 Task: Look for space in Paiporta, Spain from 6th September, 2023 to 18th September, 2023 for 3 adults in price range Rs.6000 to Rs.12000. Place can be entire place with 2 bedrooms having 2 beds and 2 bathrooms. Property type can be house, flat, guest house, hotel. Booking option can be shelf check-in. Required host language is English.
Action: Mouse moved to (304, 169)
Screenshot: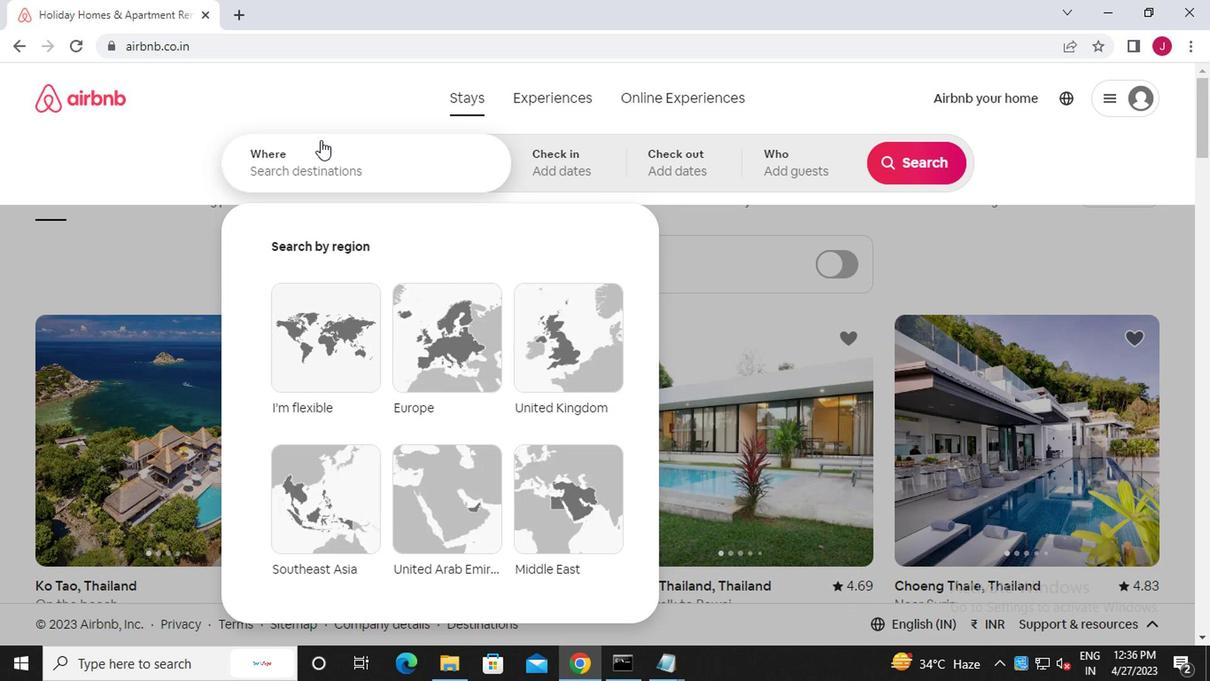 
Action: Mouse pressed left at (304, 169)
Screenshot: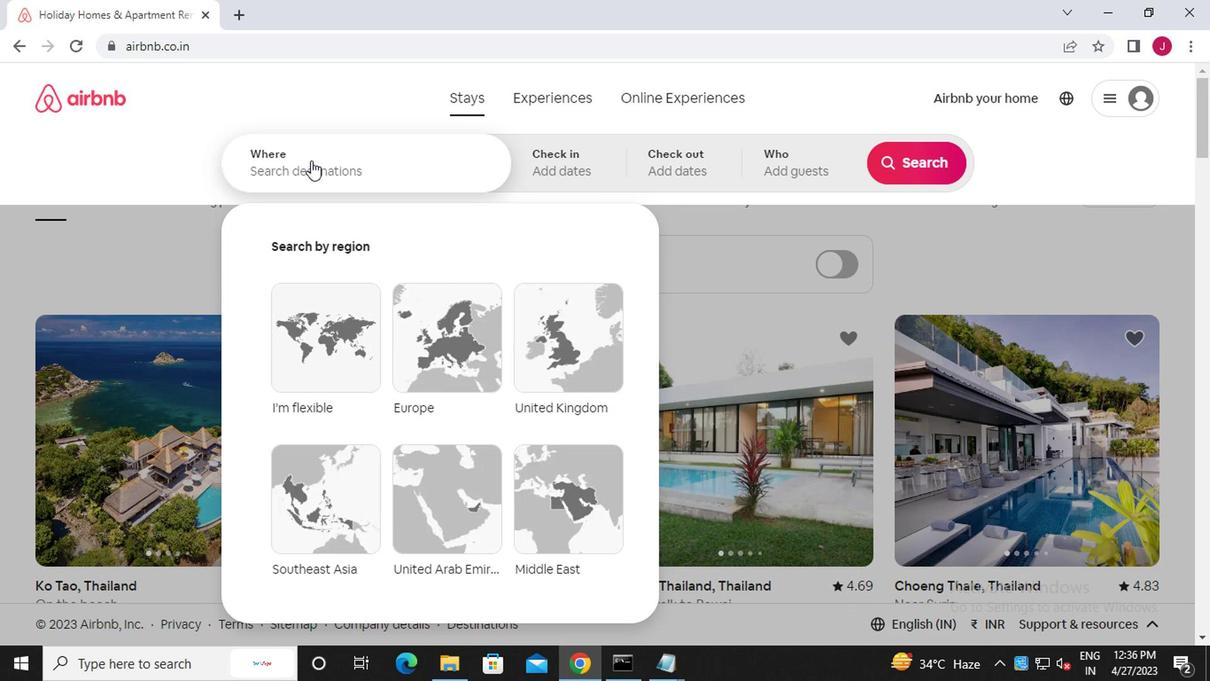 
Action: Mouse moved to (299, 168)
Screenshot: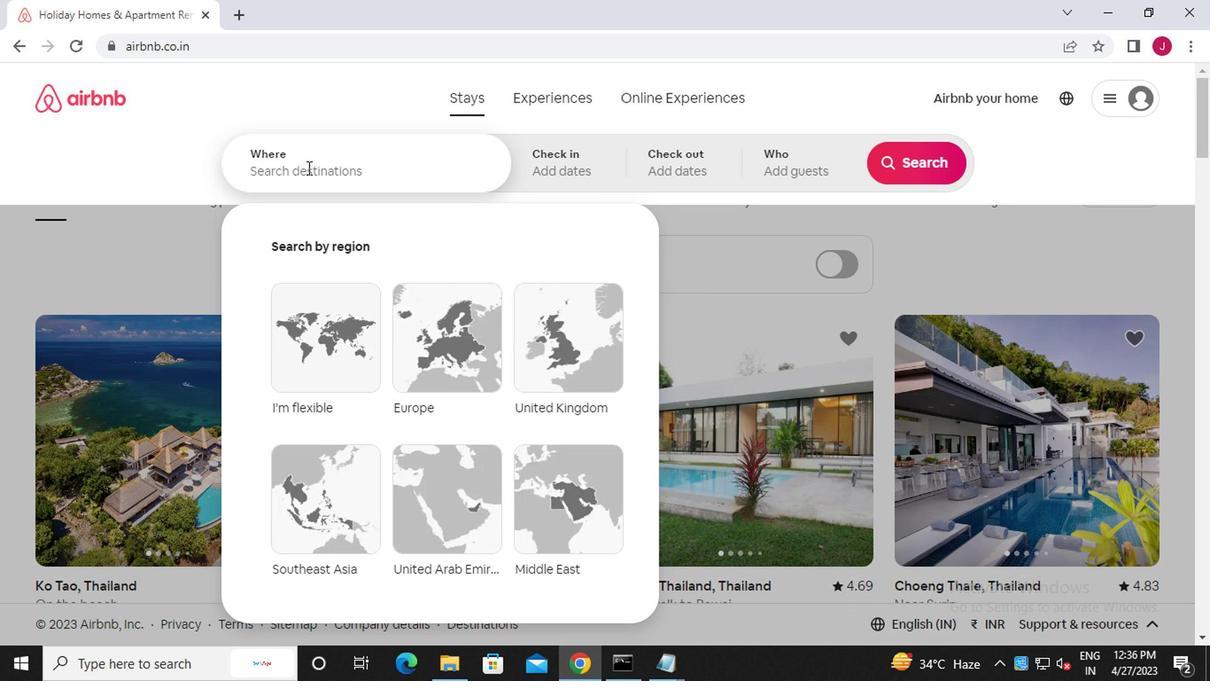
Action: Key pressed p<Key.caps_lock>aiporta
Screenshot: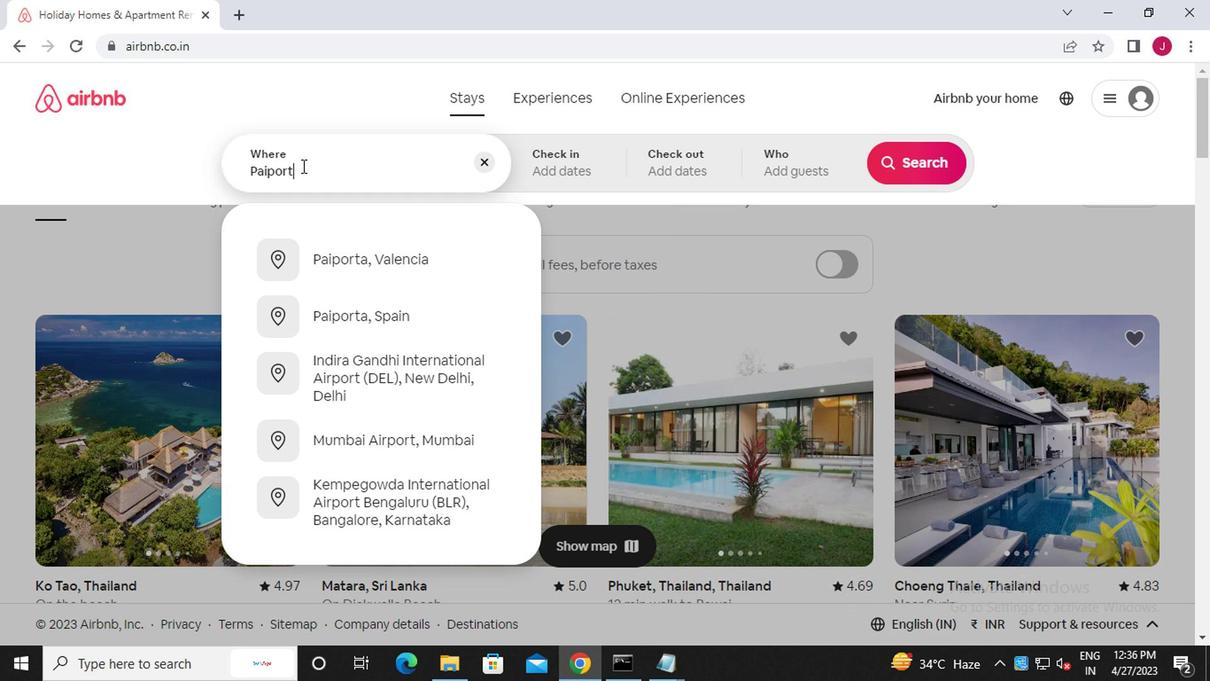 
Action: Mouse moved to (376, 317)
Screenshot: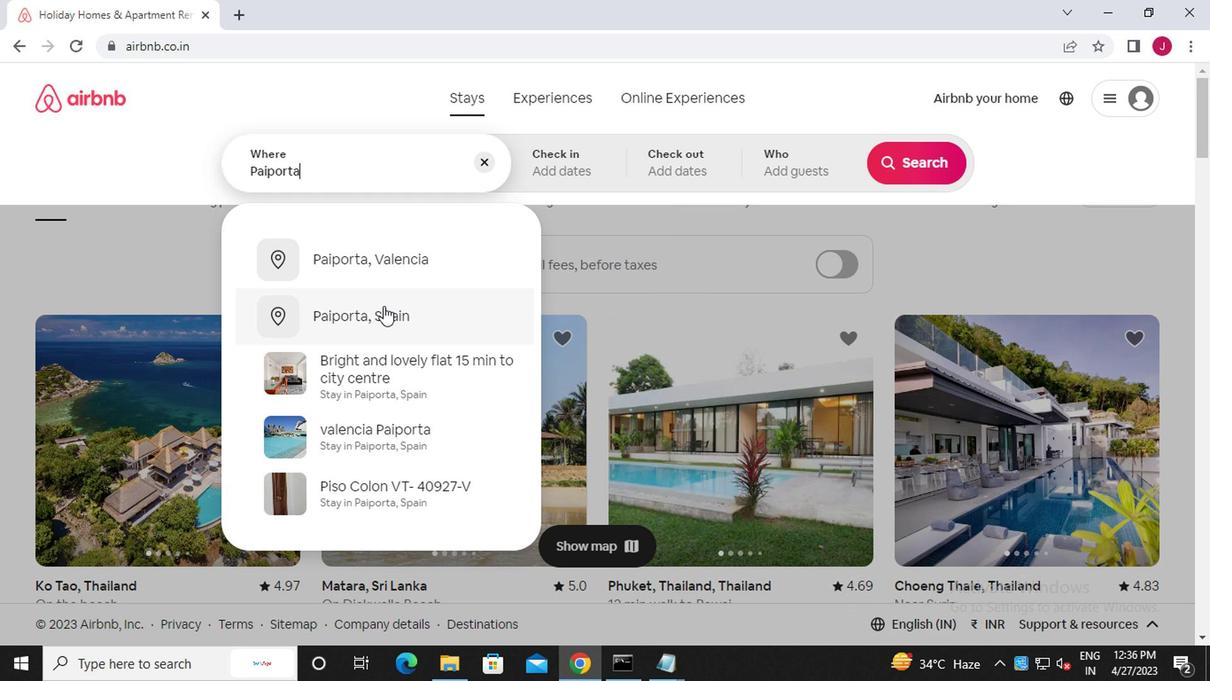 
Action: Mouse pressed left at (376, 317)
Screenshot: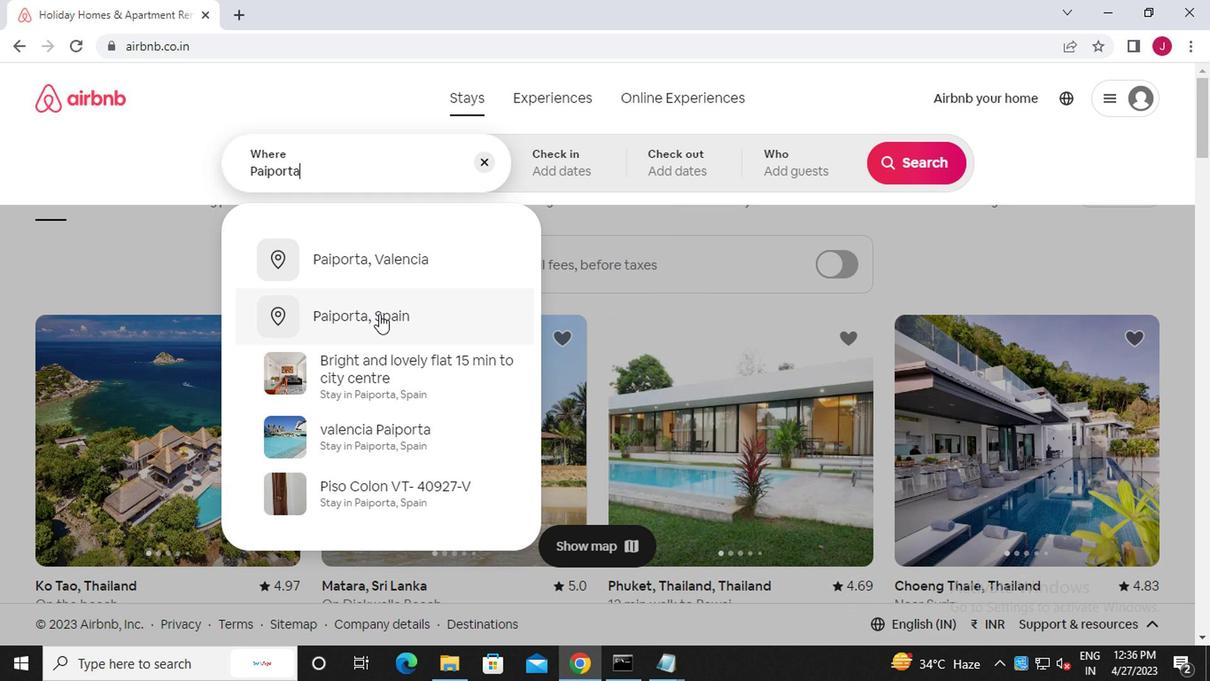 
Action: Mouse moved to (899, 302)
Screenshot: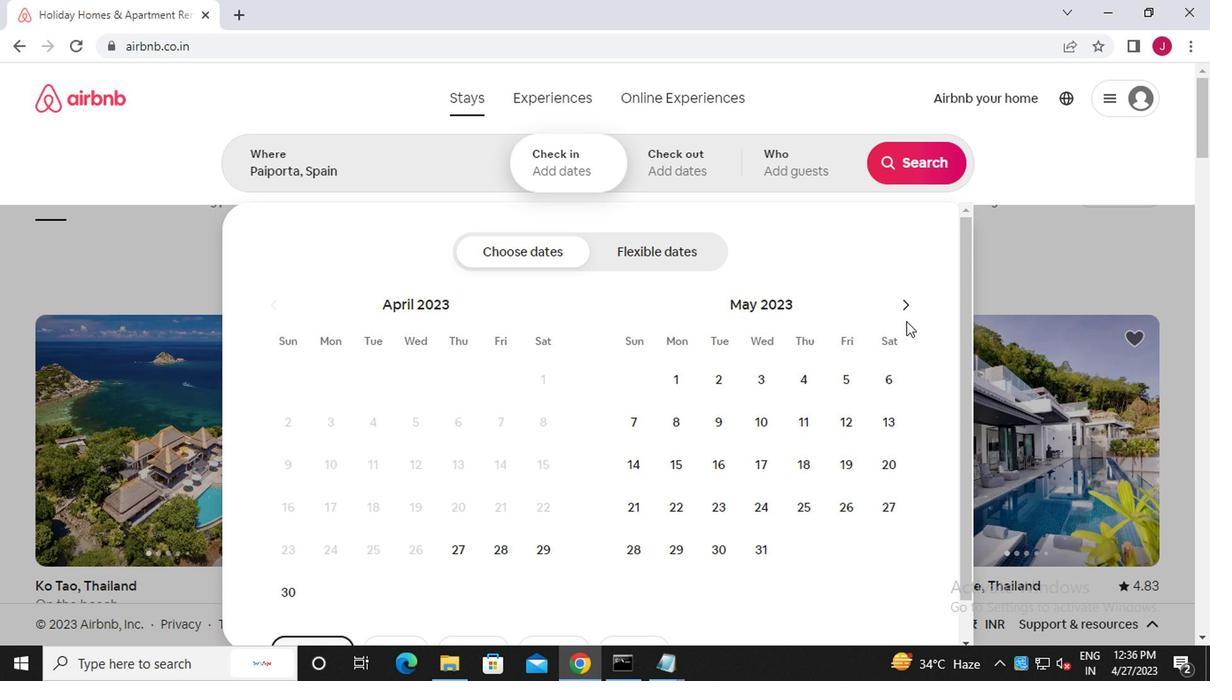 
Action: Mouse pressed left at (899, 302)
Screenshot: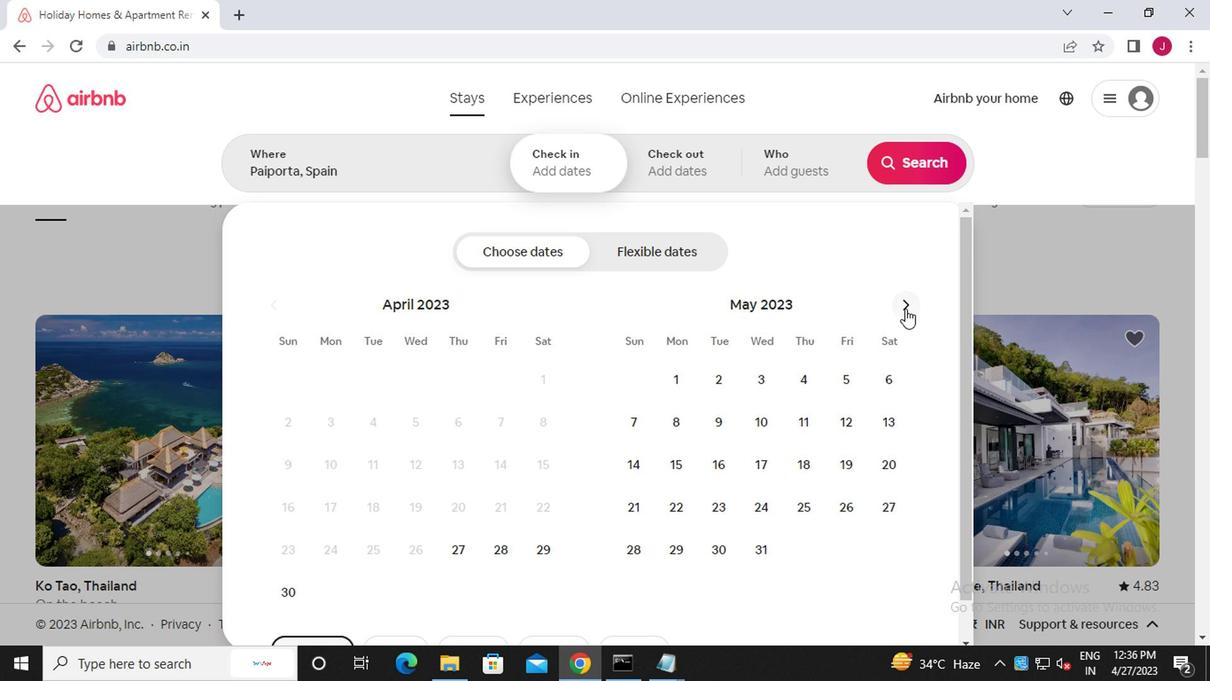 
Action: Mouse pressed left at (899, 302)
Screenshot: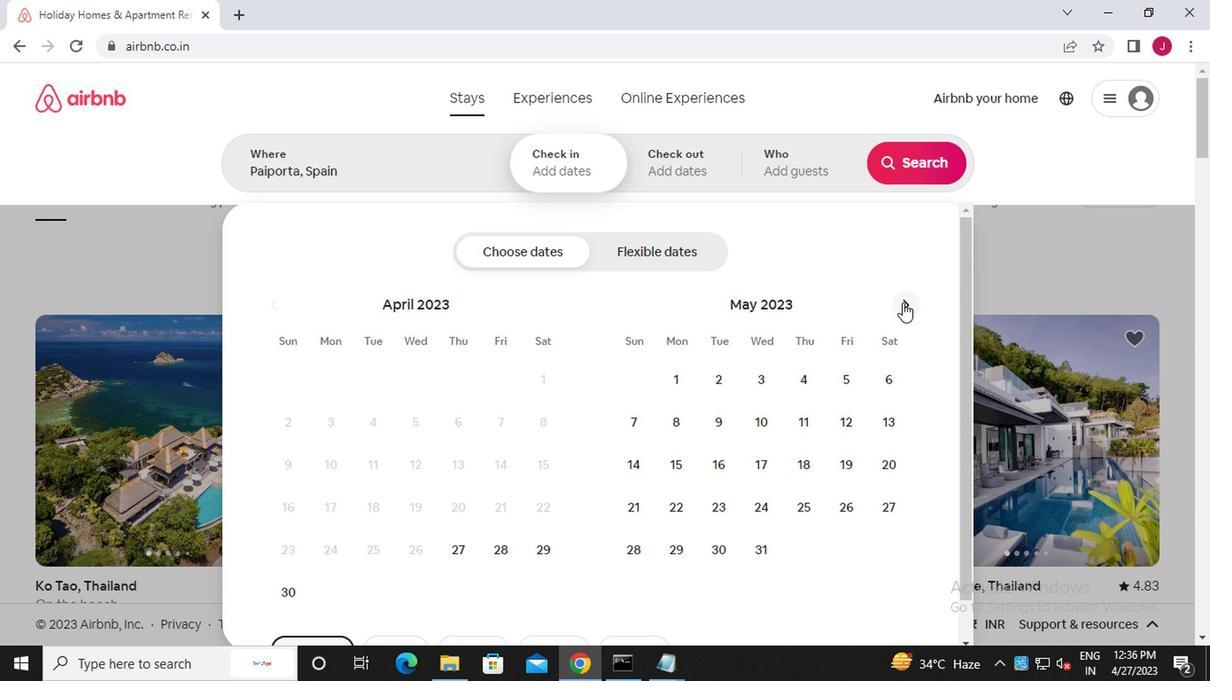 
Action: Mouse pressed left at (899, 302)
Screenshot: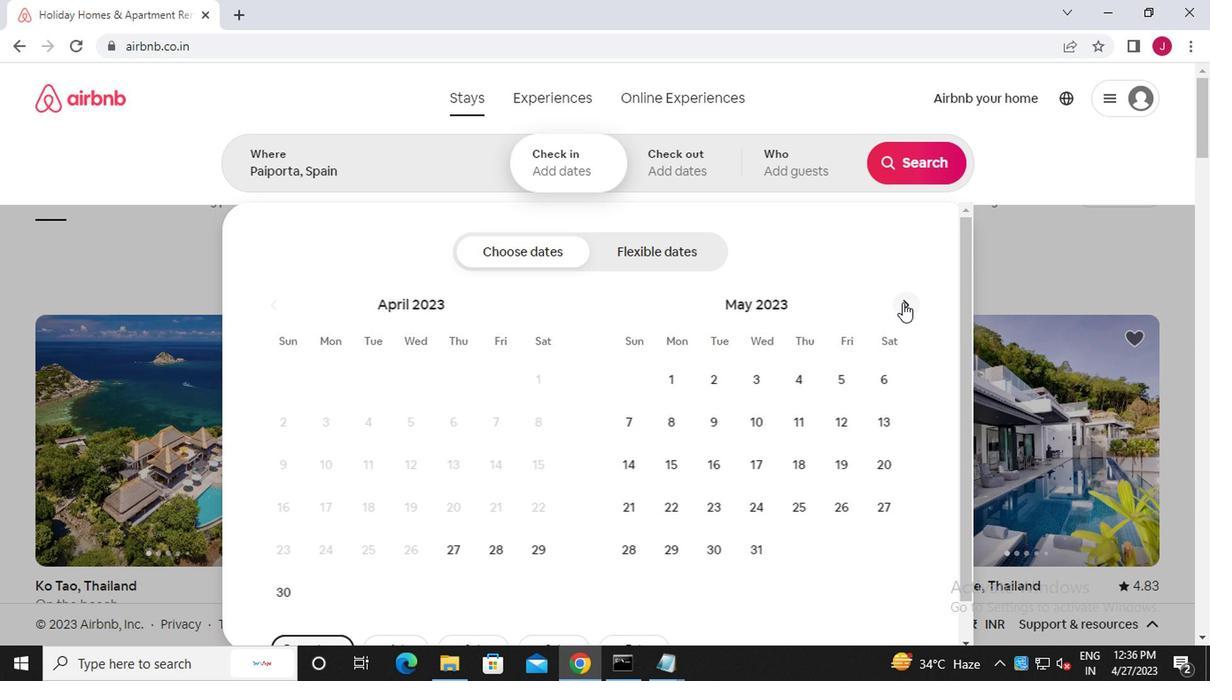 
Action: Mouse pressed left at (899, 302)
Screenshot: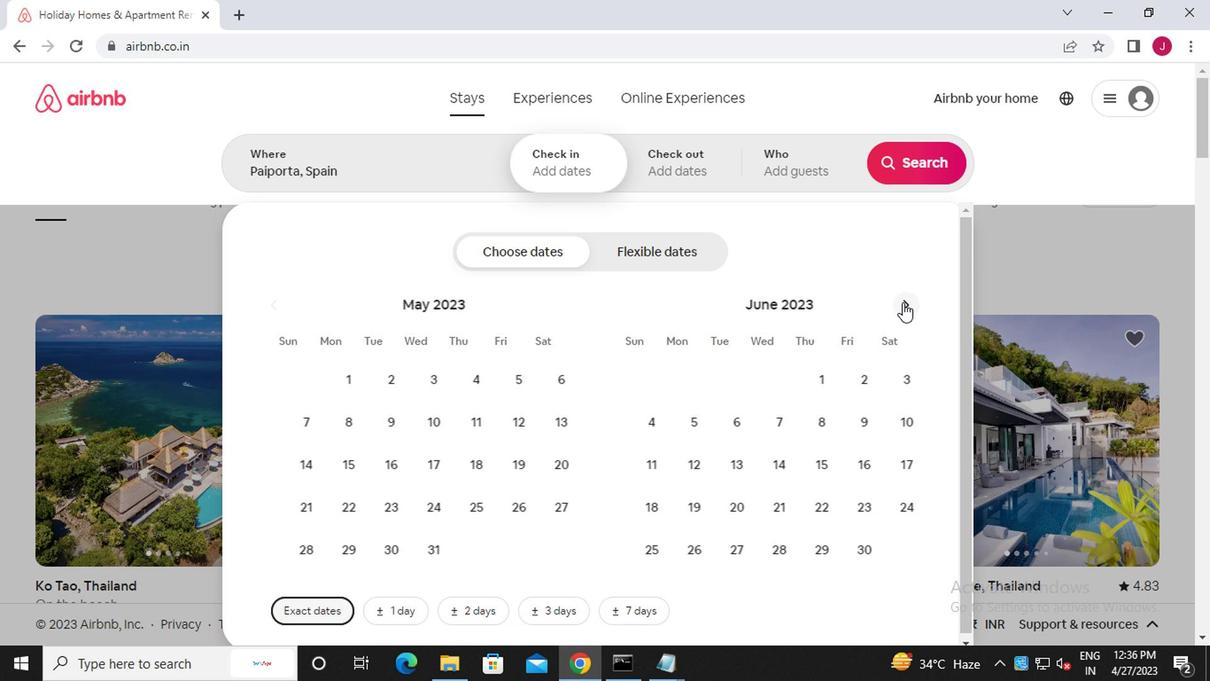 
Action: Mouse pressed left at (899, 302)
Screenshot: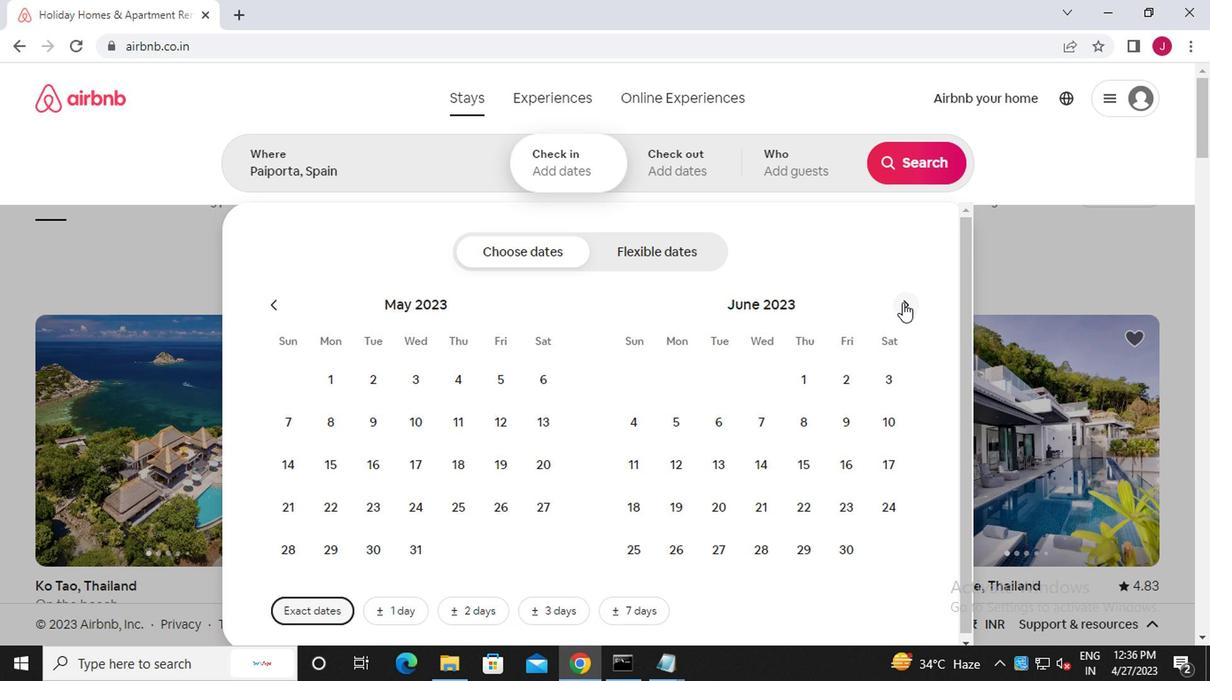
Action: Mouse pressed left at (899, 302)
Screenshot: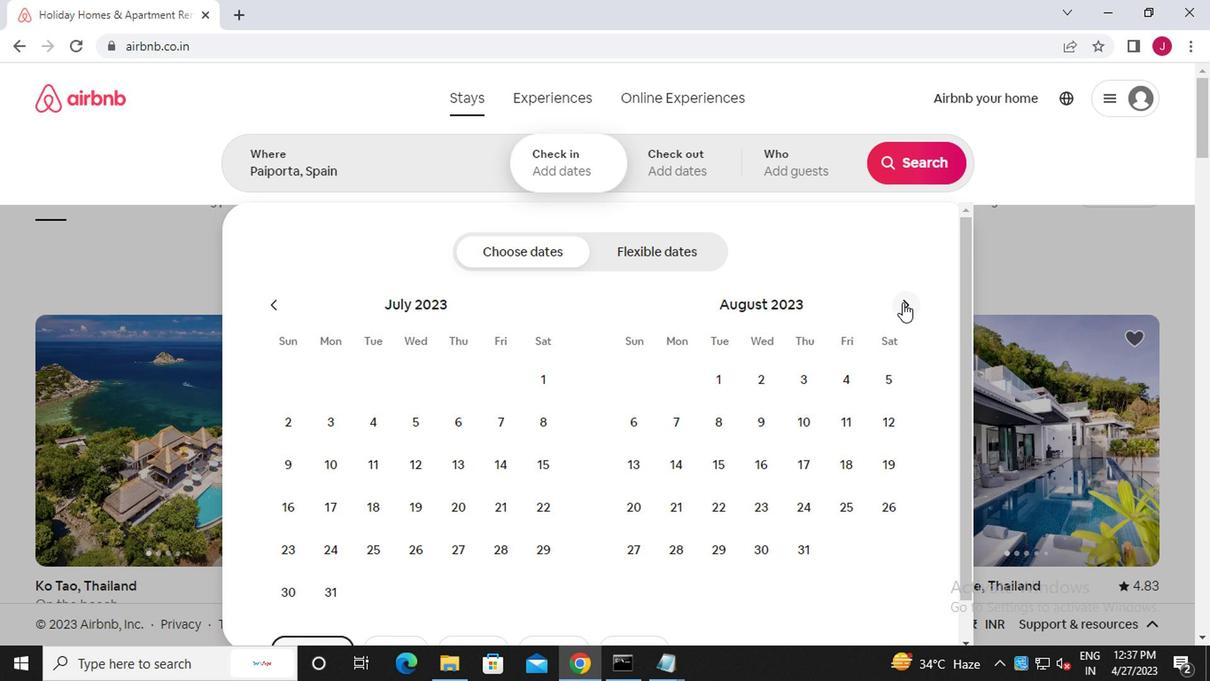 
Action: Mouse moved to (758, 416)
Screenshot: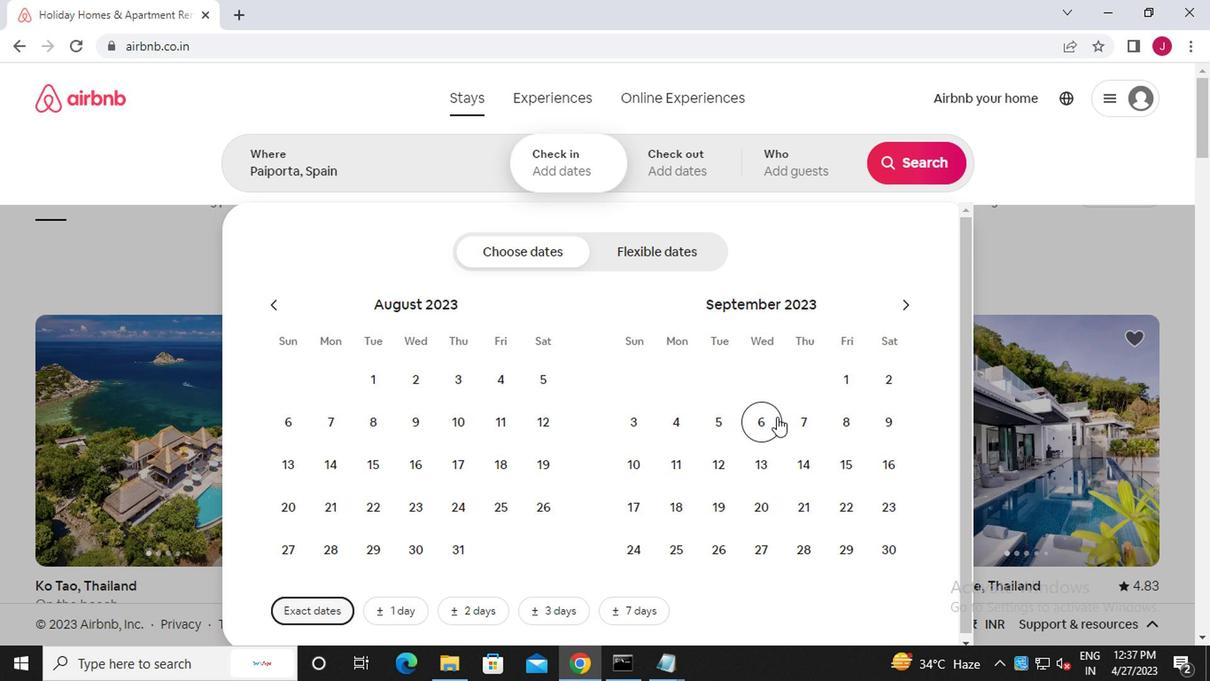 
Action: Mouse pressed left at (758, 416)
Screenshot: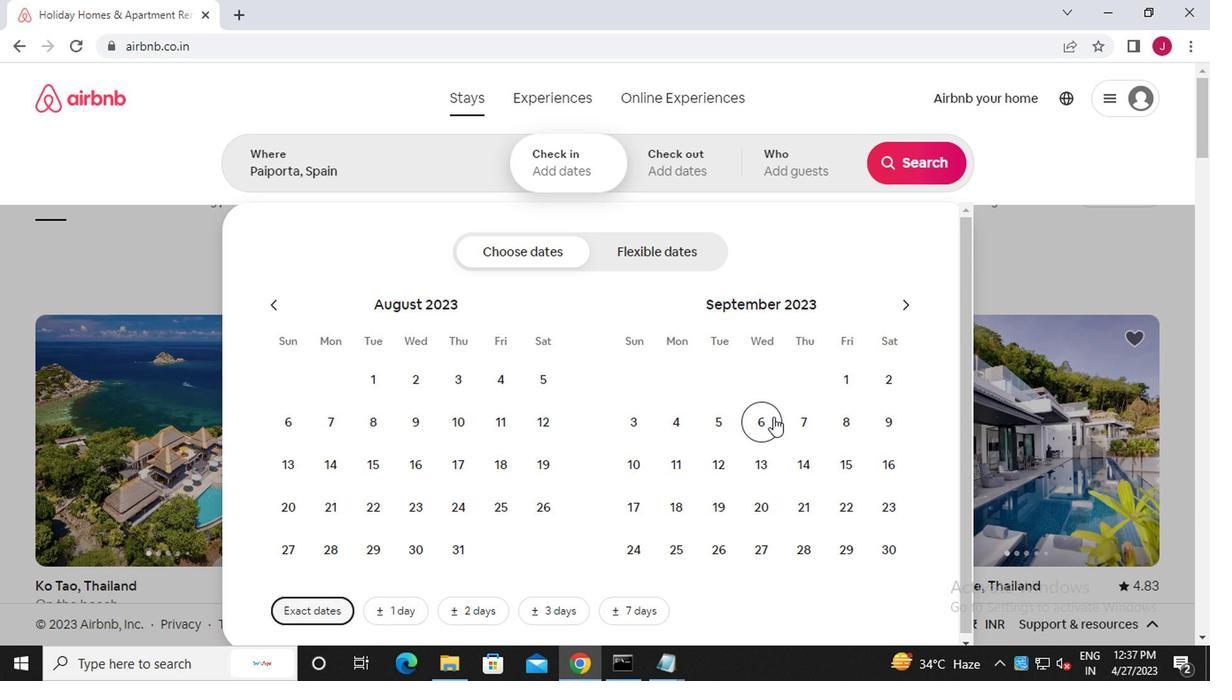 
Action: Mouse moved to (681, 498)
Screenshot: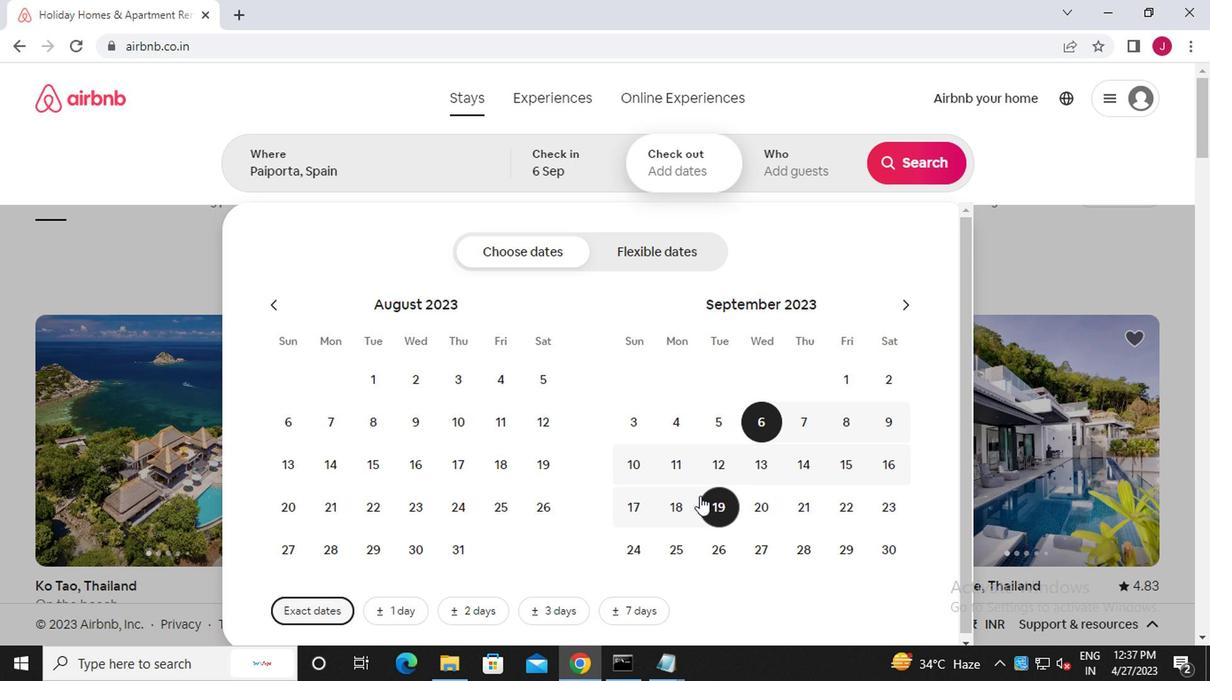
Action: Mouse pressed left at (681, 498)
Screenshot: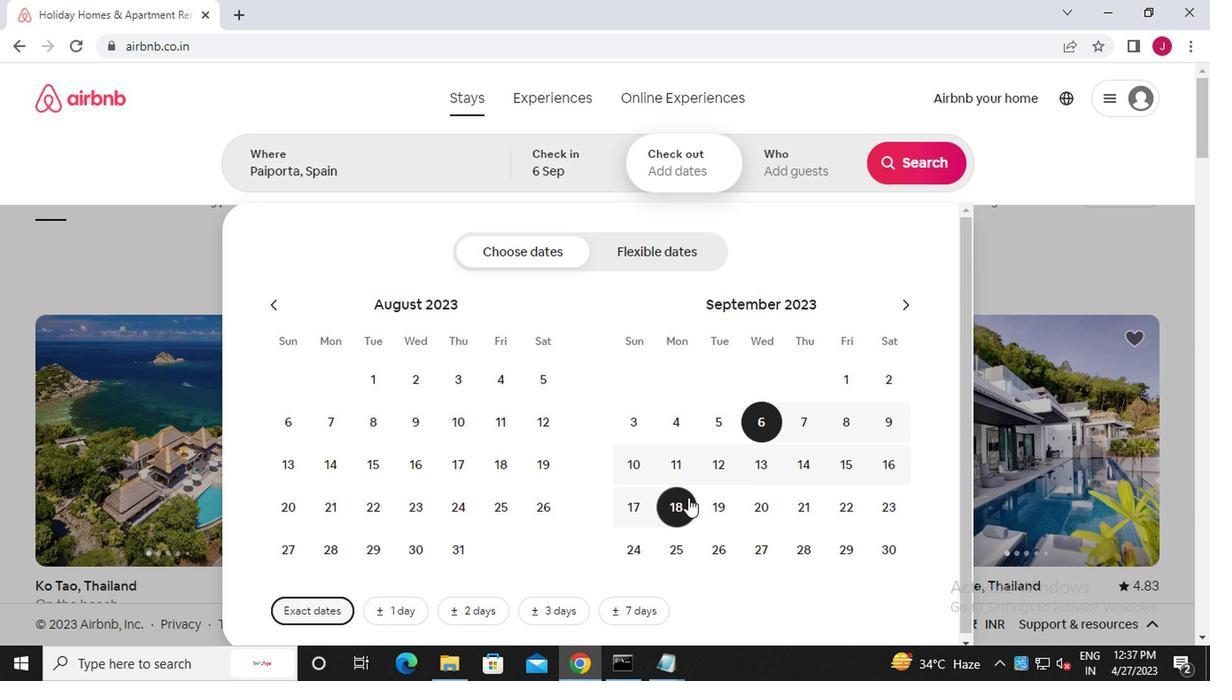 
Action: Mouse moved to (793, 169)
Screenshot: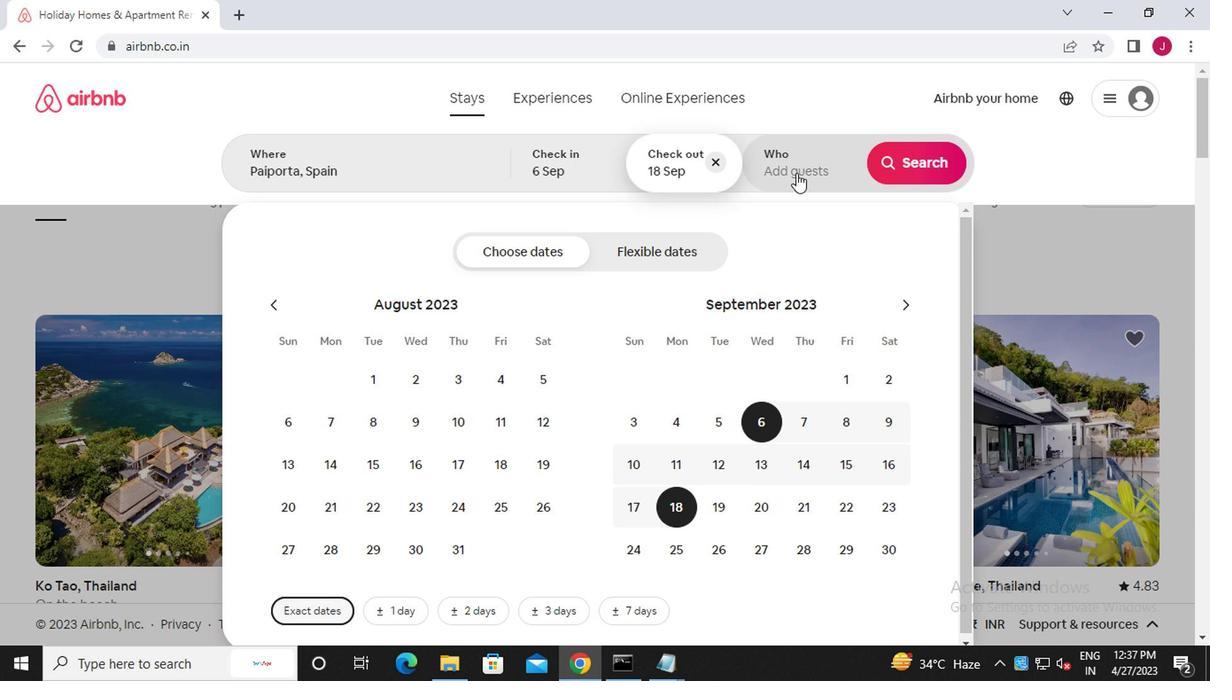 
Action: Mouse pressed left at (793, 169)
Screenshot: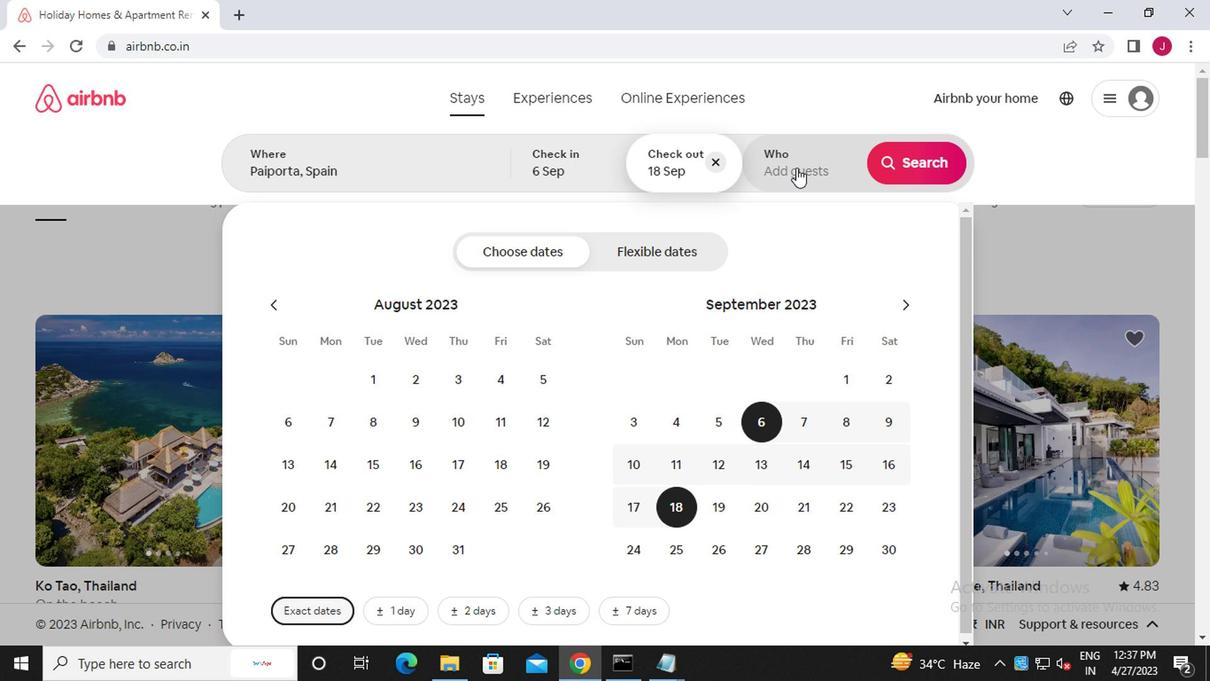 
Action: Mouse moved to (913, 256)
Screenshot: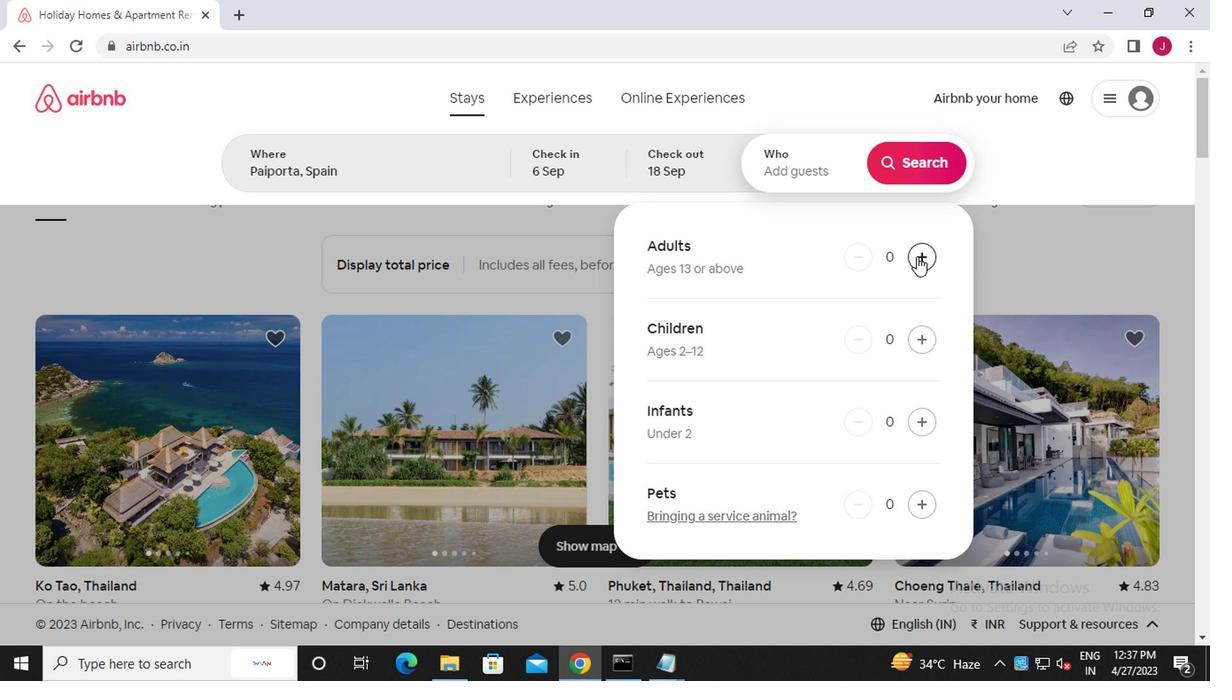 
Action: Mouse pressed left at (913, 256)
Screenshot: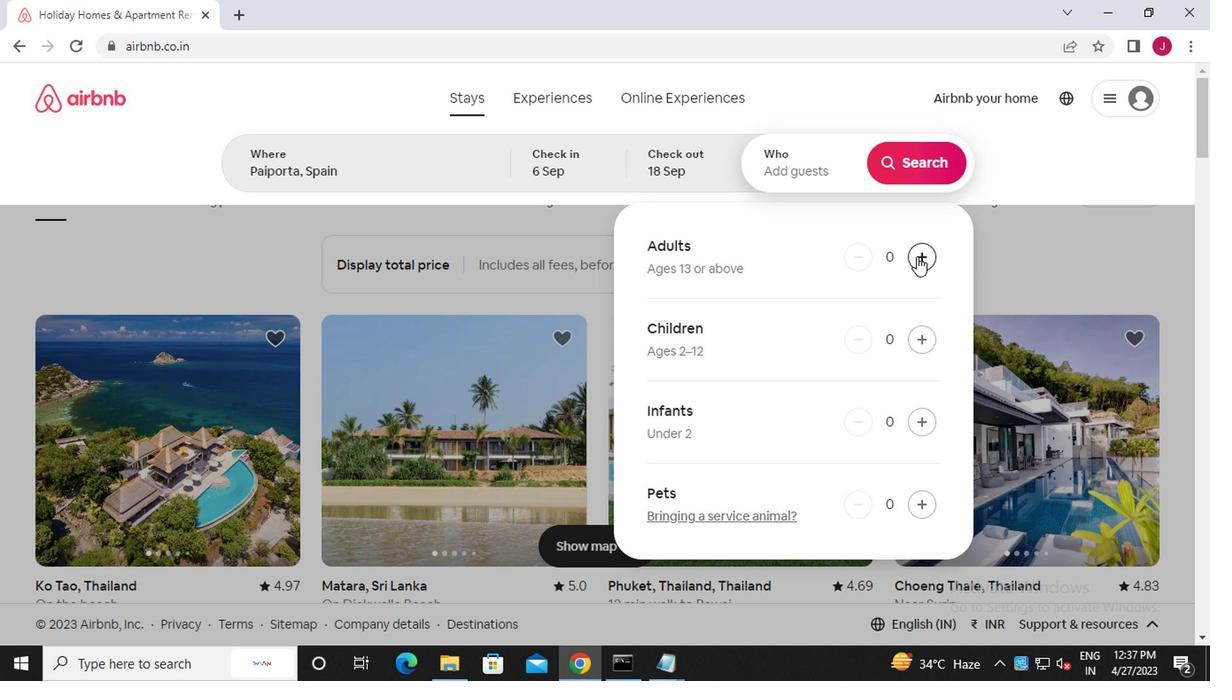 
Action: Mouse moved to (913, 256)
Screenshot: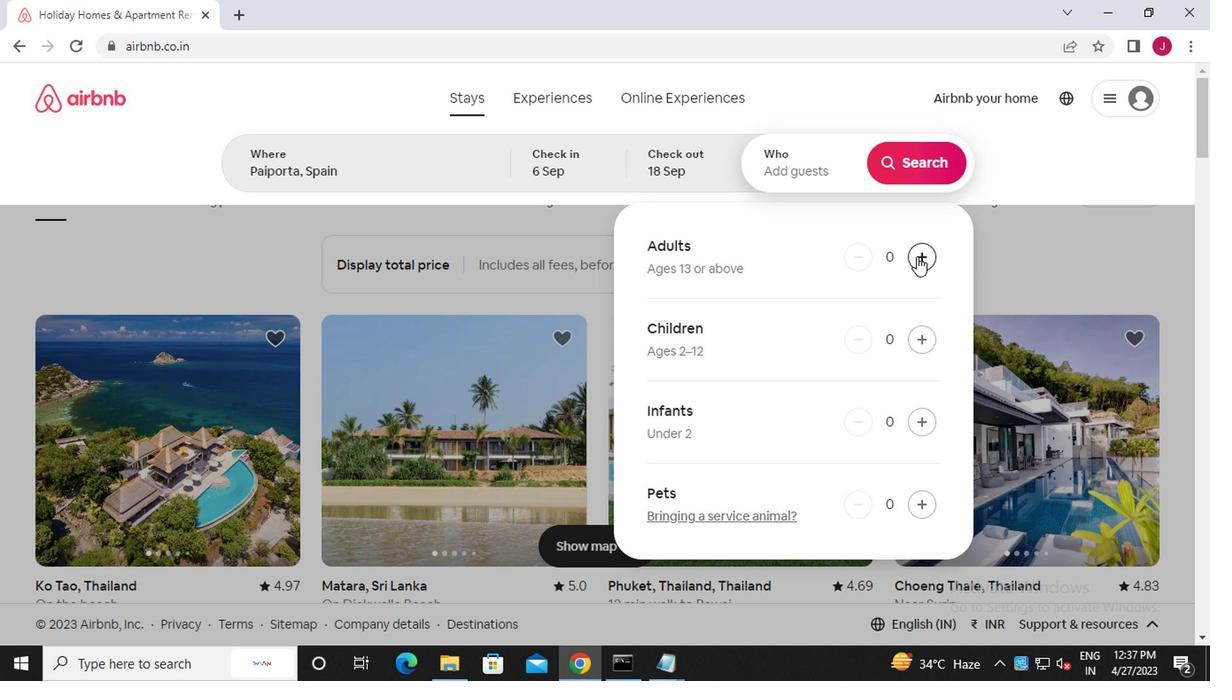 
Action: Mouse pressed left at (913, 256)
Screenshot: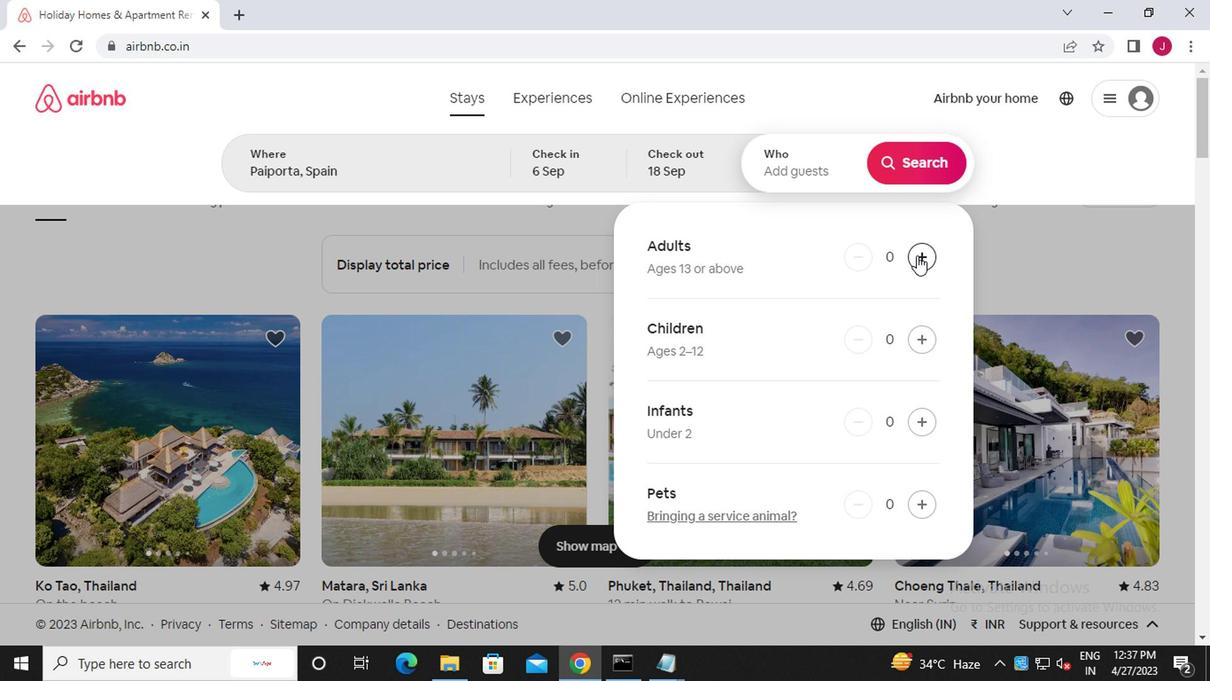 
Action: Mouse pressed left at (913, 256)
Screenshot: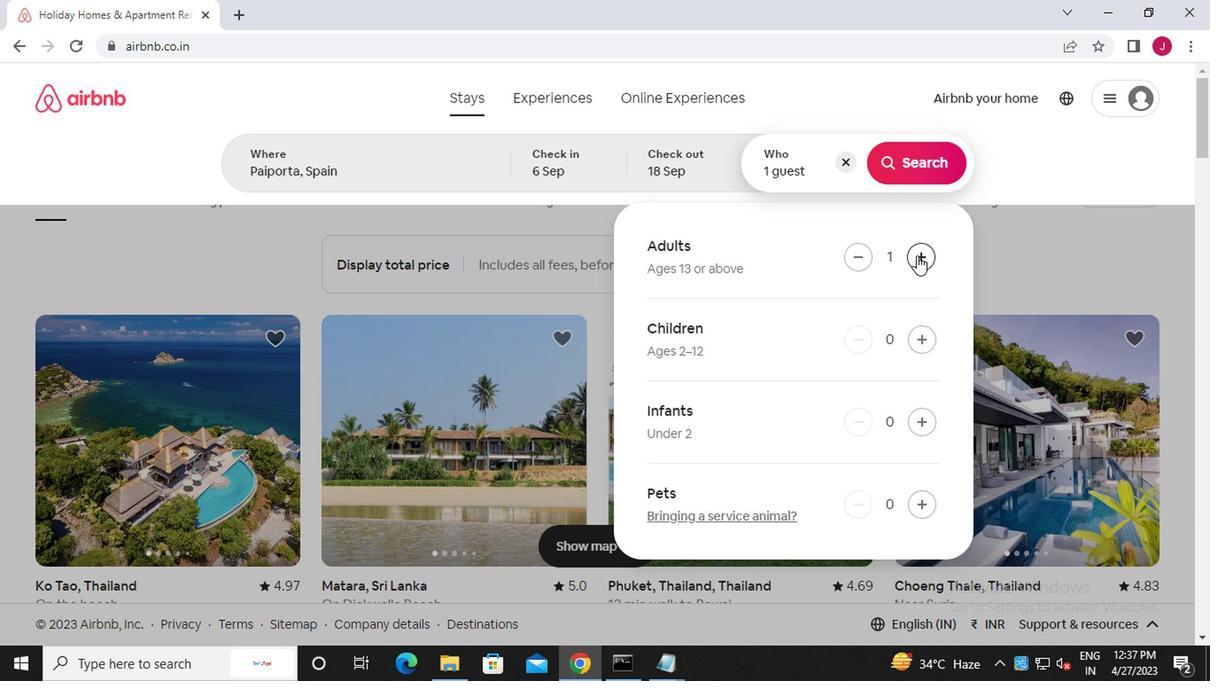 
Action: Mouse moved to (924, 162)
Screenshot: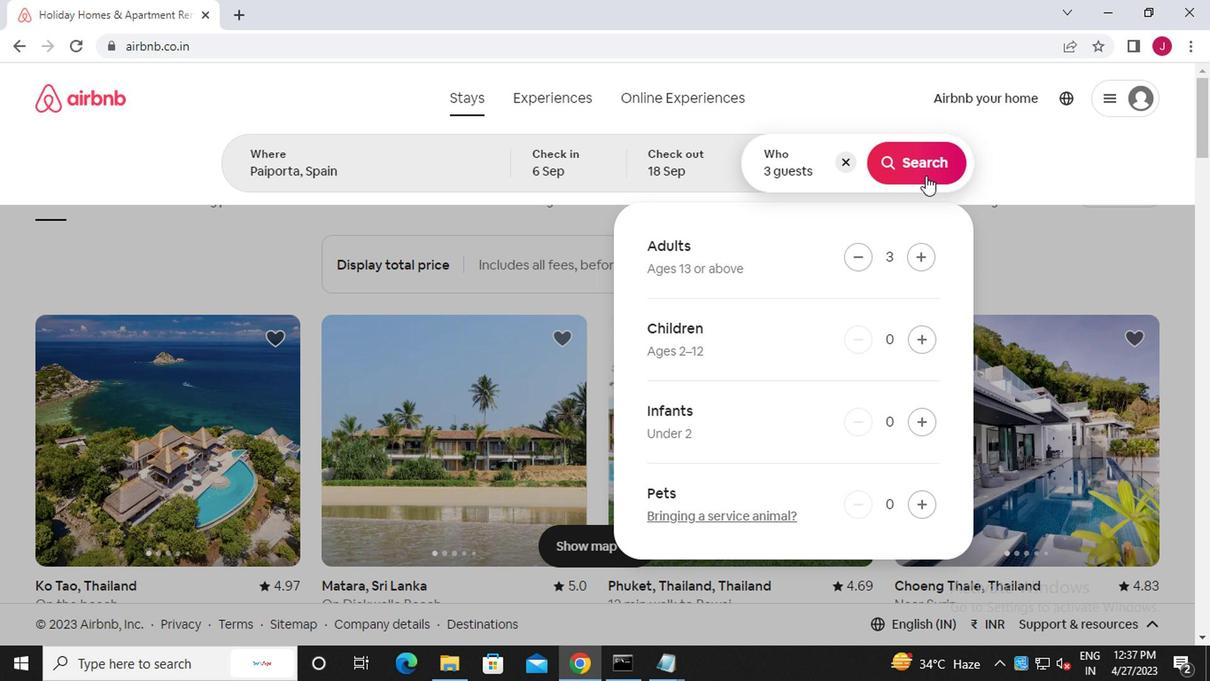 
Action: Mouse pressed left at (924, 162)
Screenshot: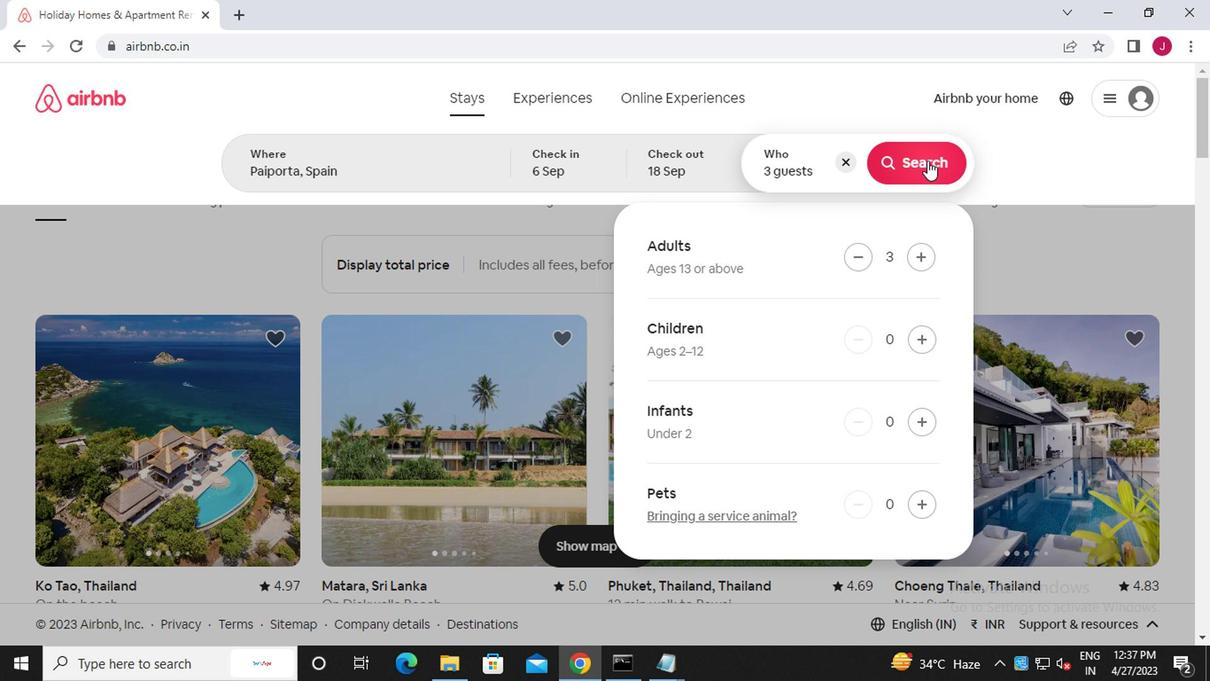 
Action: Mouse moved to (1121, 170)
Screenshot: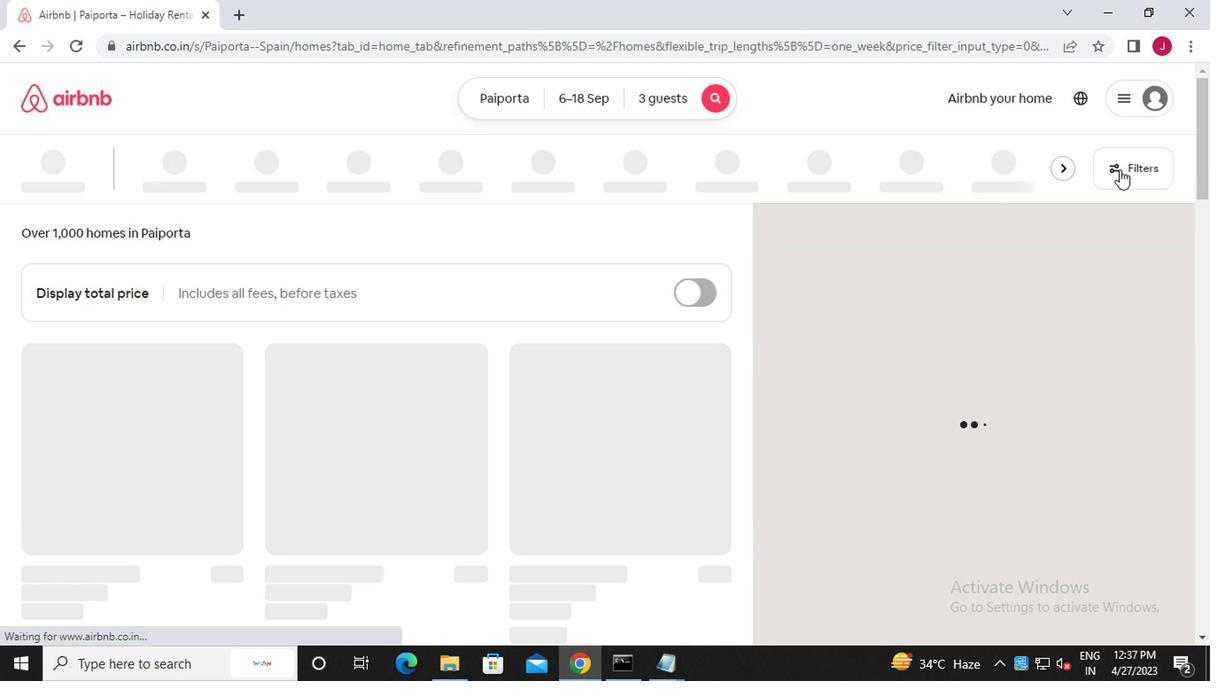 
Action: Mouse pressed left at (1121, 170)
Screenshot: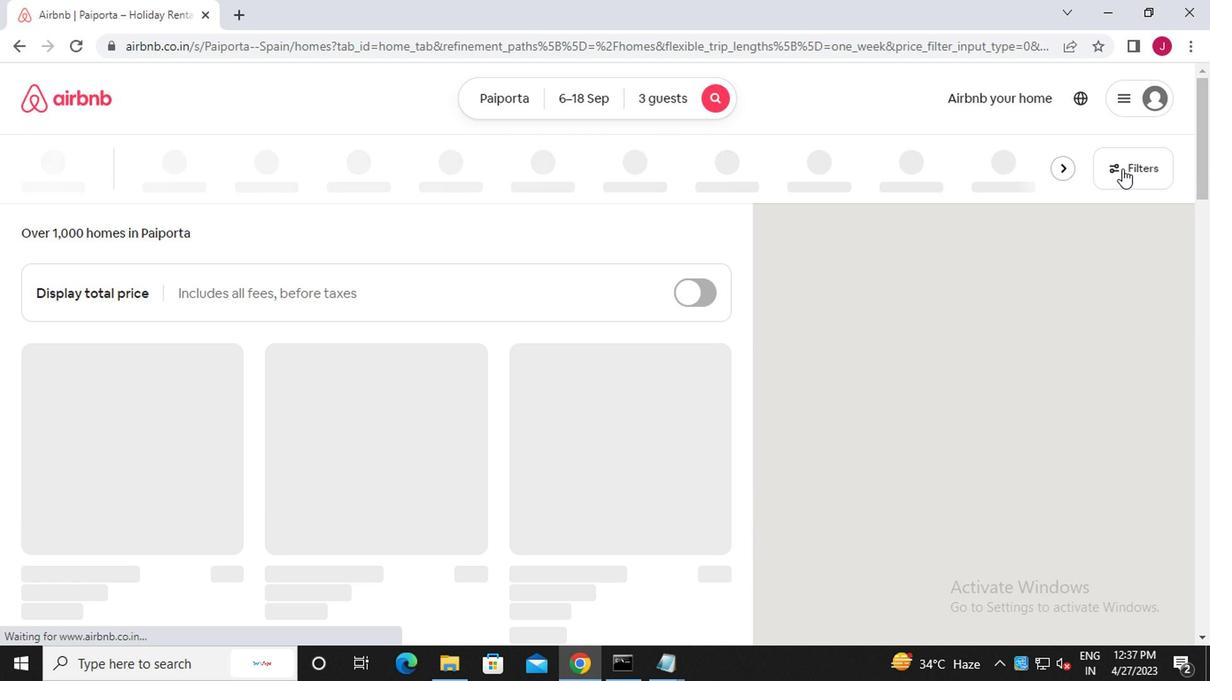 
Action: Mouse moved to (416, 394)
Screenshot: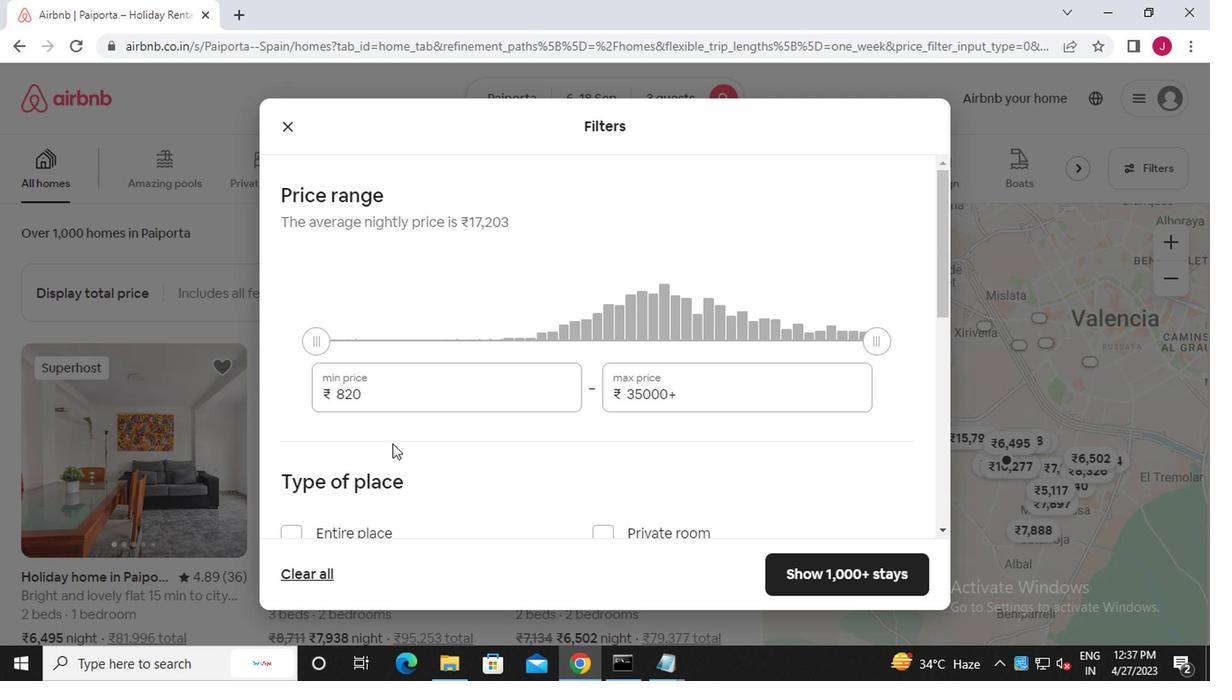 
Action: Mouse pressed left at (416, 394)
Screenshot: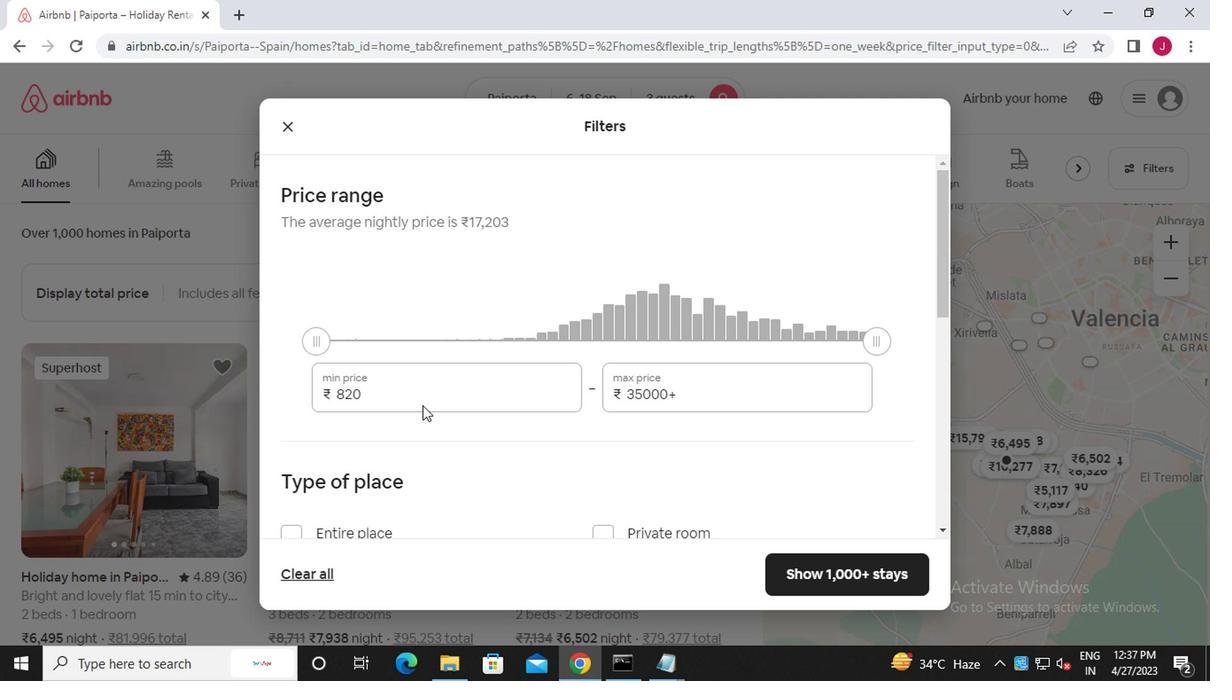 
Action: Mouse moved to (415, 385)
Screenshot: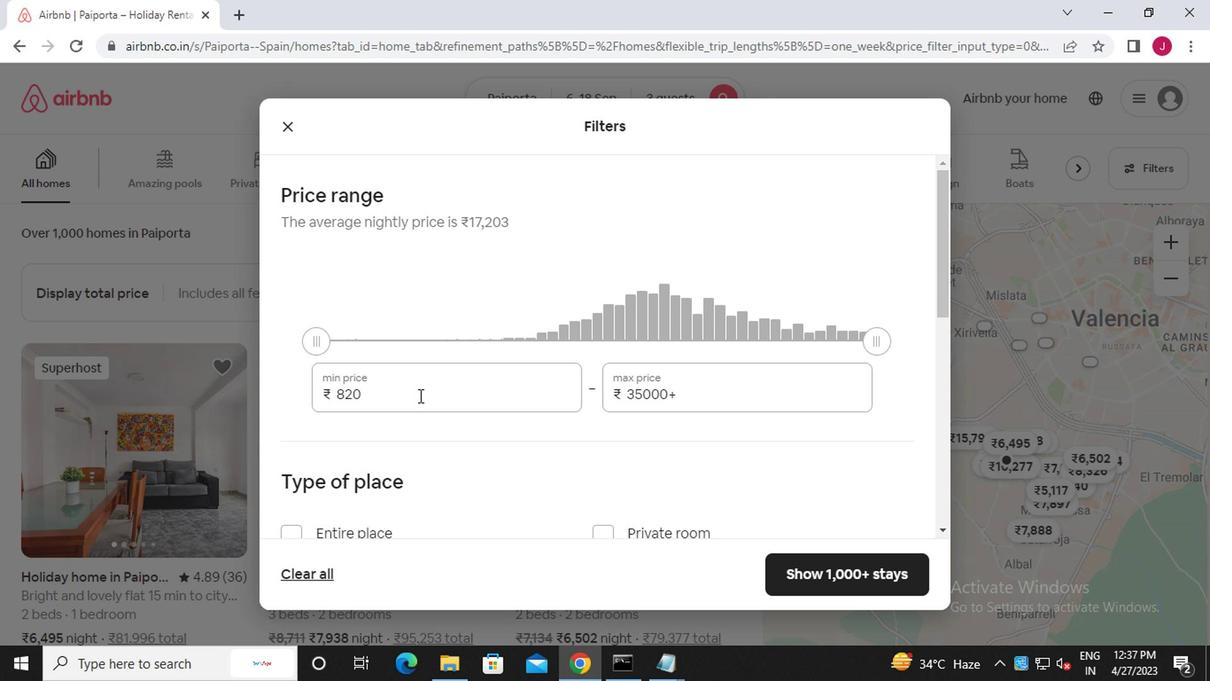 
Action: Key pressed <Key.backspace><Key.backspace><Key.backspace><<102>><<96>><<96>><<96>>
Screenshot: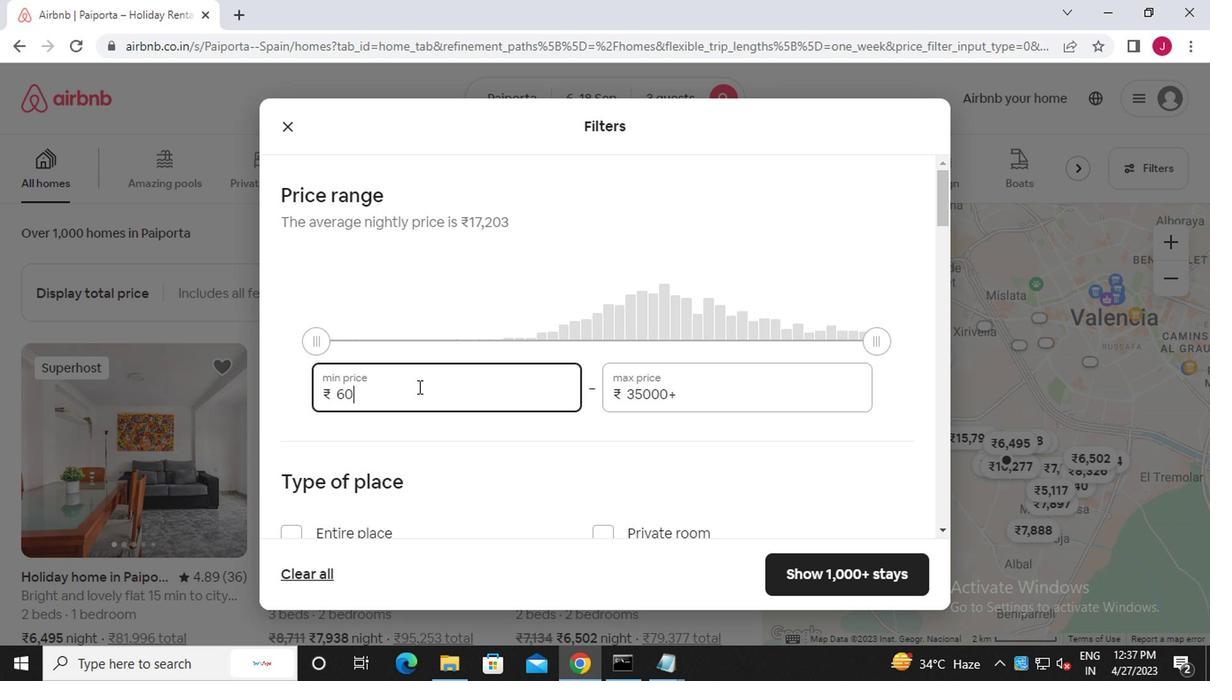 
Action: Mouse moved to (670, 389)
Screenshot: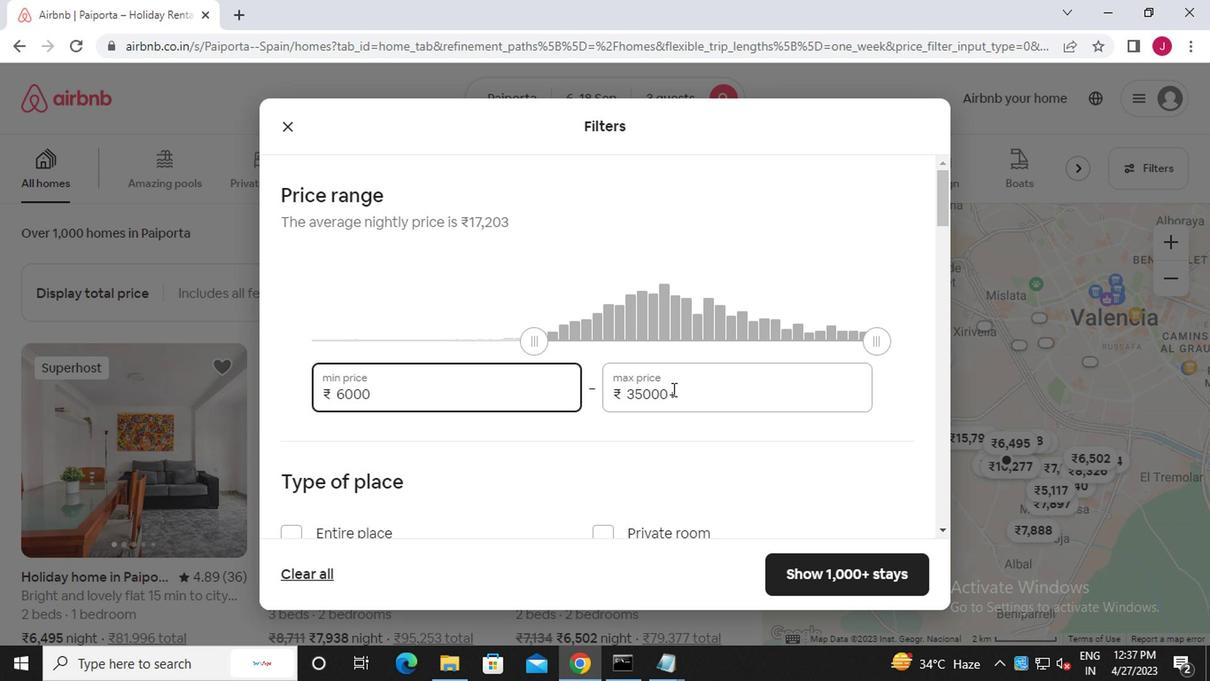
Action: Mouse pressed left at (670, 389)
Screenshot: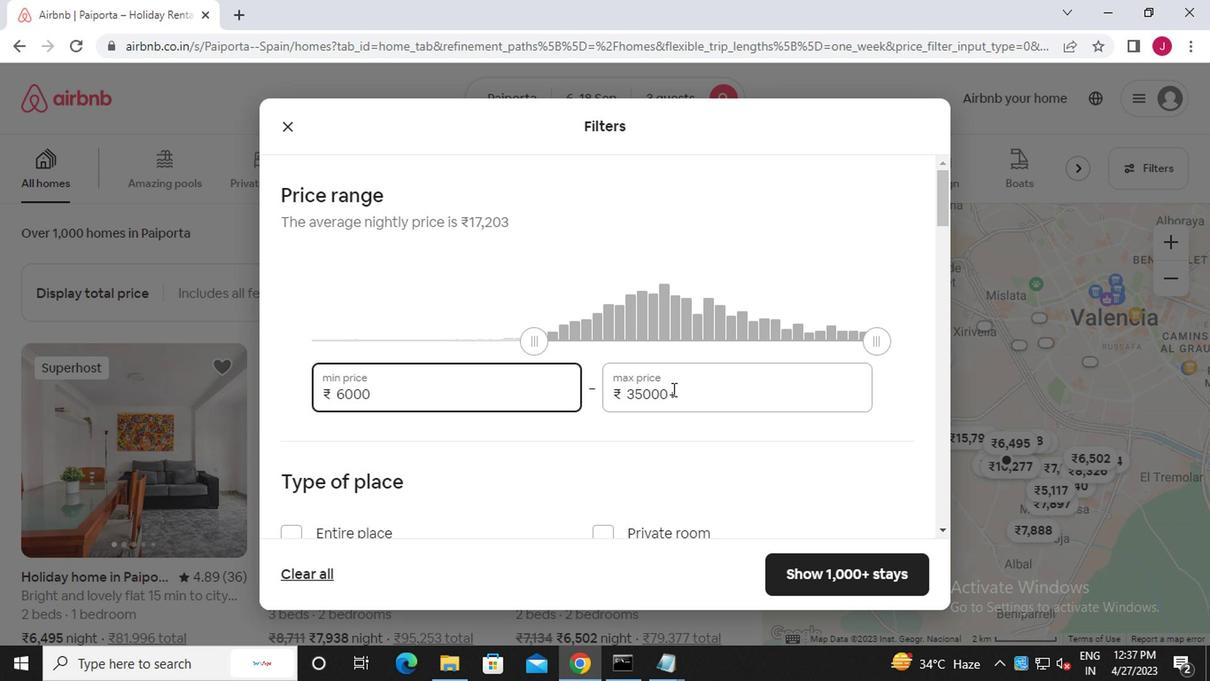 
Action: Mouse moved to (663, 393)
Screenshot: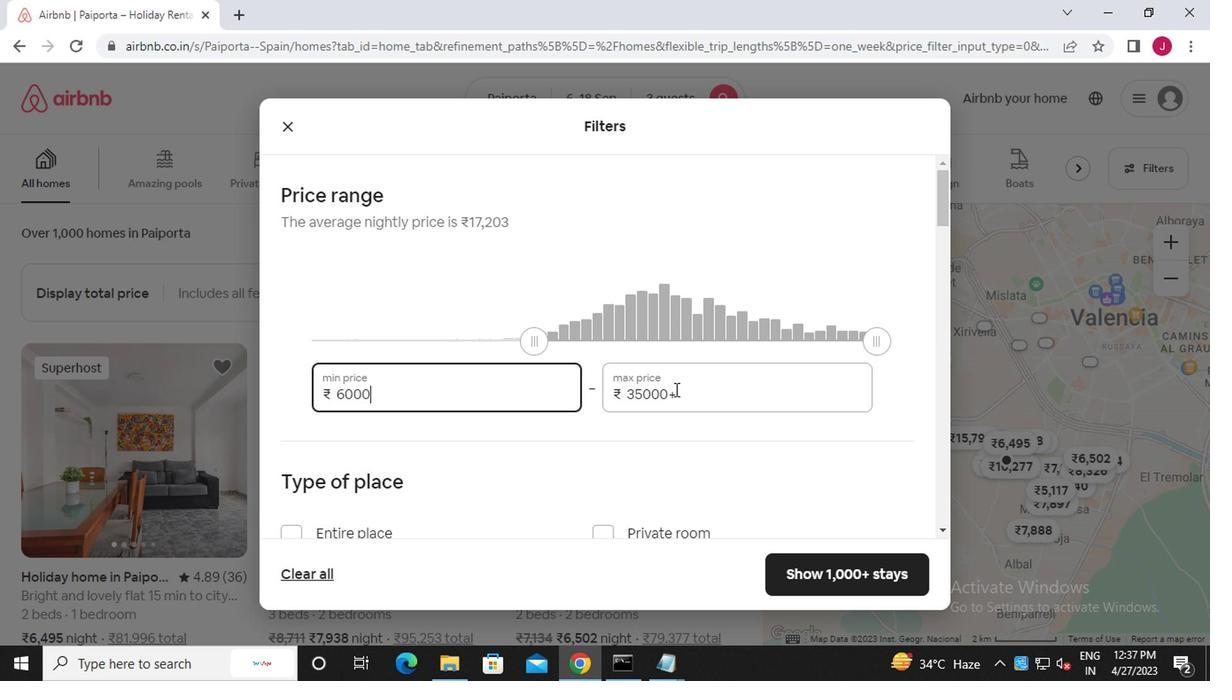 
Action: Key pressed <Key.backspace><Key.backspace><Key.backspace><Key.backspace><Key.backspace><Key.backspace><Key.backspace><Key.backspace><Key.backspace><Key.backspace><Key.backspace><Key.backspace><Key.backspace><<97>><<98>><<96>><<96>><<96>>
Screenshot: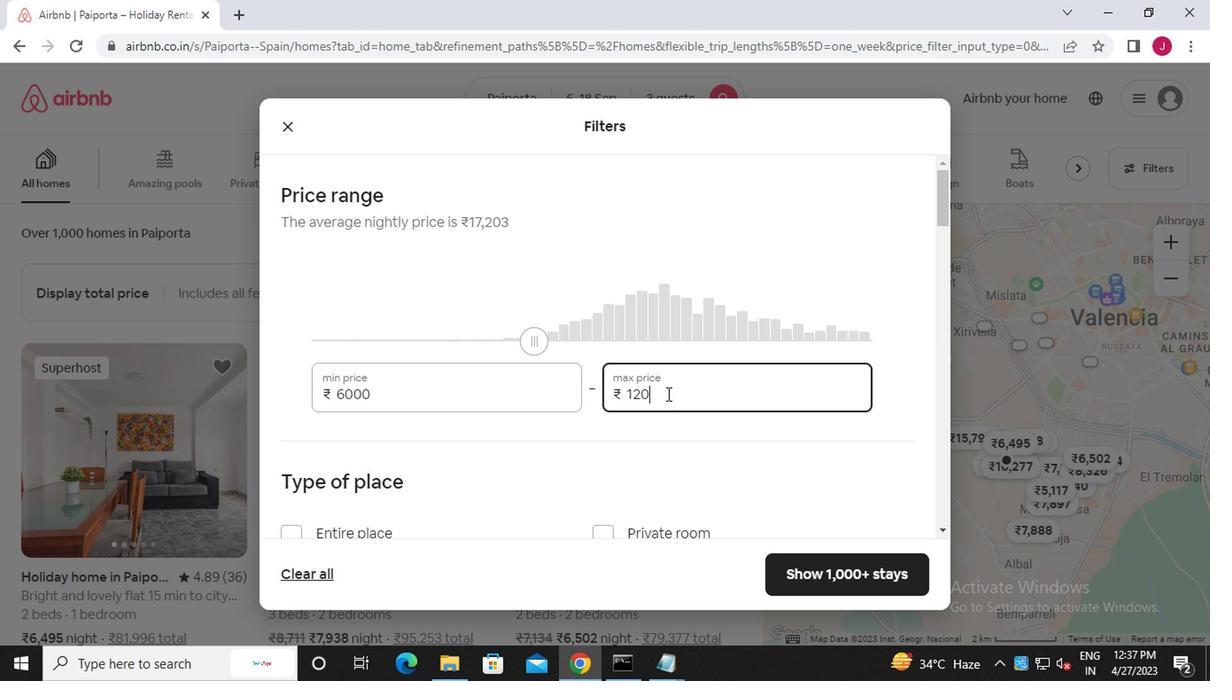 
Action: Mouse scrolled (663, 392) with delta (0, -1)
Screenshot: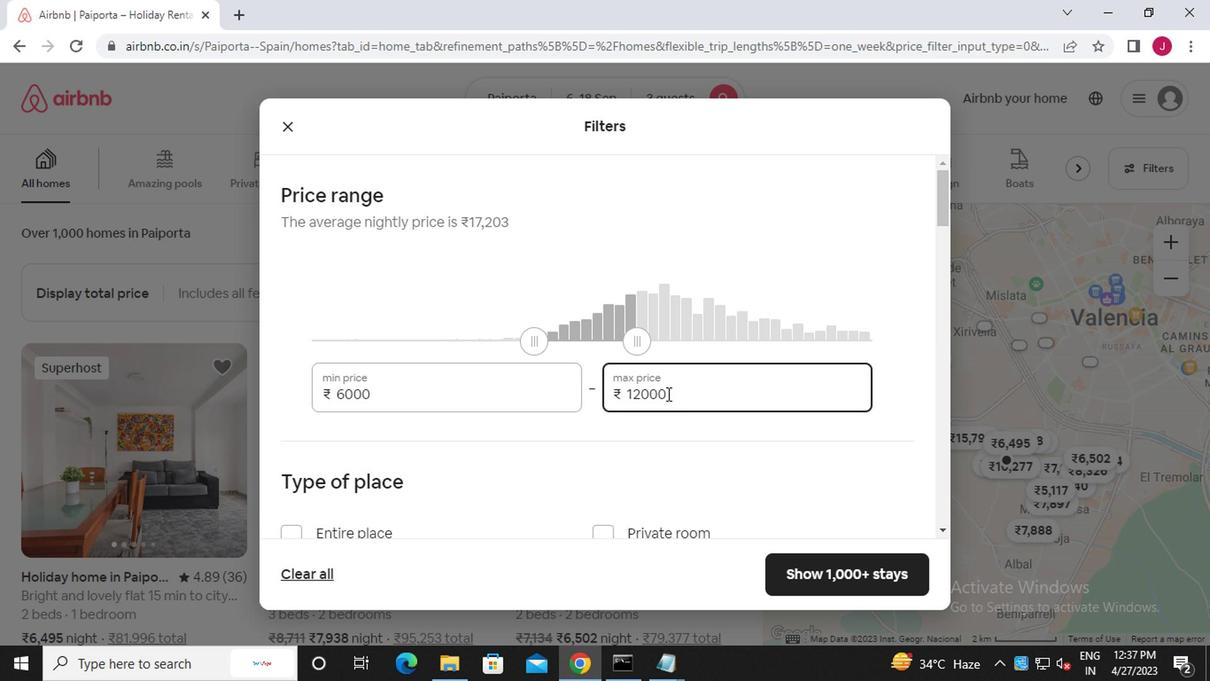 
Action: Mouse scrolled (663, 392) with delta (0, -1)
Screenshot: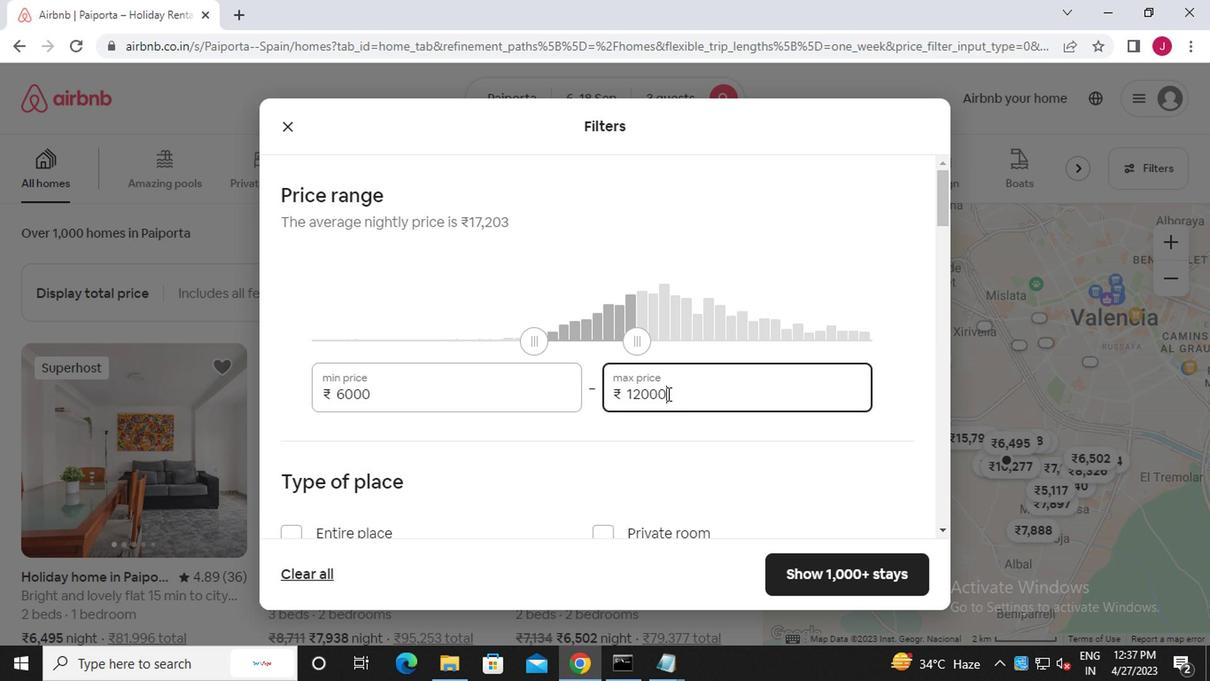 
Action: Mouse scrolled (663, 392) with delta (0, -1)
Screenshot: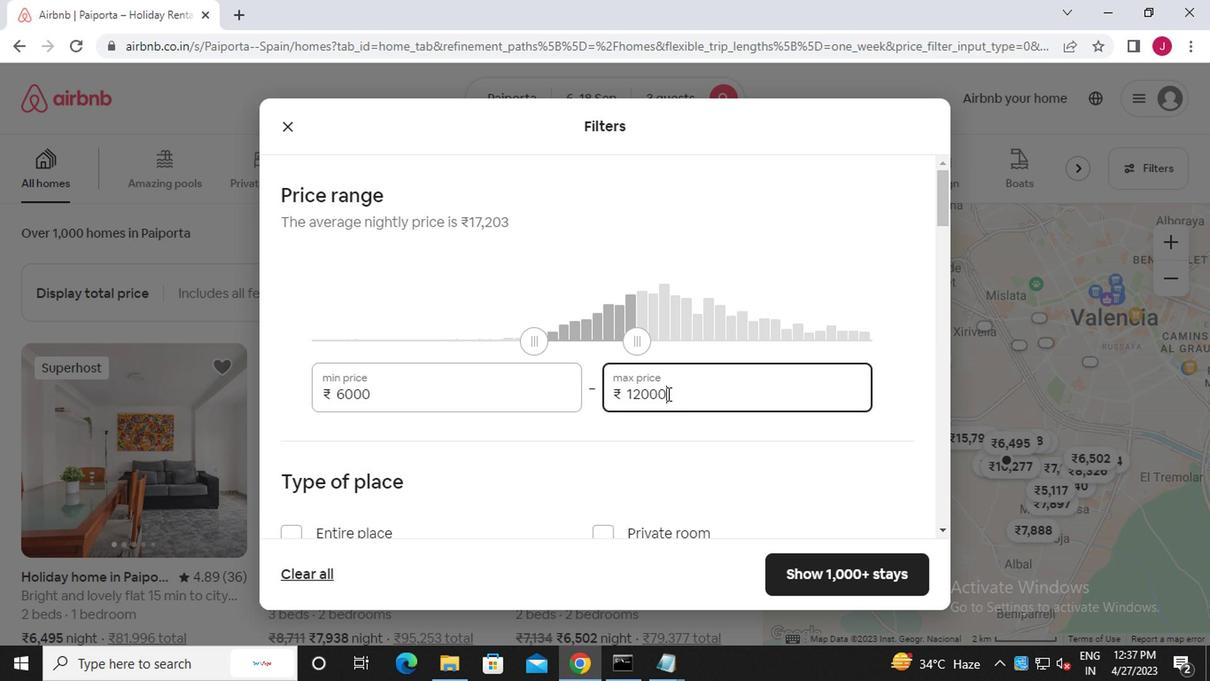 
Action: Mouse moved to (289, 267)
Screenshot: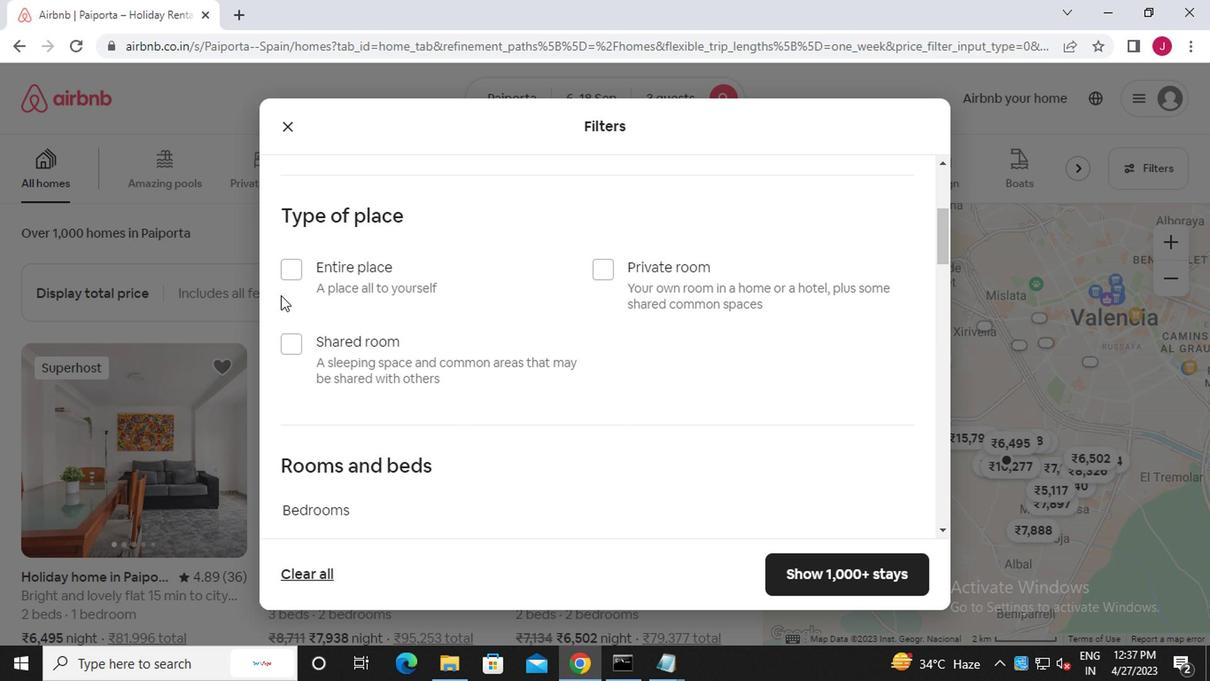 
Action: Mouse pressed left at (289, 267)
Screenshot: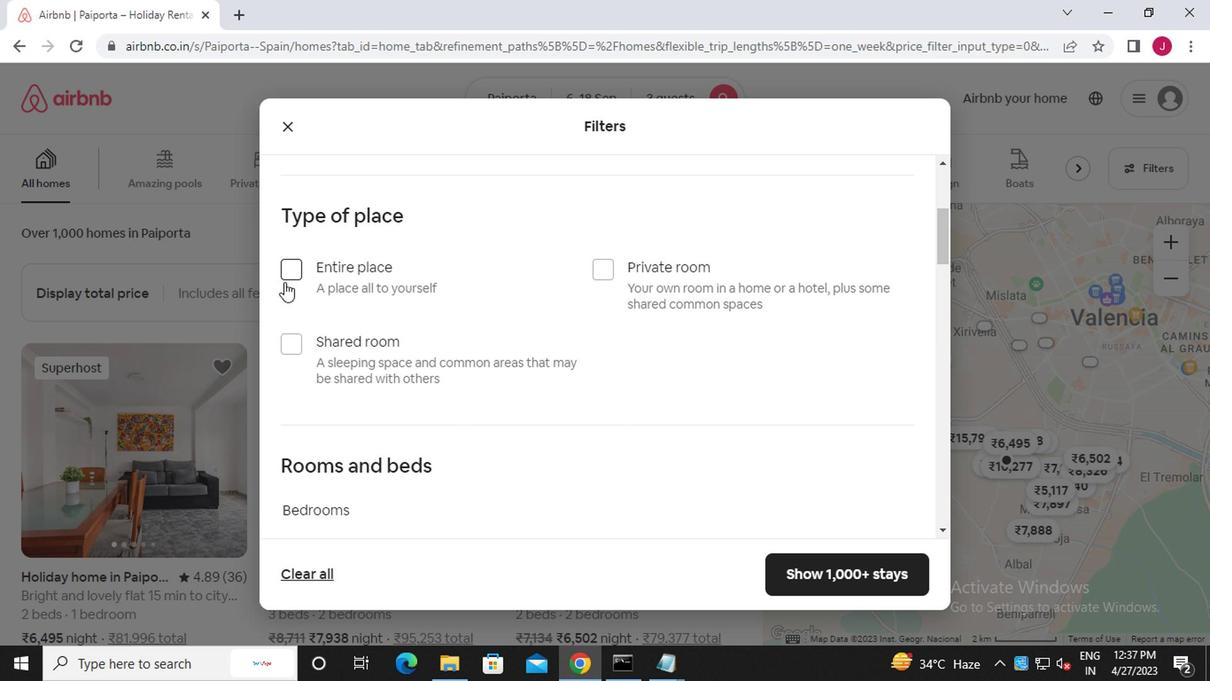 
Action: Mouse moved to (431, 344)
Screenshot: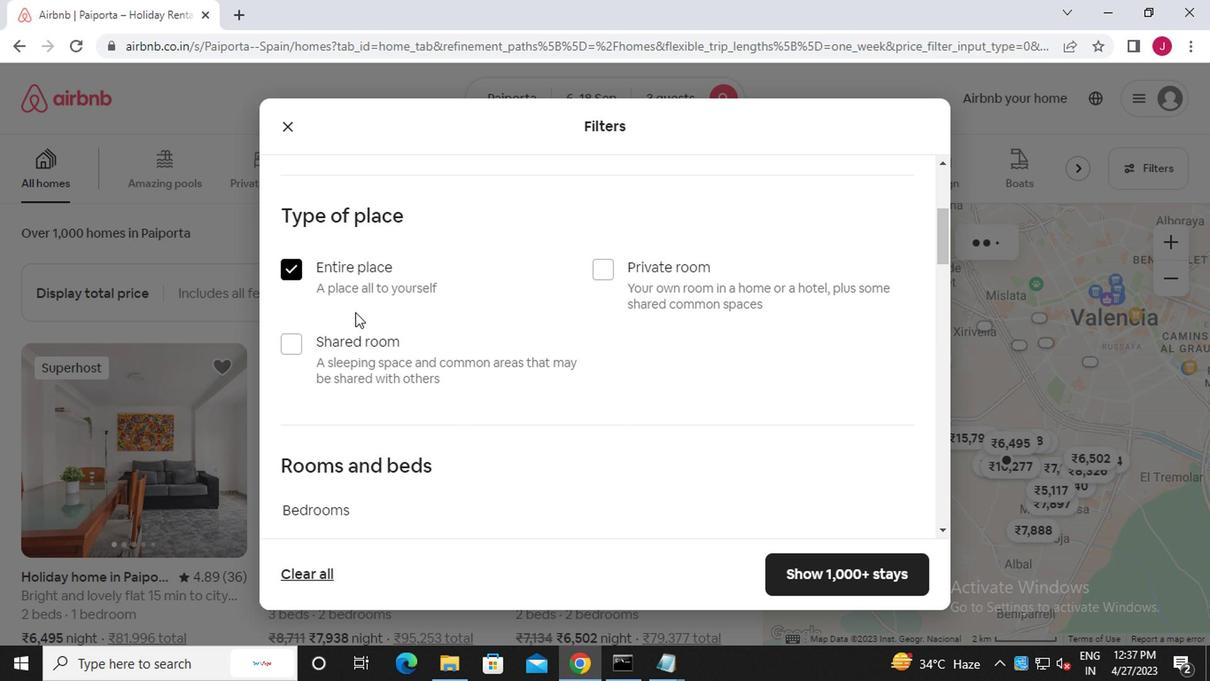 
Action: Mouse scrolled (431, 344) with delta (0, 0)
Screenshot: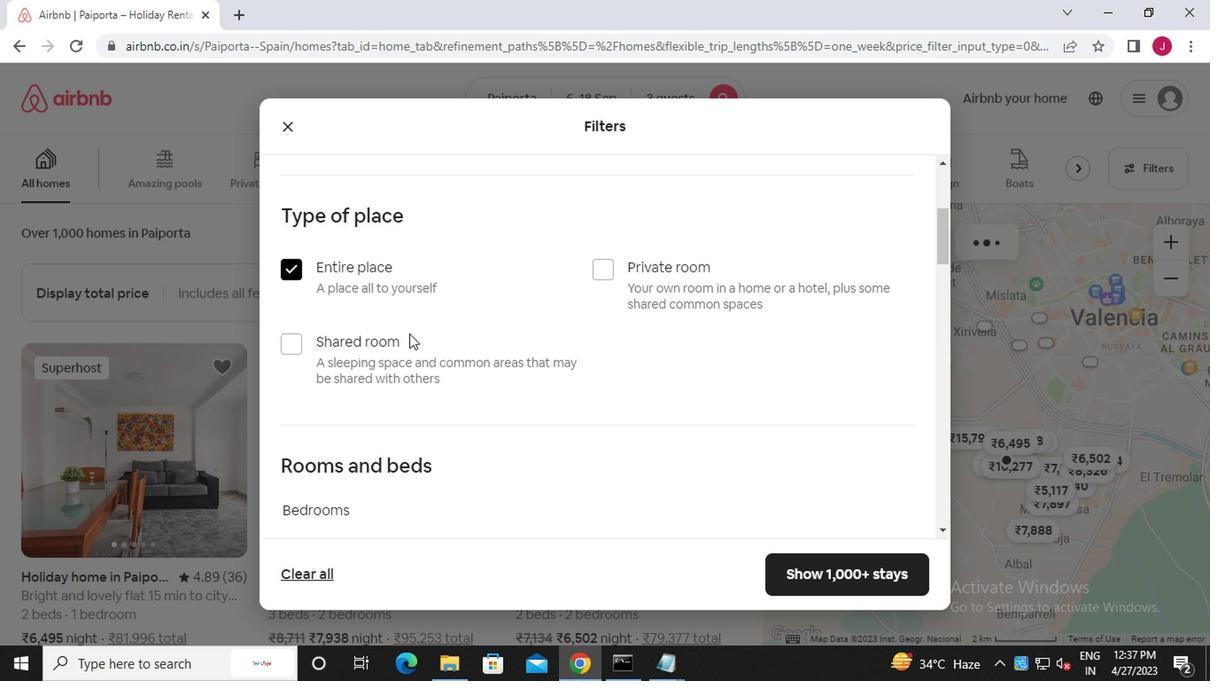 
Action: Mouse scrolled (431, 344) with delta (0, 0)
Screenshot: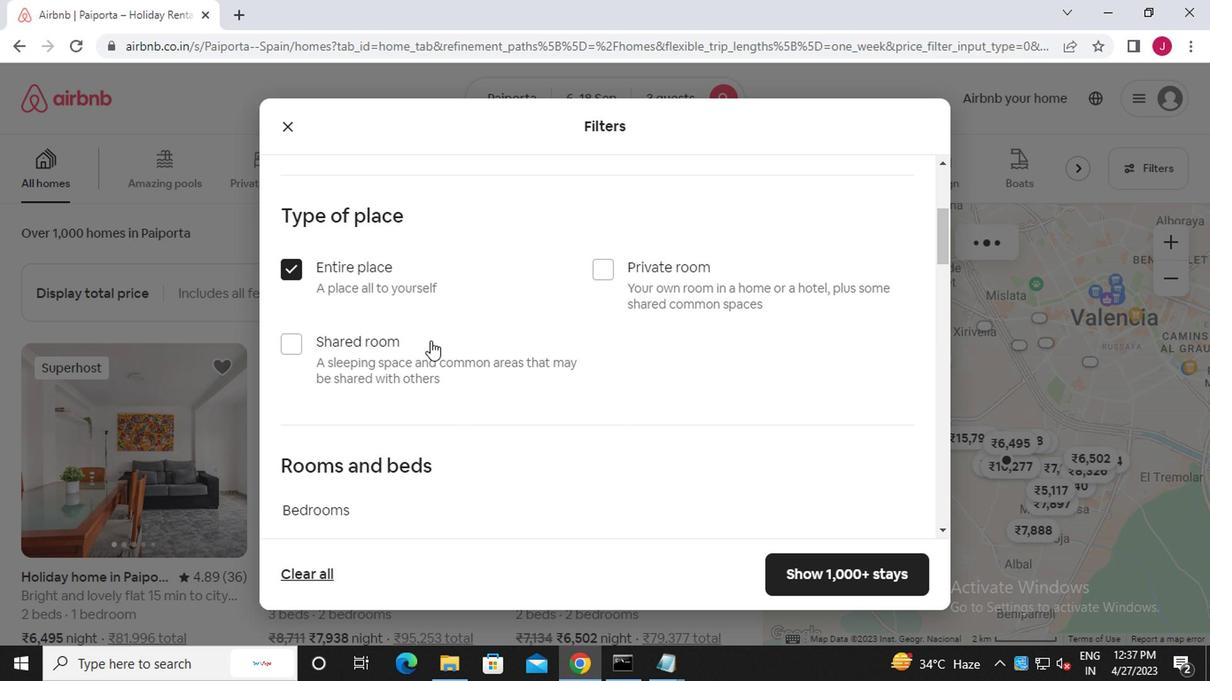
Action: Mouse scrolled (431, 344) with delta (0, 0)
Screenshot: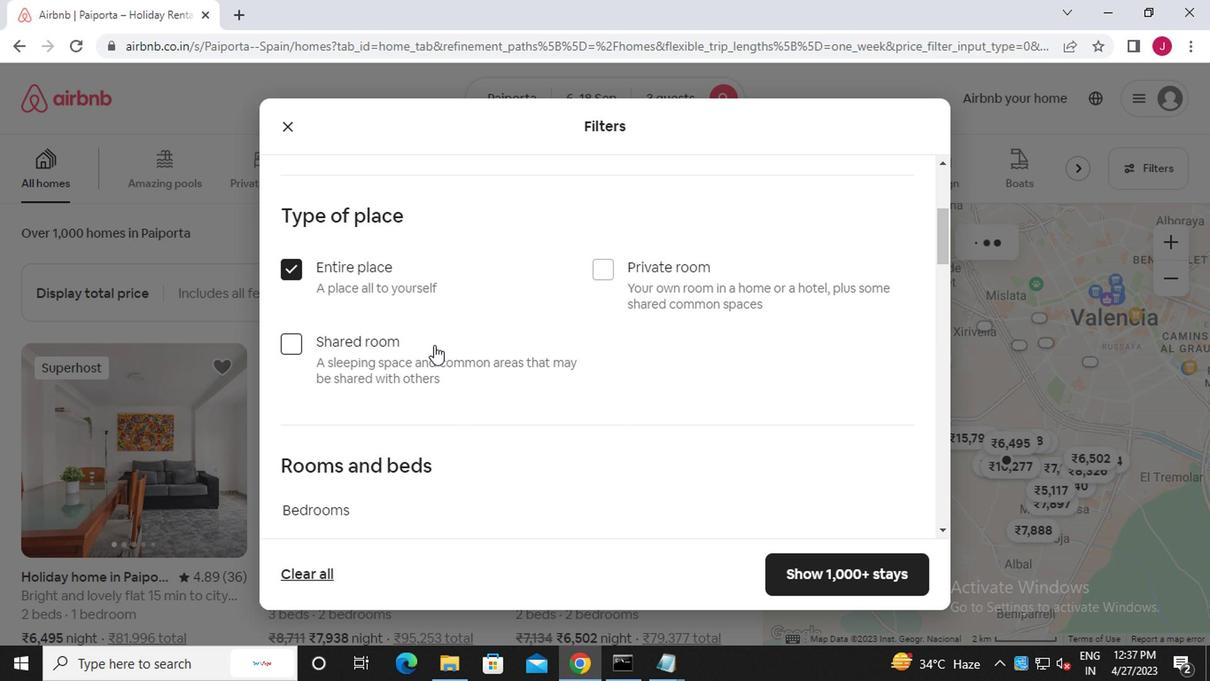 
Action: Mouse scrolled (431, 344) with delta (0, 0)
Screenshot: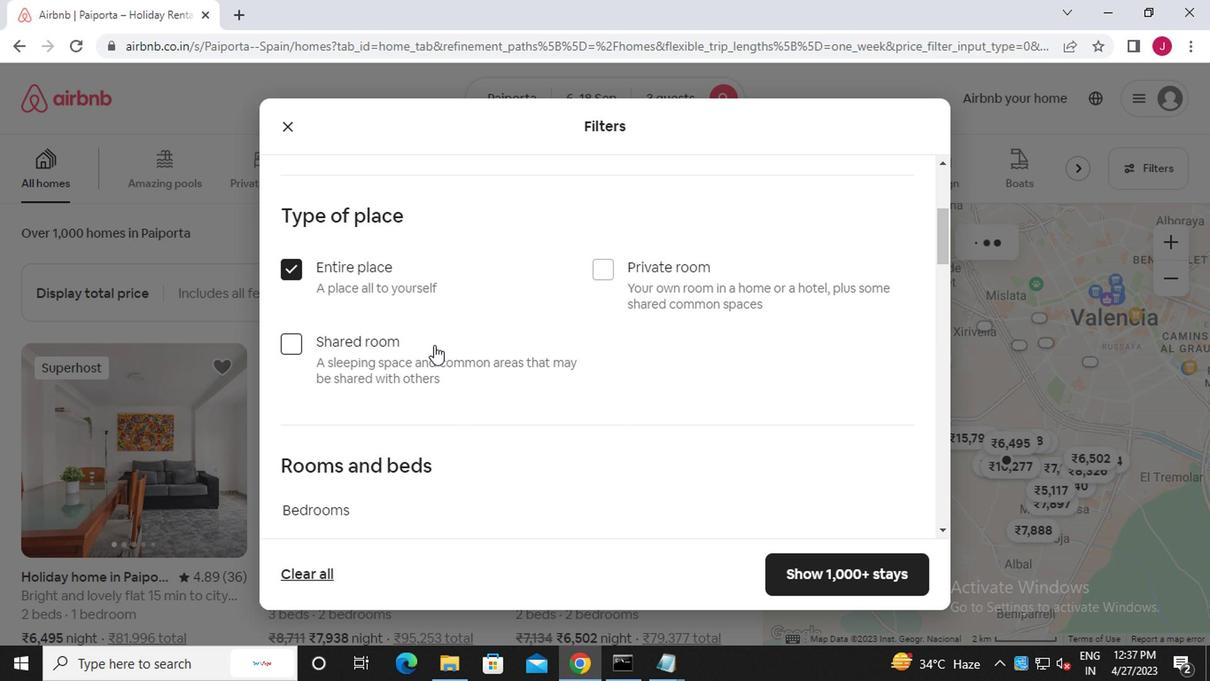
Action: Mouse moved to (447, 219)
Screenshot: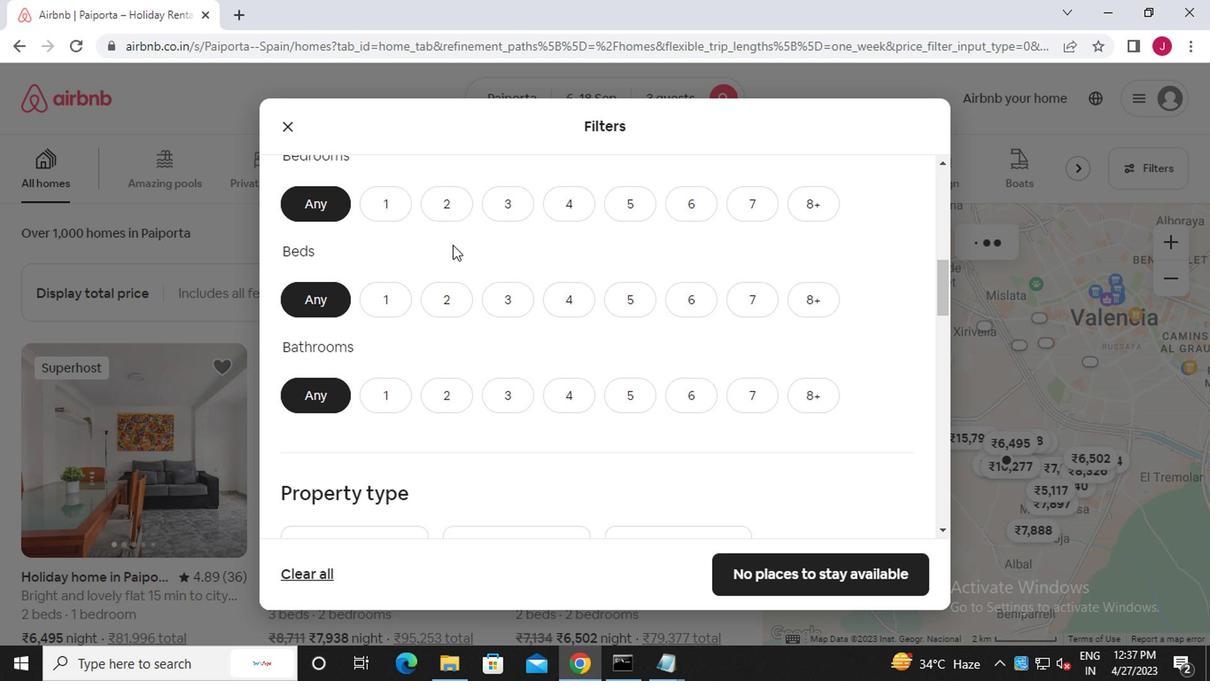 
Action: Mouse pressed left at (447, 219)
Screenshot: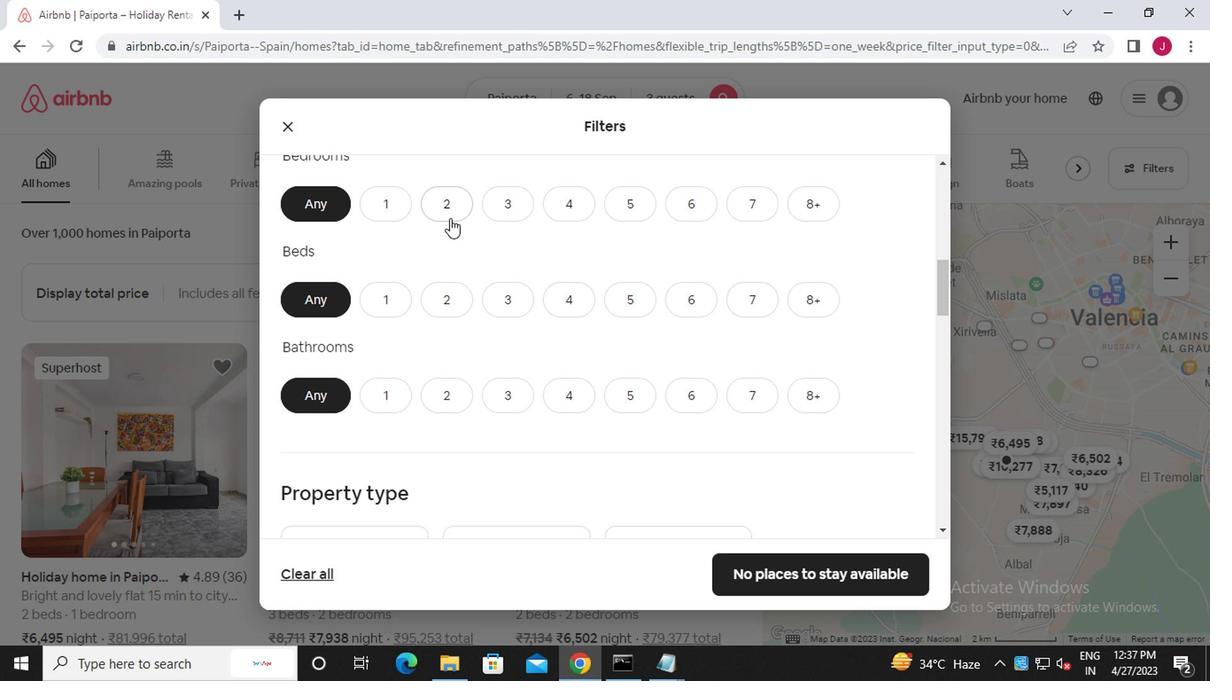 
Action: Mouse moved to (443, 296)
Screenshot: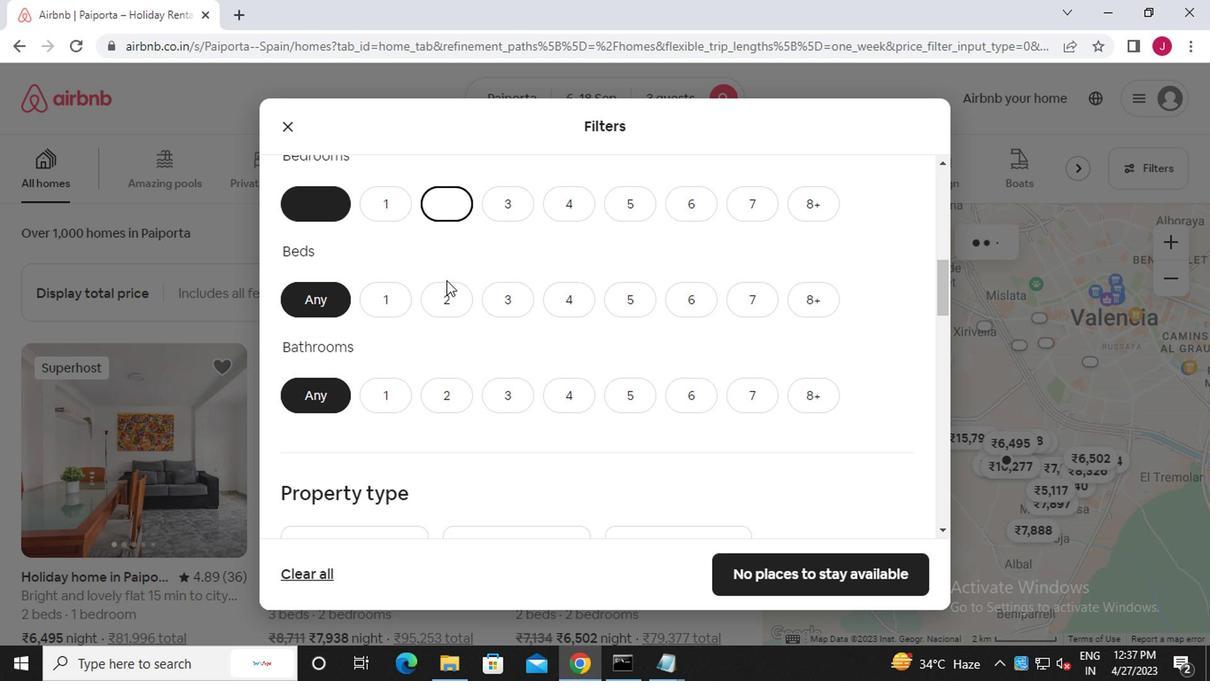 
Action: Mouse pressed left at (443, 296)
Screenshot: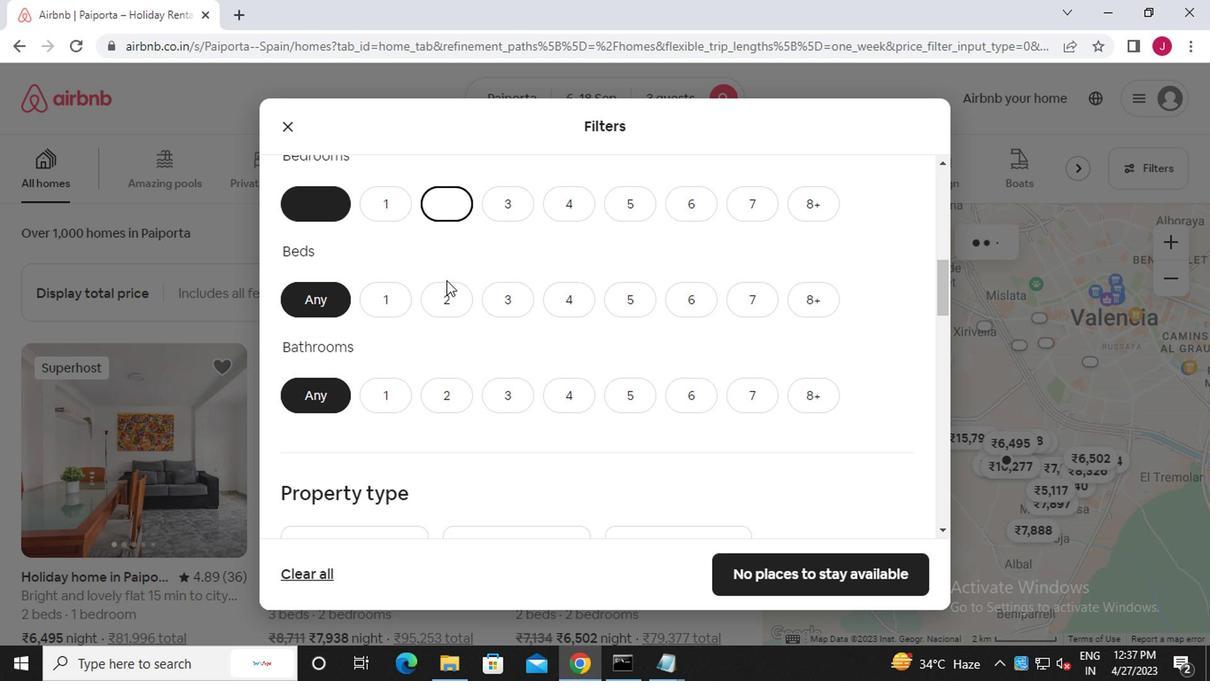 
Action: Mouse moved to (440, 407)
Screenshot: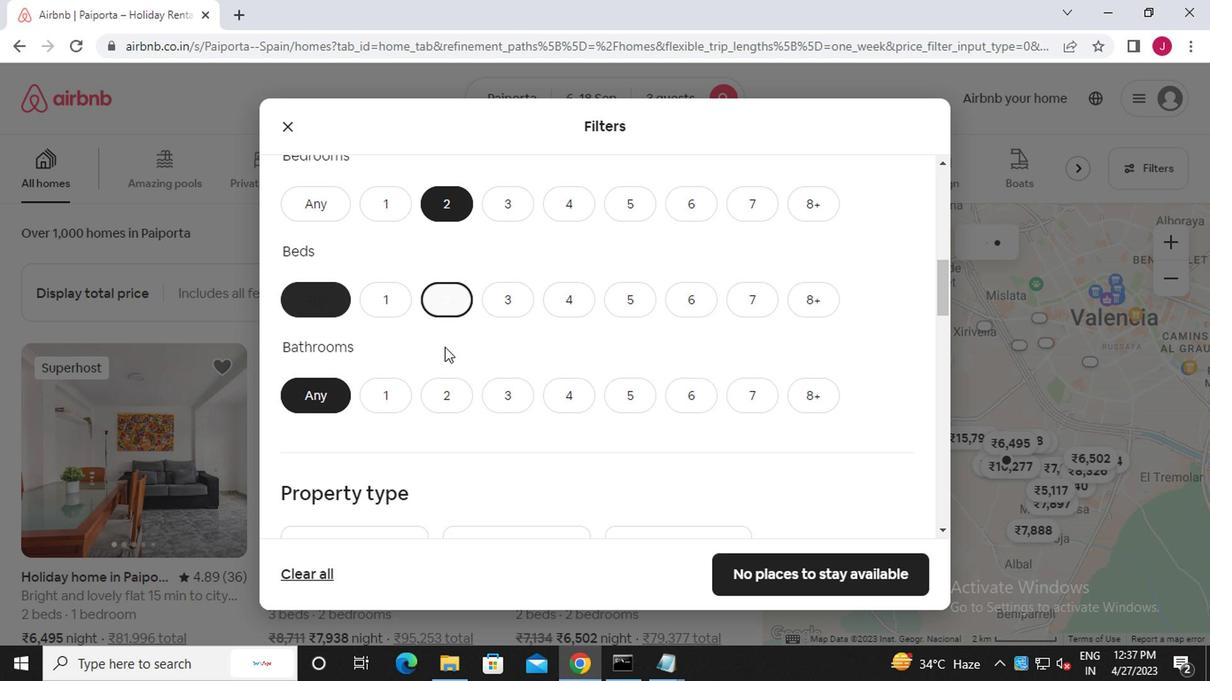 
Action: Mouse pressed left at (440, 407)
Screenshot: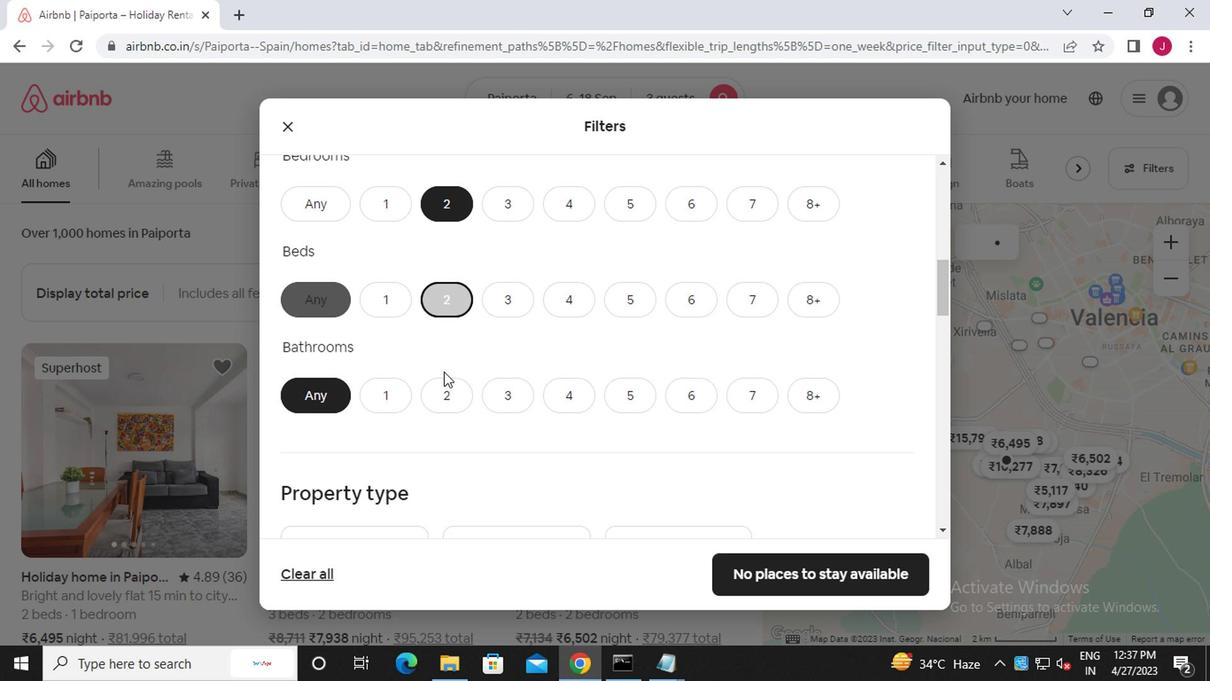 
Action: Mouse scrolled (440, 406) with delta (0, -1)
Screenshot: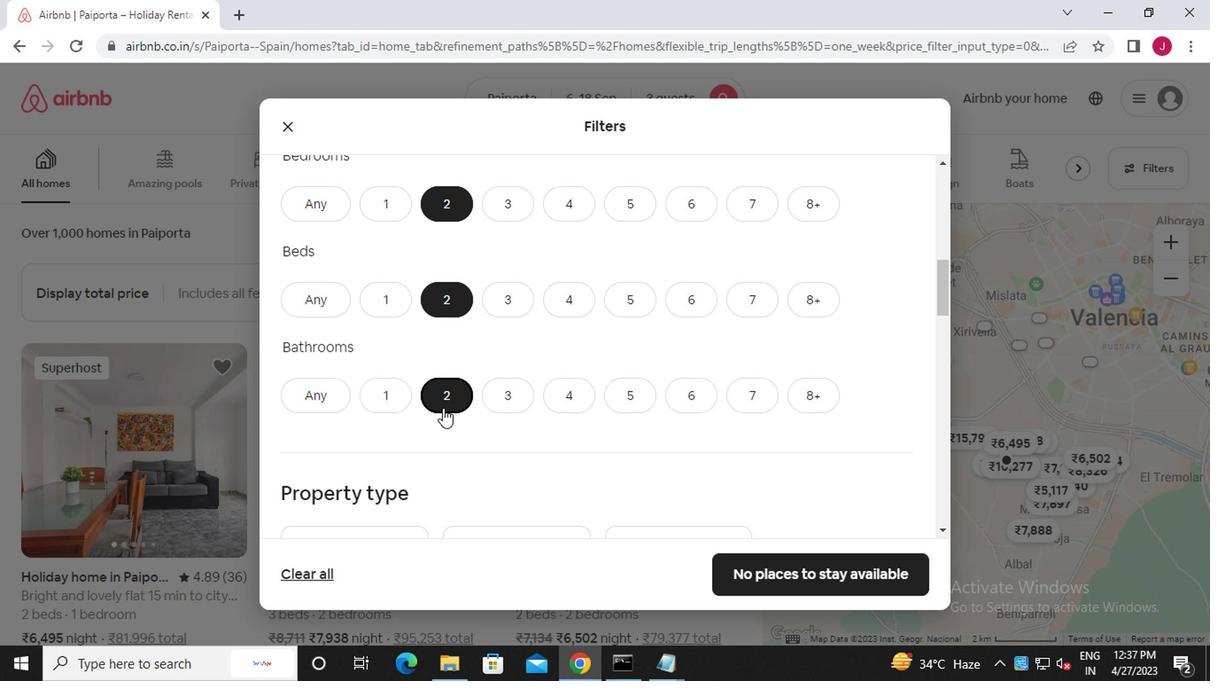 
Action: Mouse scrolled (440, 406) with delta (0, -1)
Screenshot: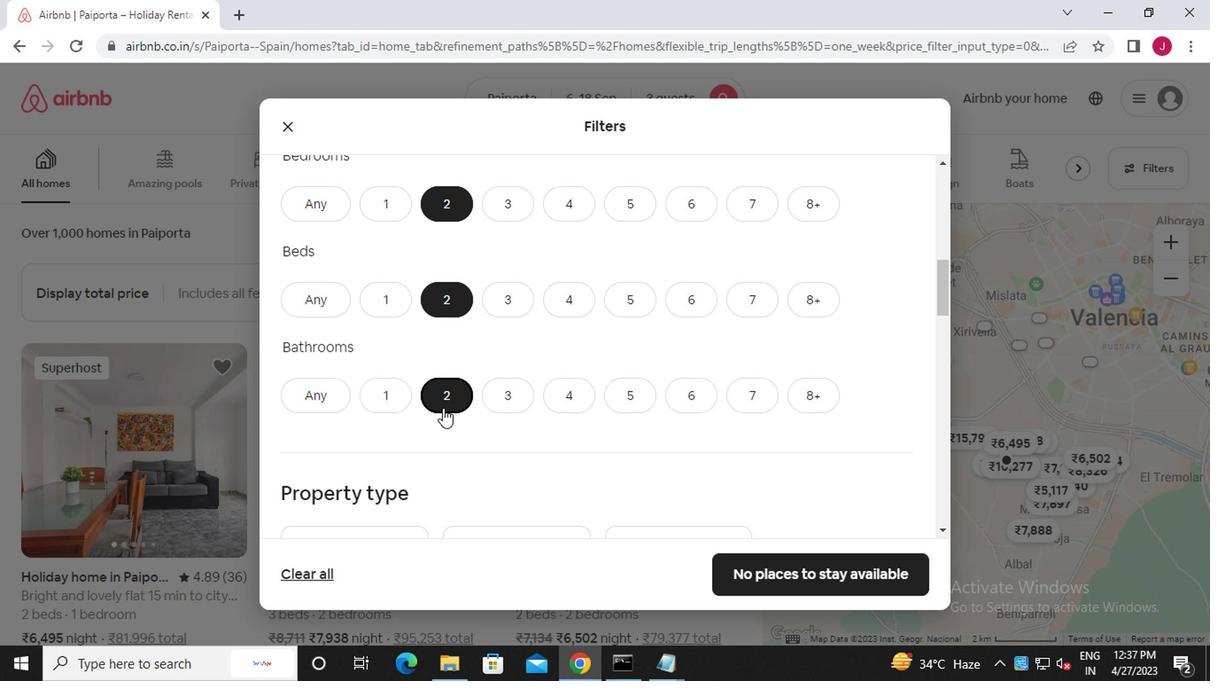 
Action: Mouse moved to (379, 385)
Screenshot: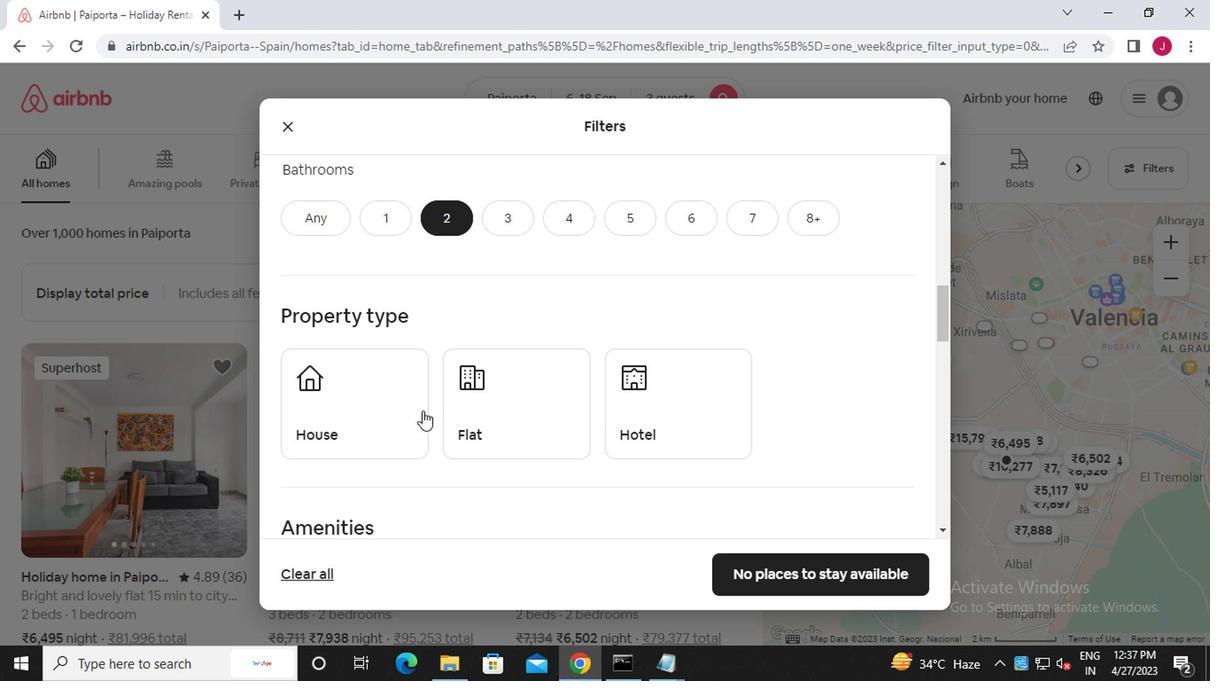 
Action: Mouse pressed left at (379, 385)
Screenshot: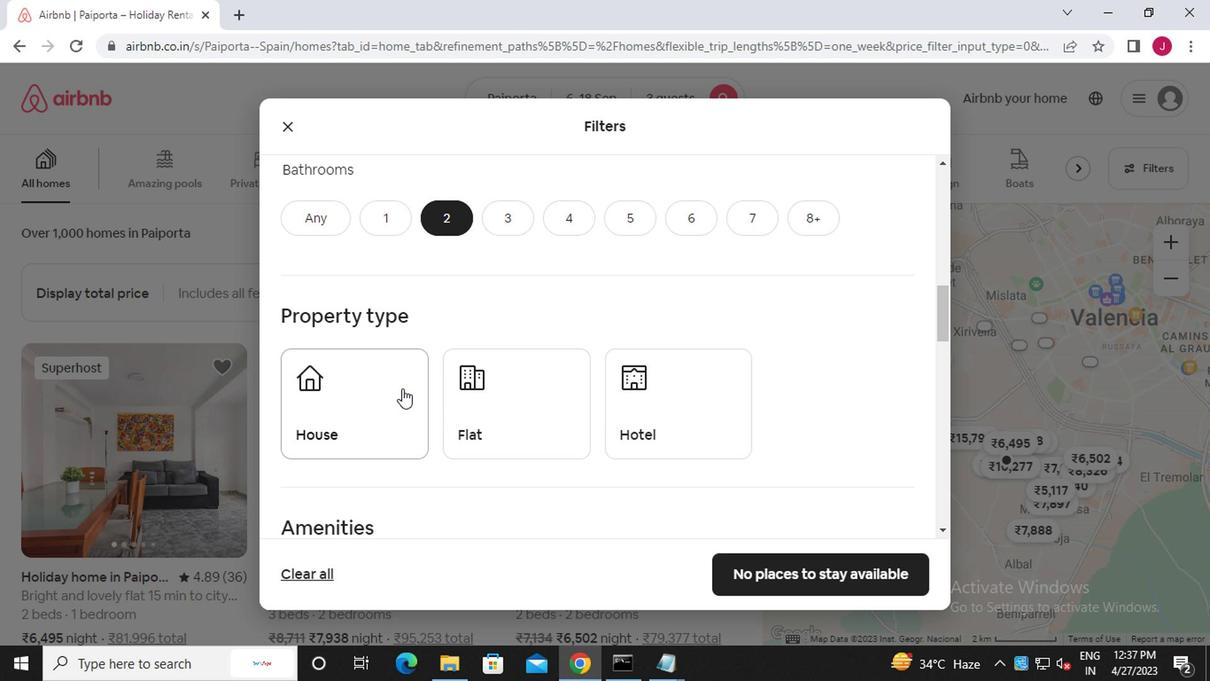 
Action: Mouse moved to (482, 414)
Screenshot: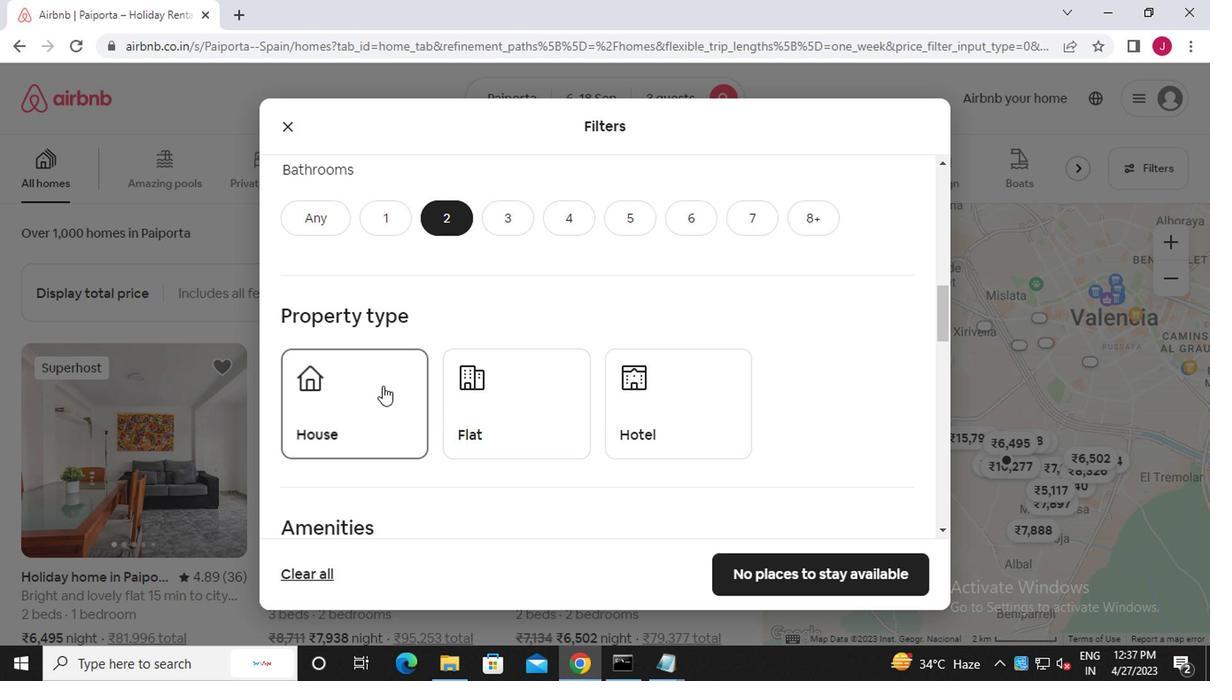 
Action: Mouse pressed left at (482, 414)
Screenshot: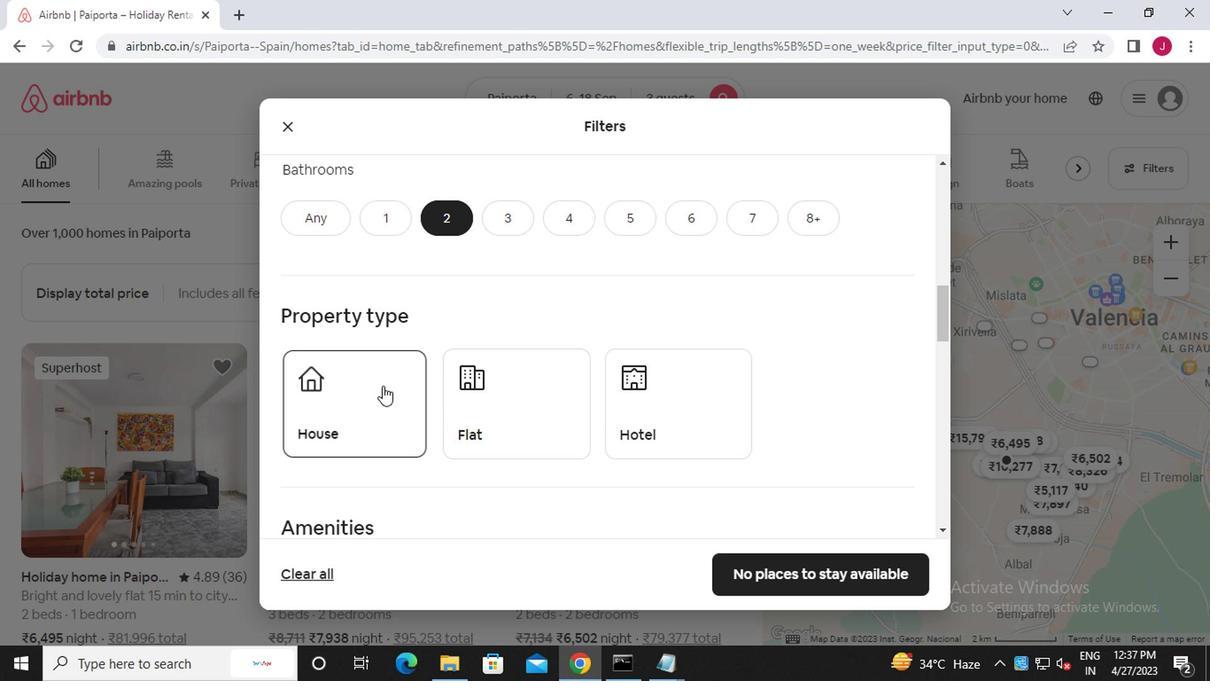 
Action: Mouse moved to (624, 423)
Screenshot: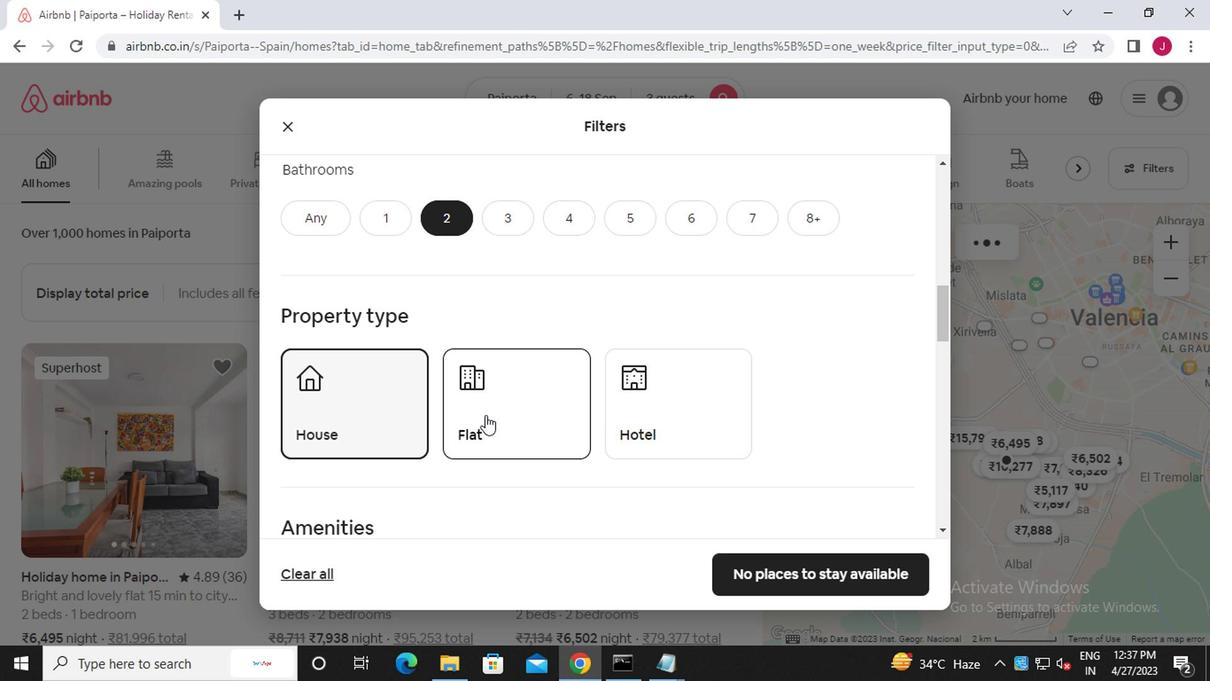 
Action: Mouse pressed left at (624, 423)
Screenshot: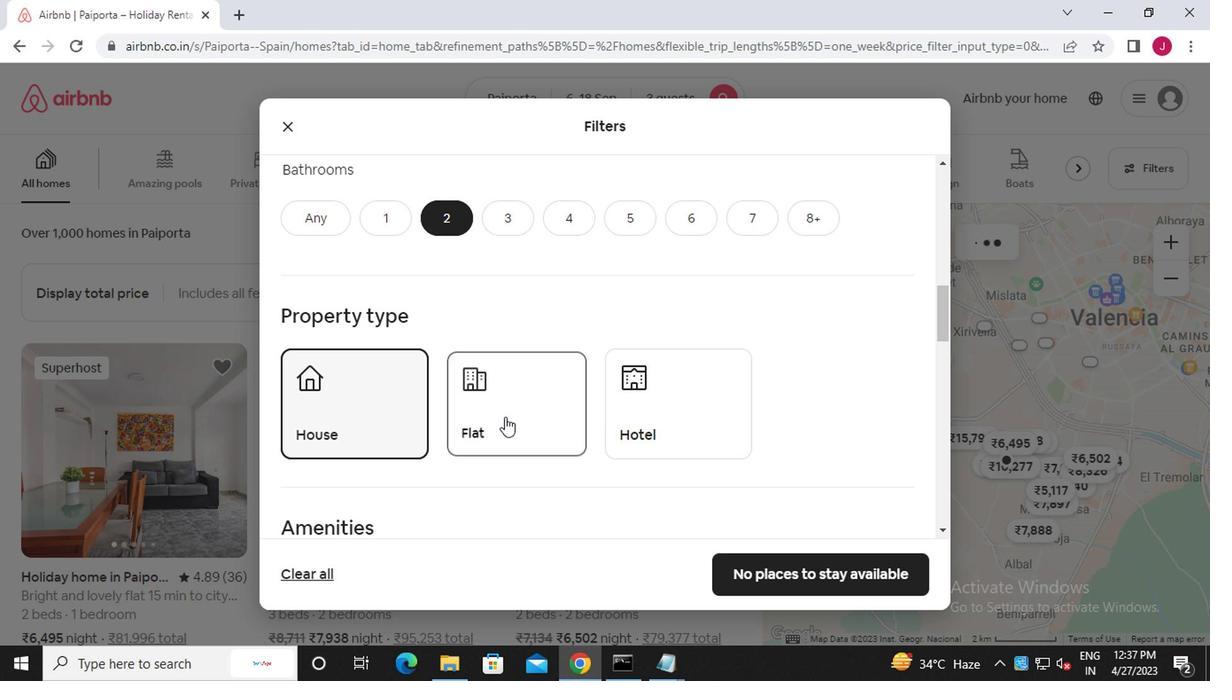 
Action: Mouse moved to (630, 428)
Screenshot: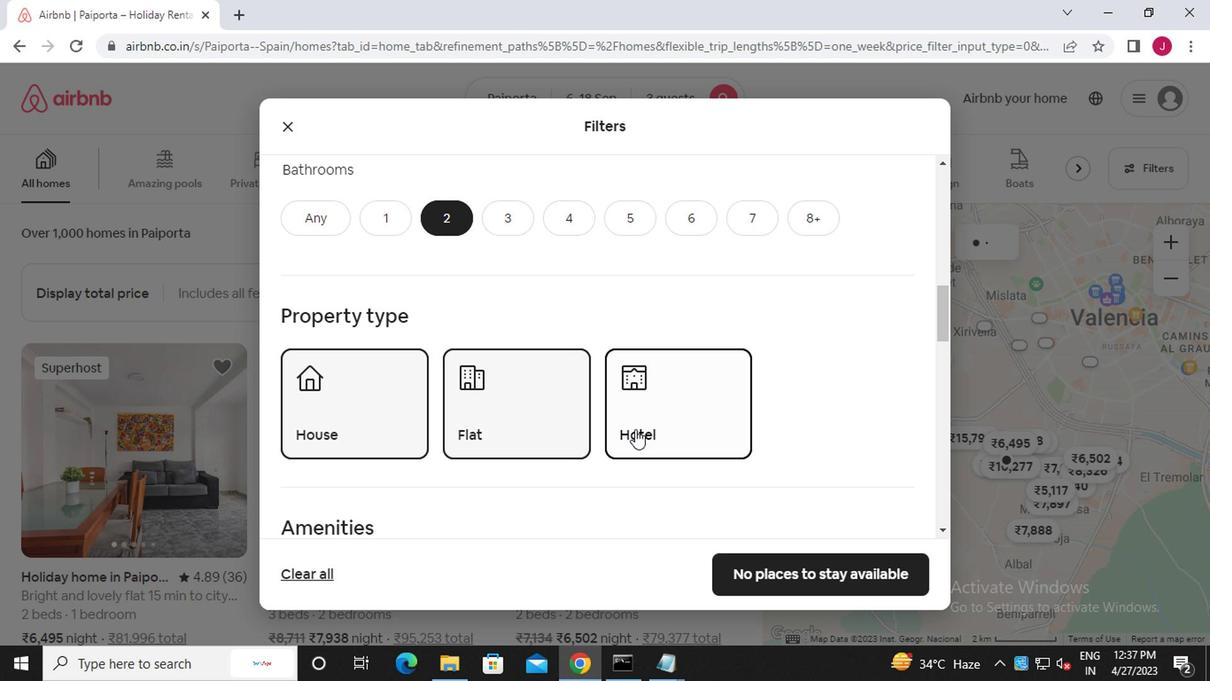 
Action: Mouse scrolled (630, 427) with delta (0, 0)
Screenshot: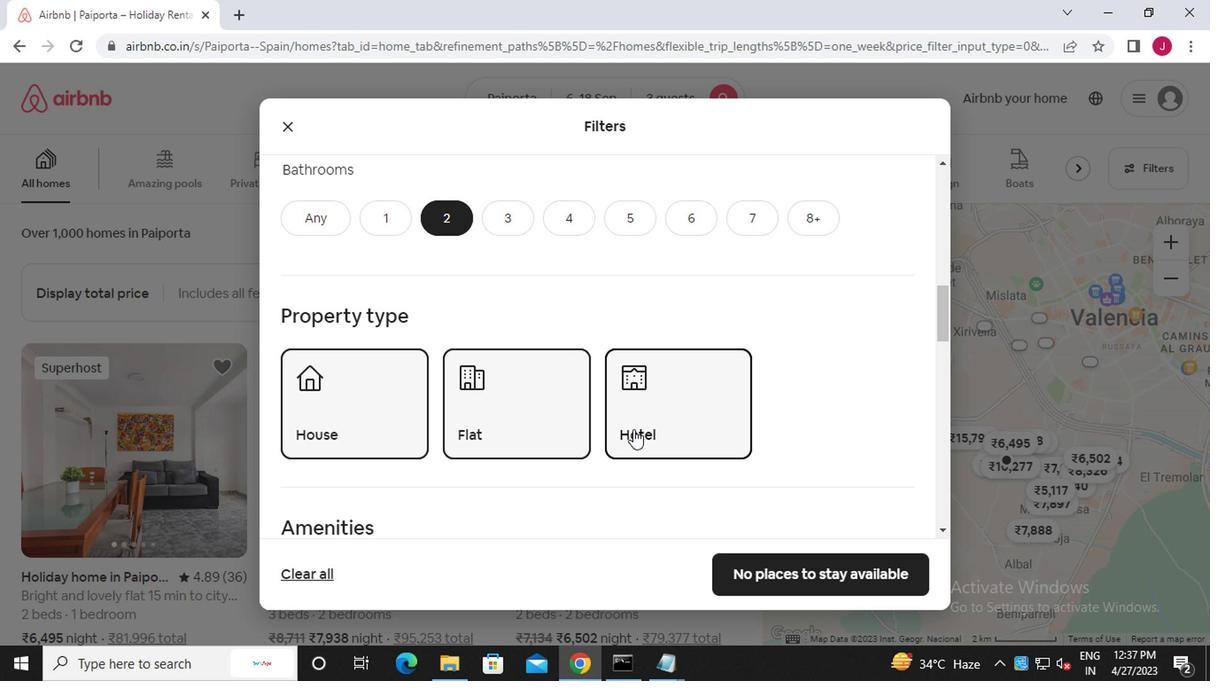 
Action: Mouse scrolled (630, 427) with delta (0, 0)
Screenshot: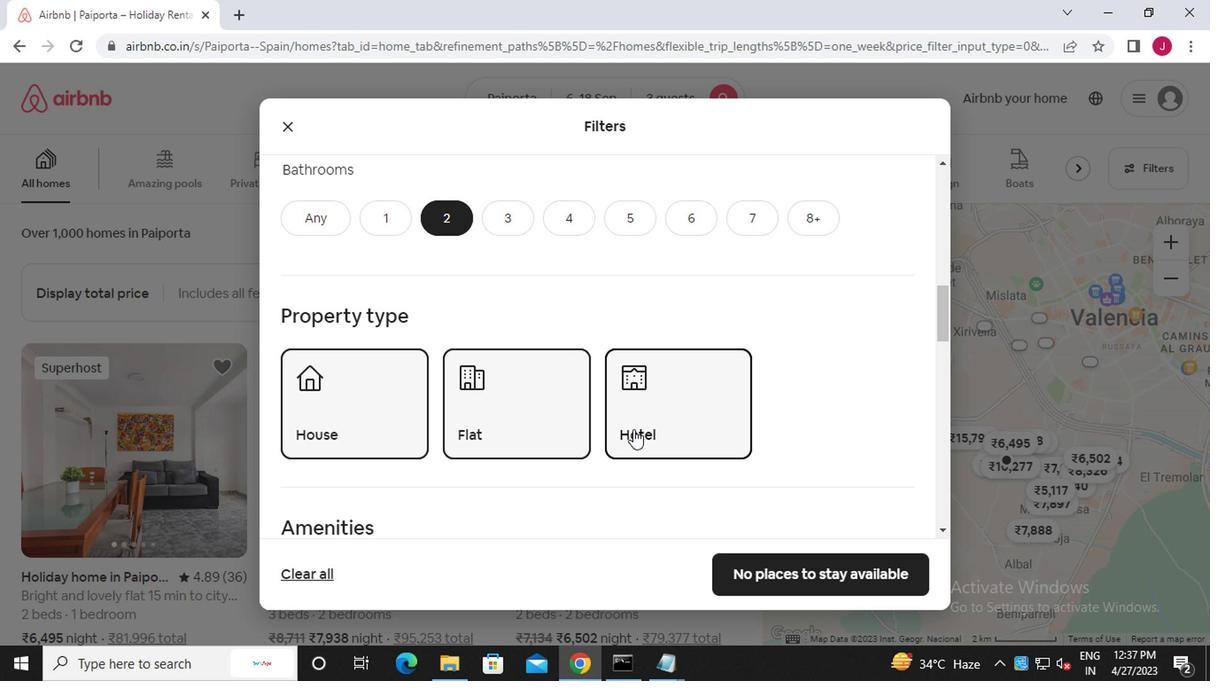 
Action: Mouse scrolled (630, 427) with delta (0, 0)
Screenshot: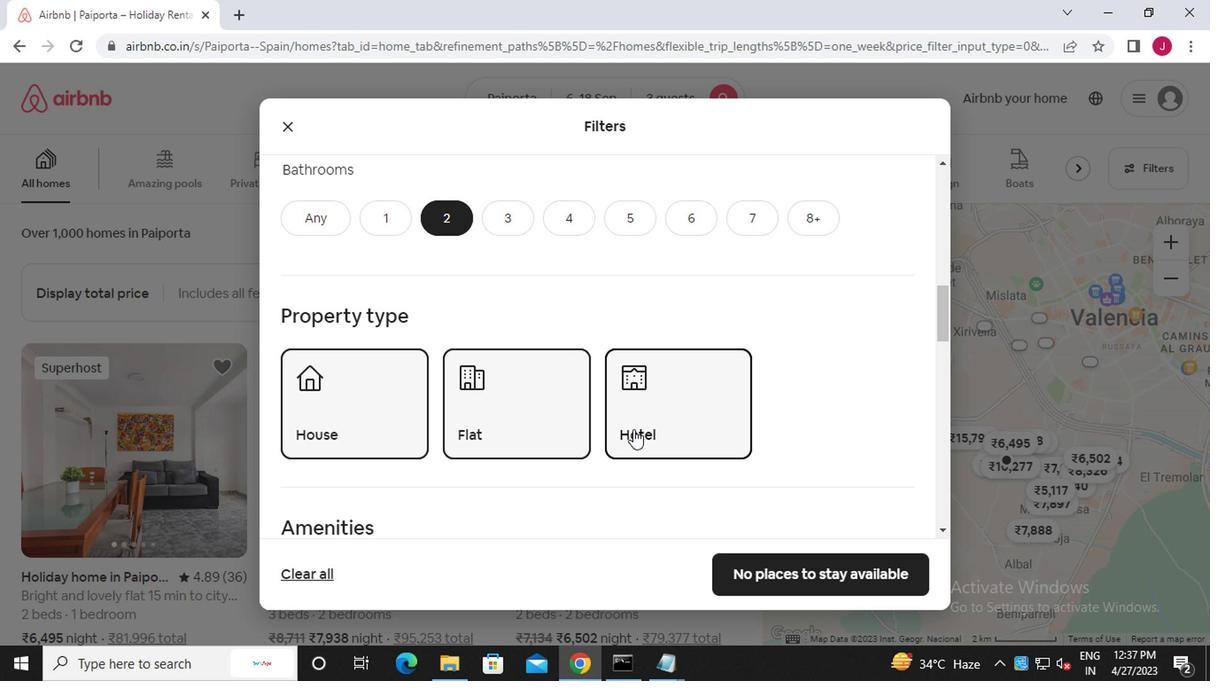 
Action: Mouse scrolled (630, 427) with delta (0, 0)
Screenshot: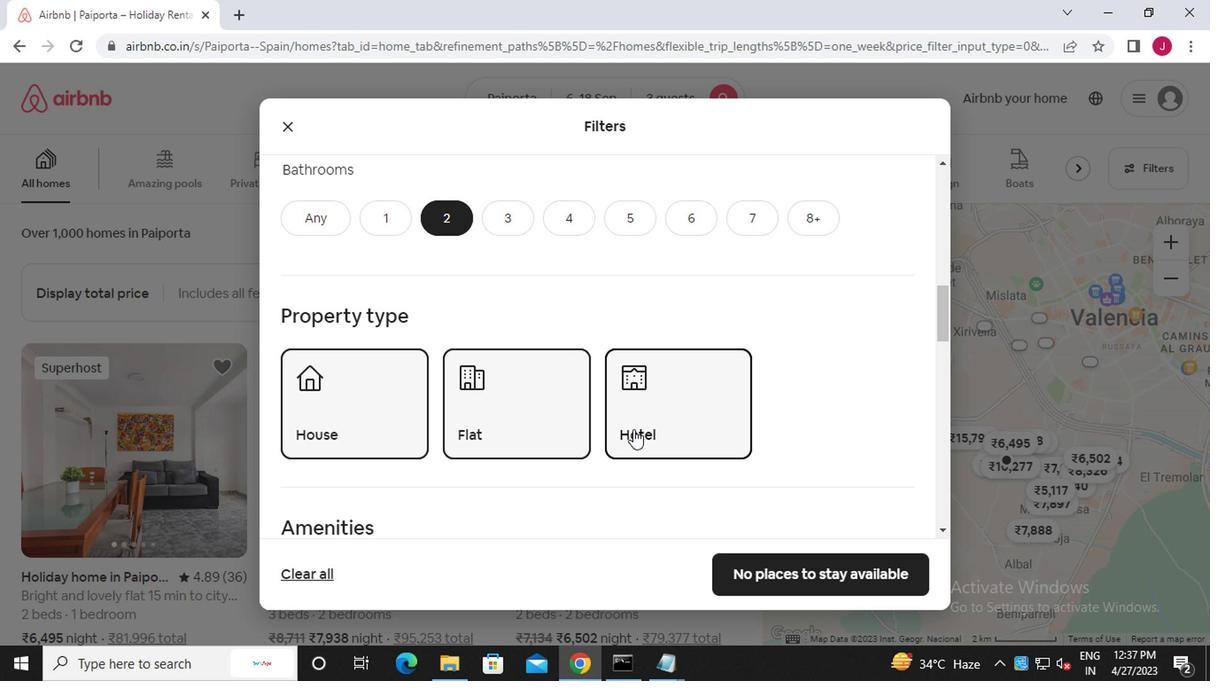 
Action: Mouse scrolled (630, 427) with delta (0, 0)
Screenshot: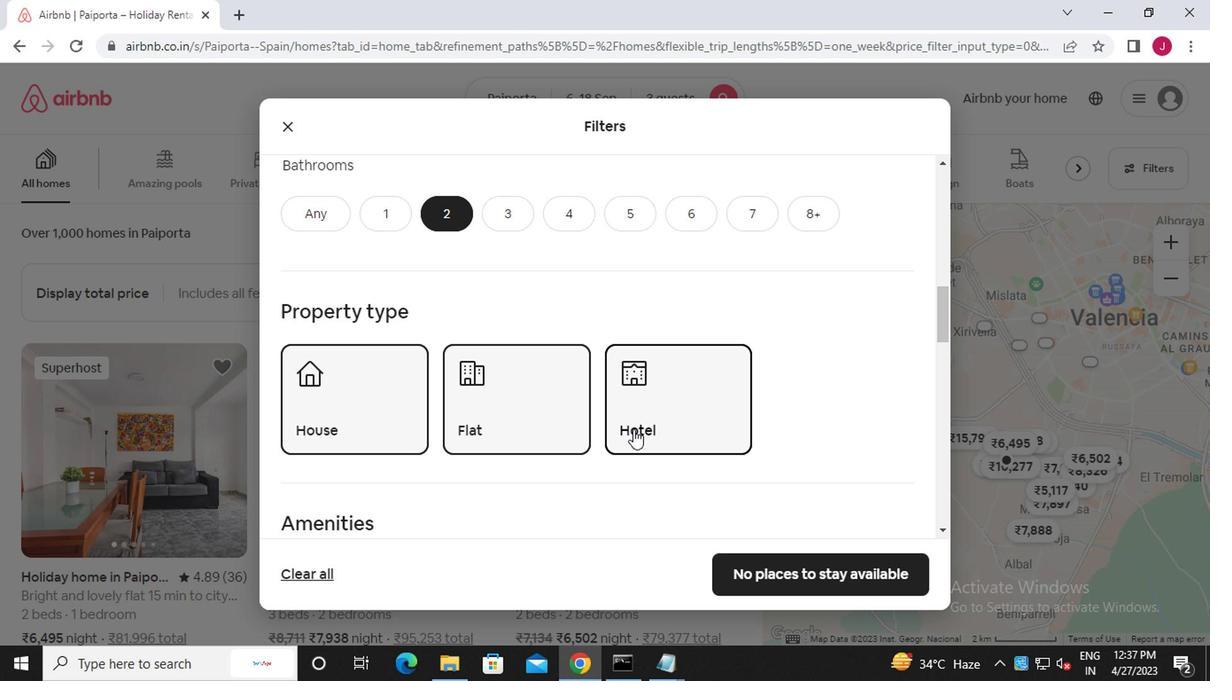 
Action: Mouse scrolled (630, 427) with delta (0, 0)
Screenshot: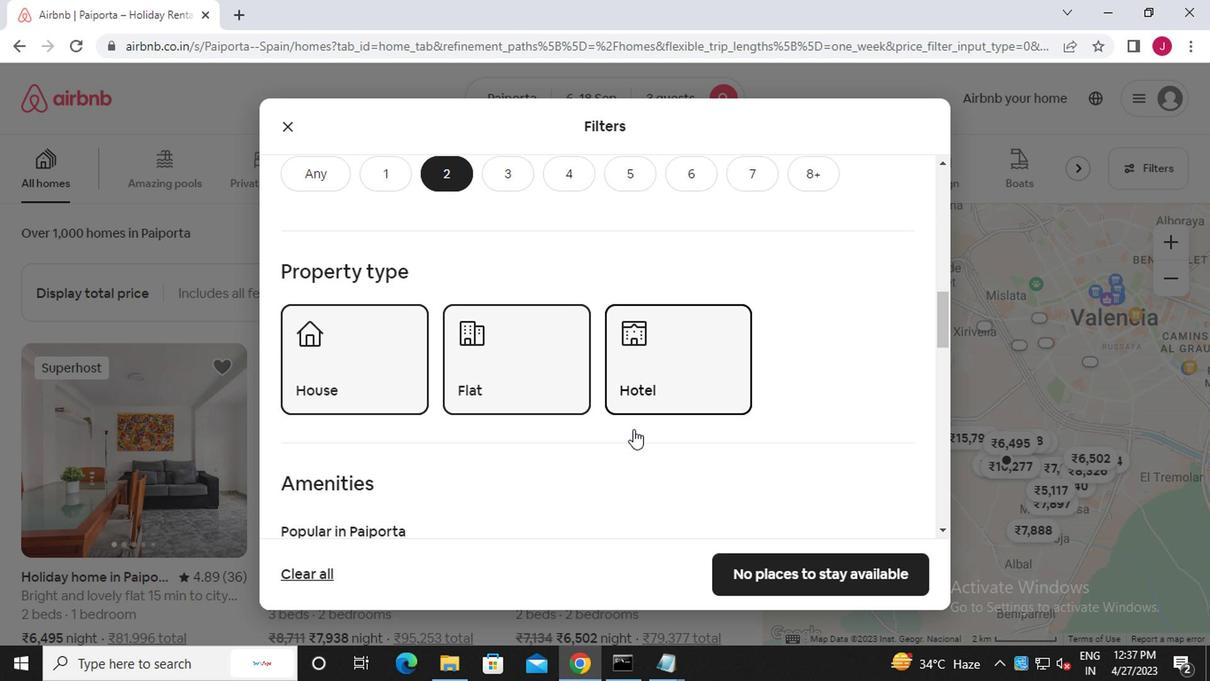 
Action: Mouse moved to (879, 416)
Screenshot: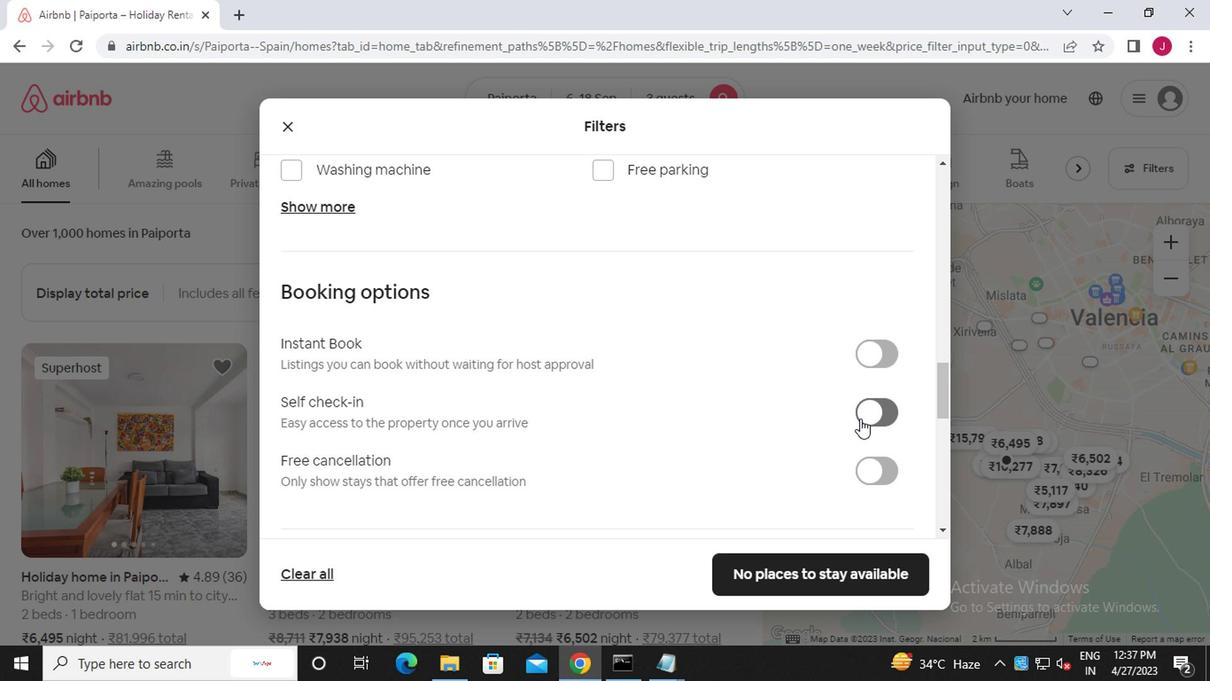 
Action: Mouse pressed left at (879, 416)
Screenshot: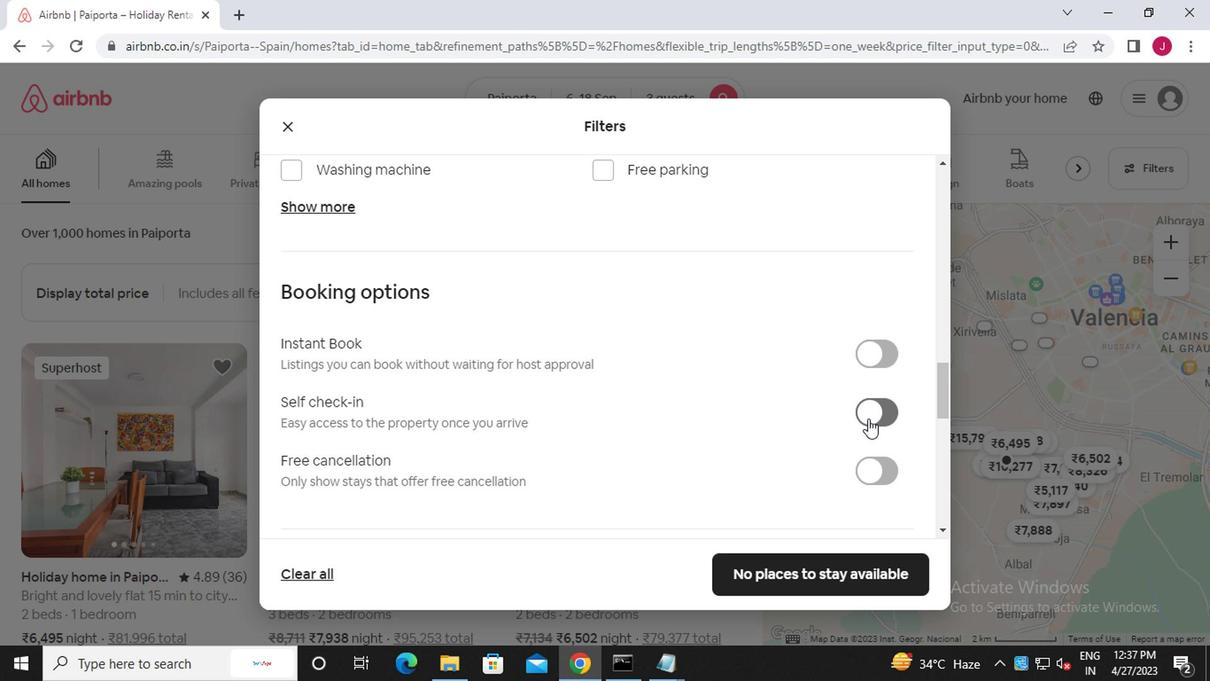 
Action: Mouse moved to (414, 464)
Screenshot: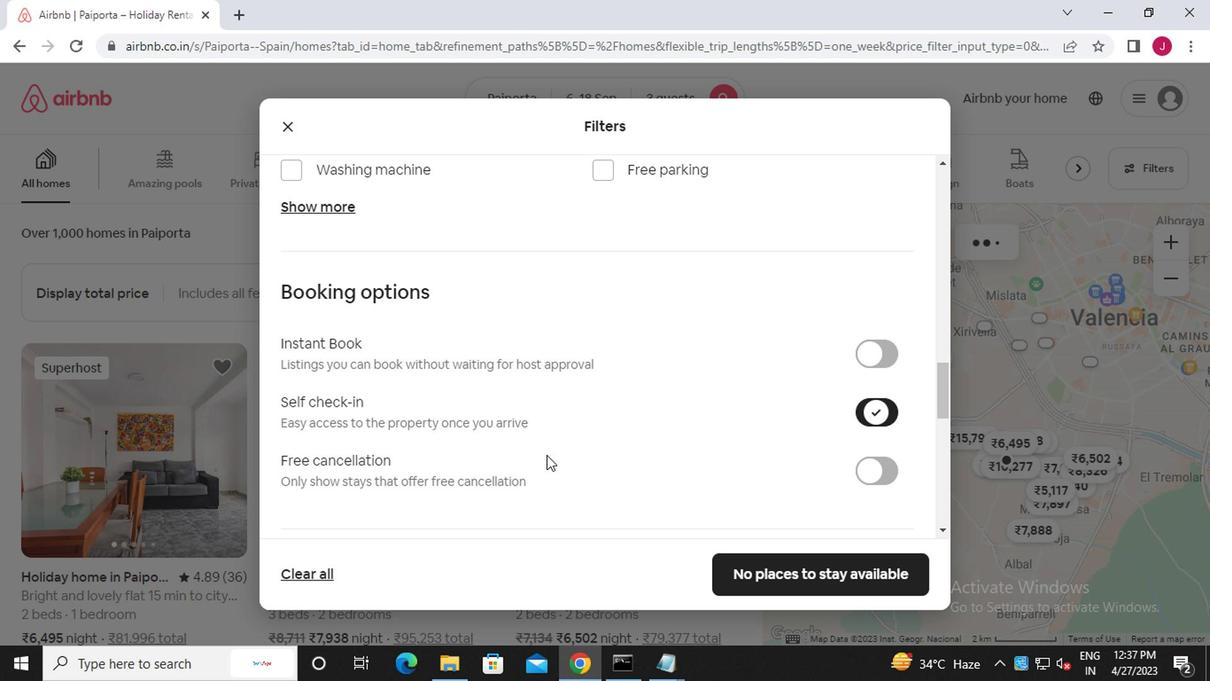 
Action: Mouse scrolled (414, 464) with delta (0, 0)
Screenshot: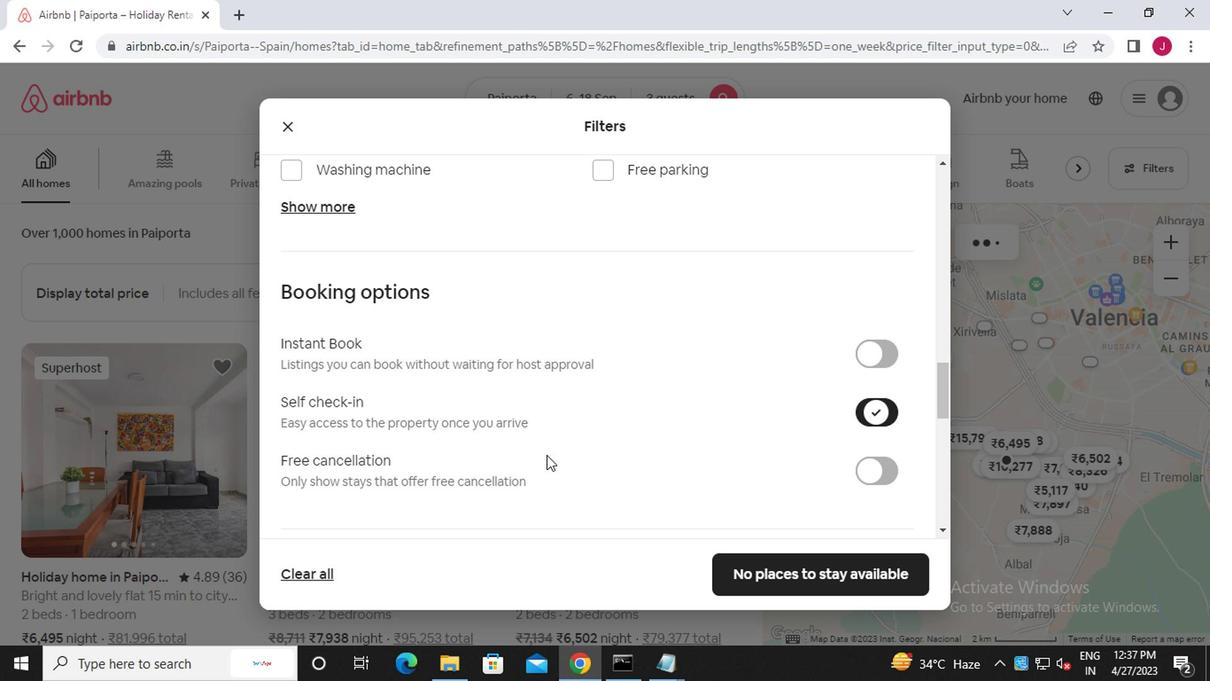 
Action: Mouse moved to (414, 464)
Screenshot: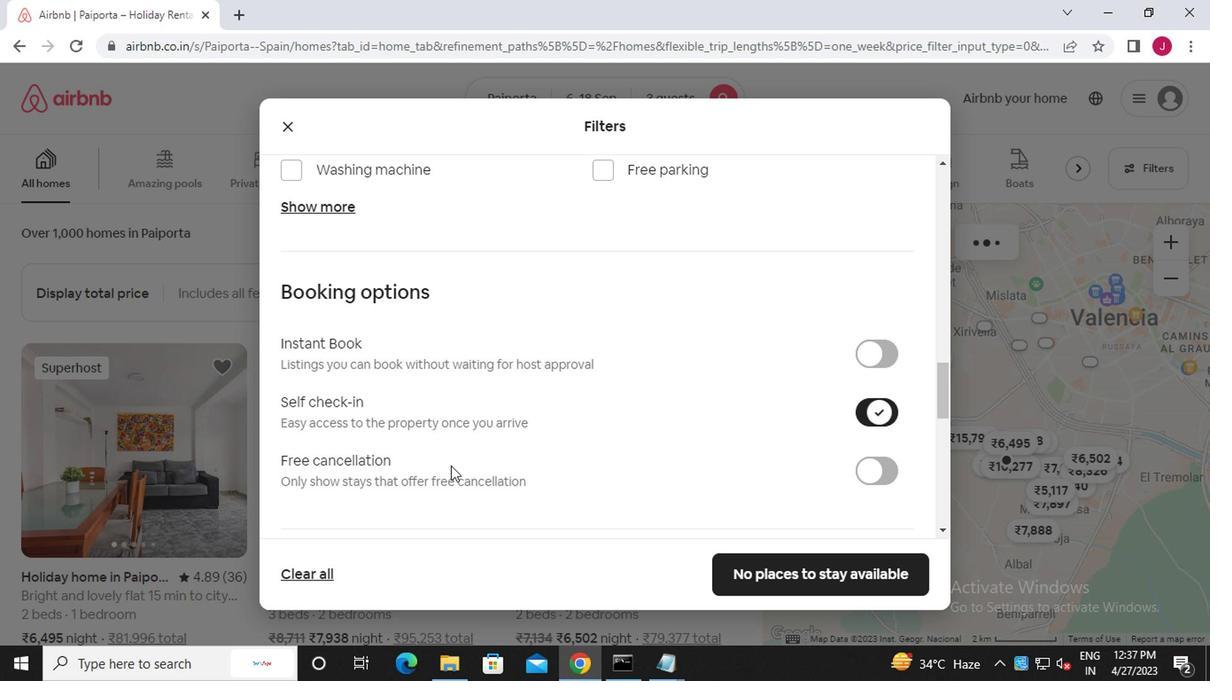 
Action: Mouse scrolled (414, 464) with delta (0, 0)
Screenshot: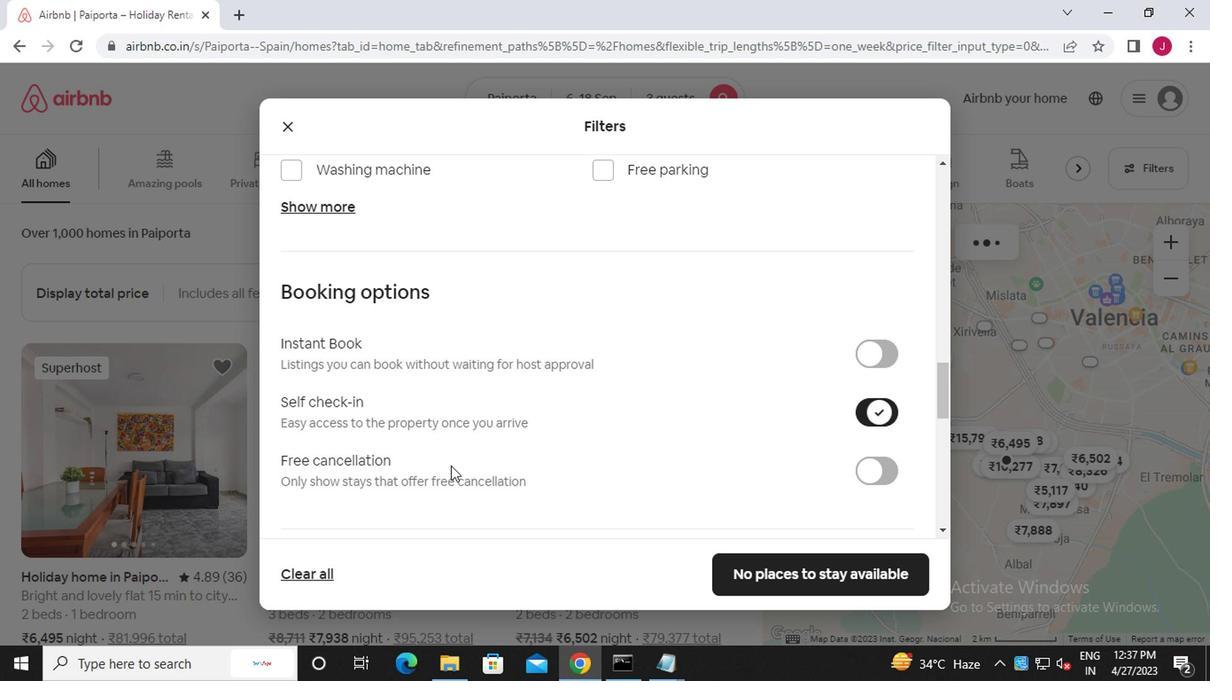 
Action: Mouse scrolled (414, 464) with delta (0, 0)
Screenshot: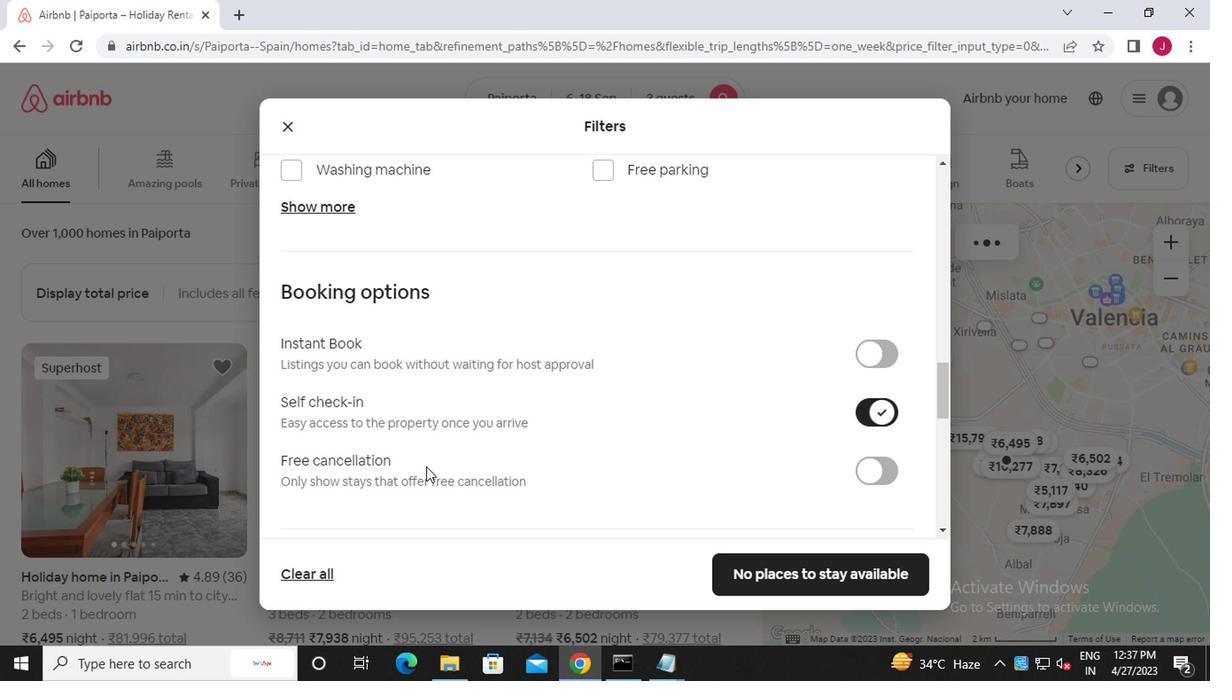 
Action: Mouse scrolled (414, 464) with delta (0, 0)
Screenshot: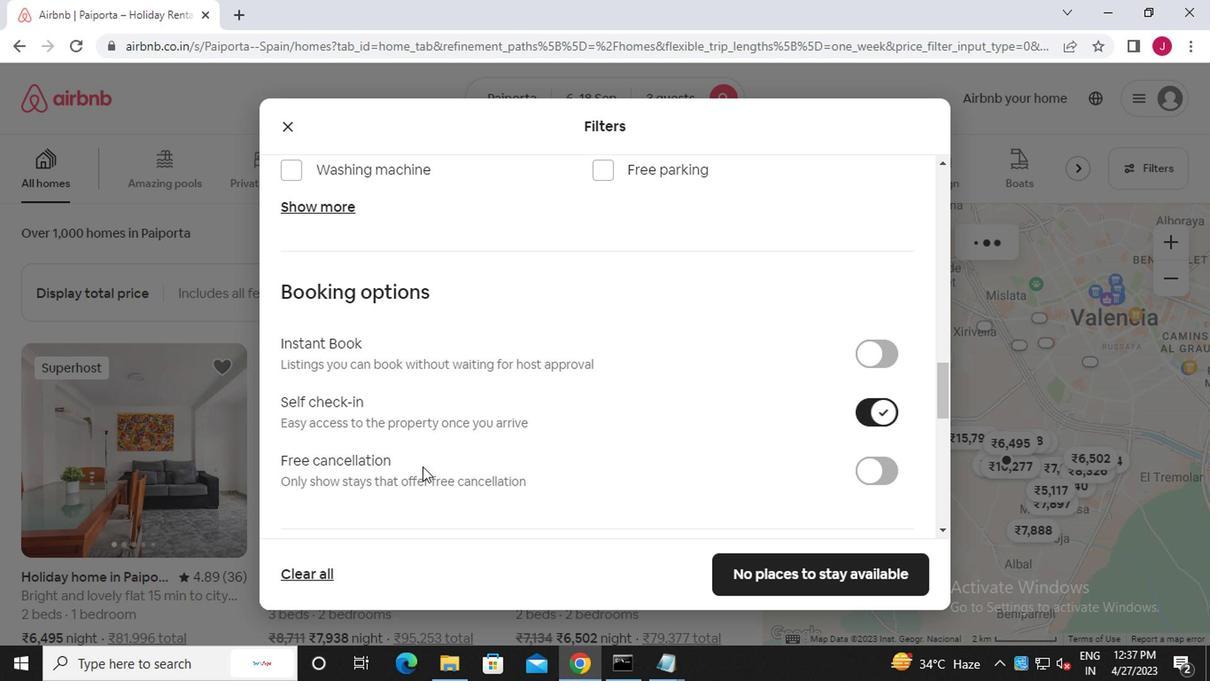 
Action: Mouse scrolled (414, 464) with delta (0, 0)
Screenshot: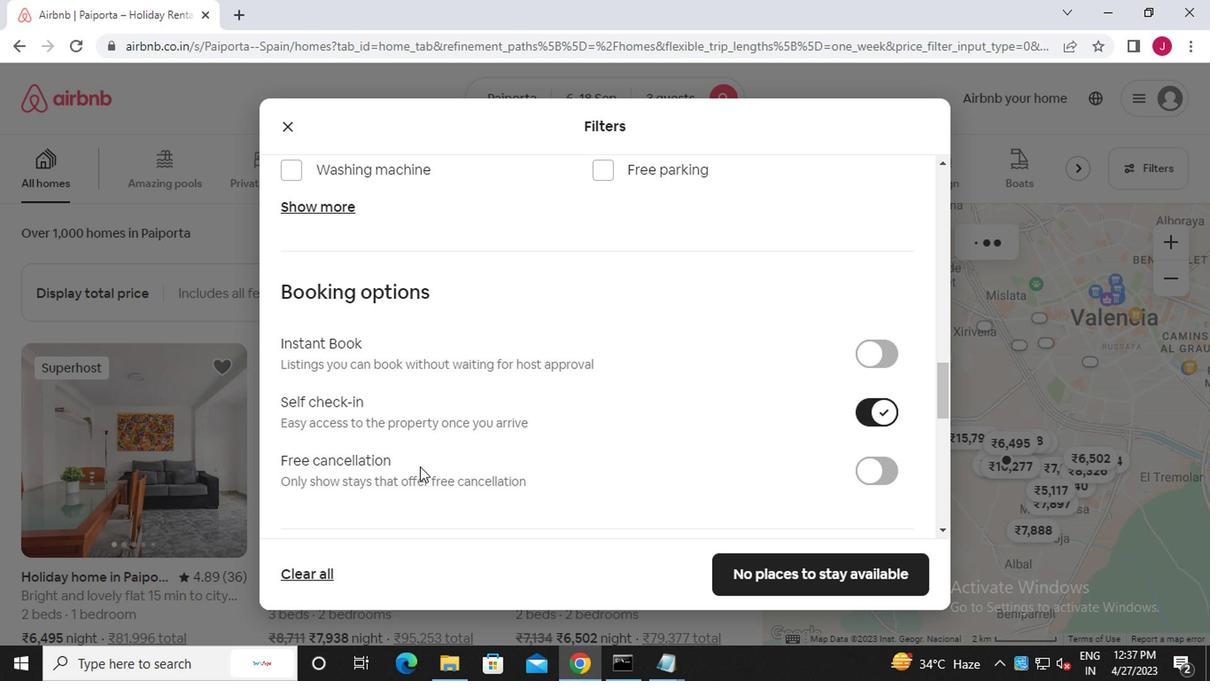 
Action: Mouse scrolled (414, 464) with delta (0, 0)
Screenshot: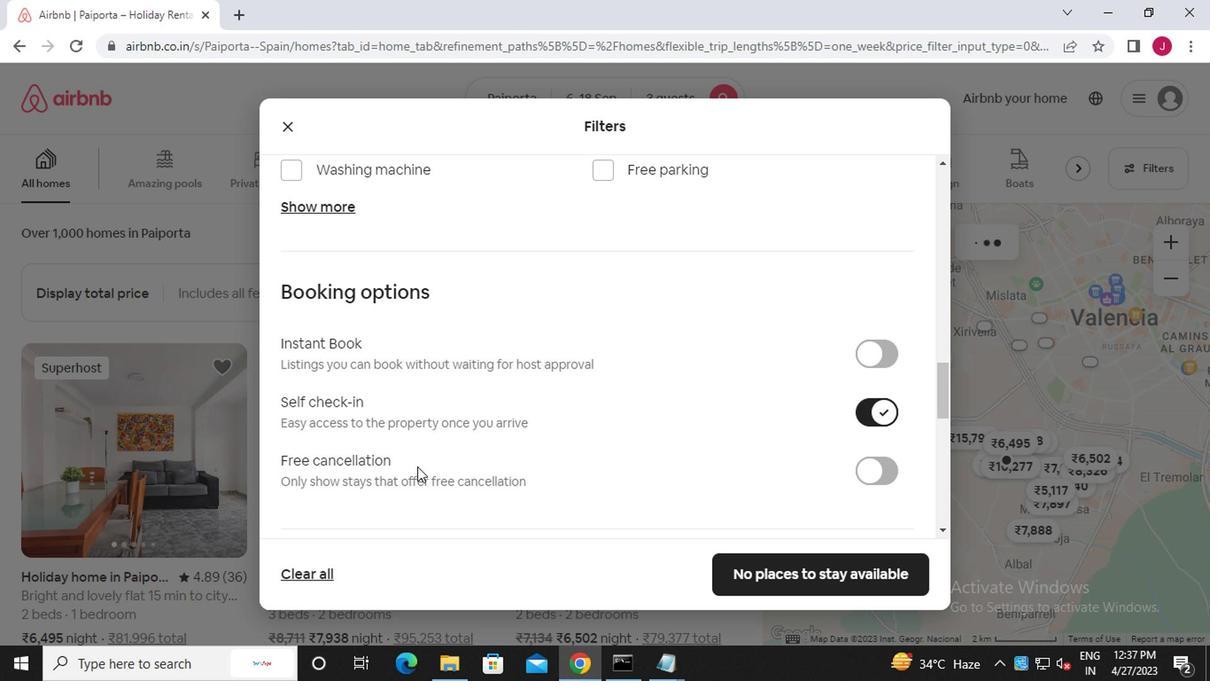 
Action: Mouse moved to (302, 400)
Screenshot: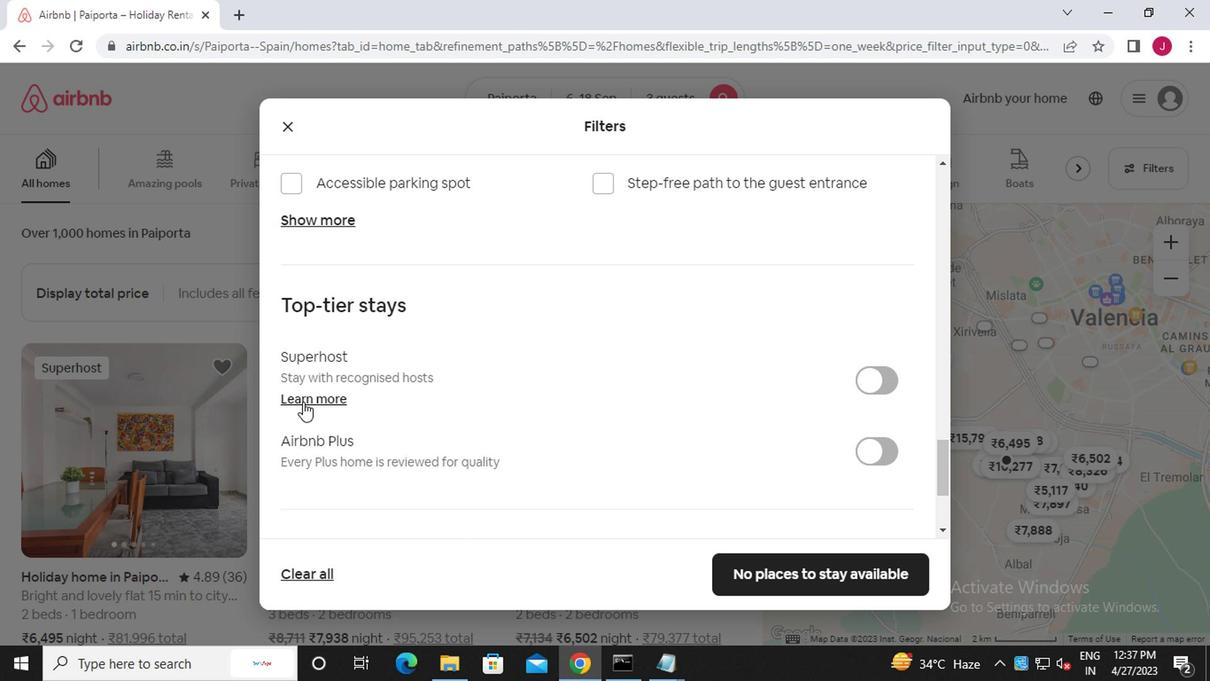
Action: Mouse scrolled (302, 399) with delta (0, -1)
Screenshot: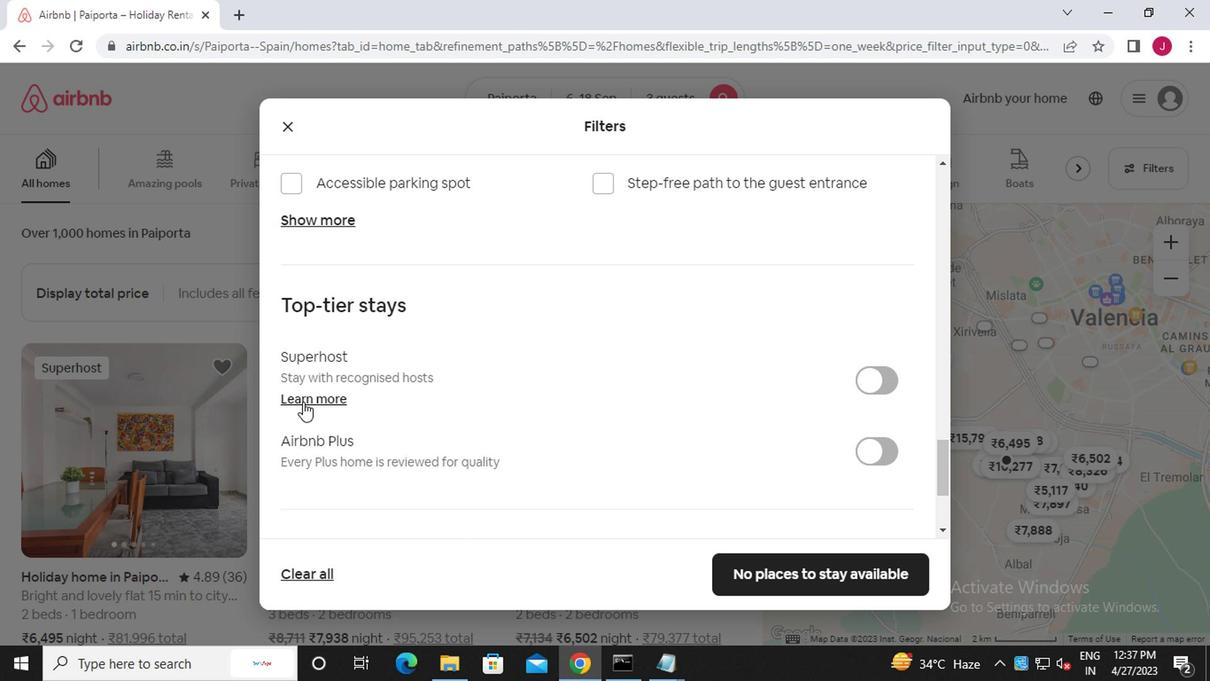 
Action: Mouse moved to (302, 400)
Screenshot: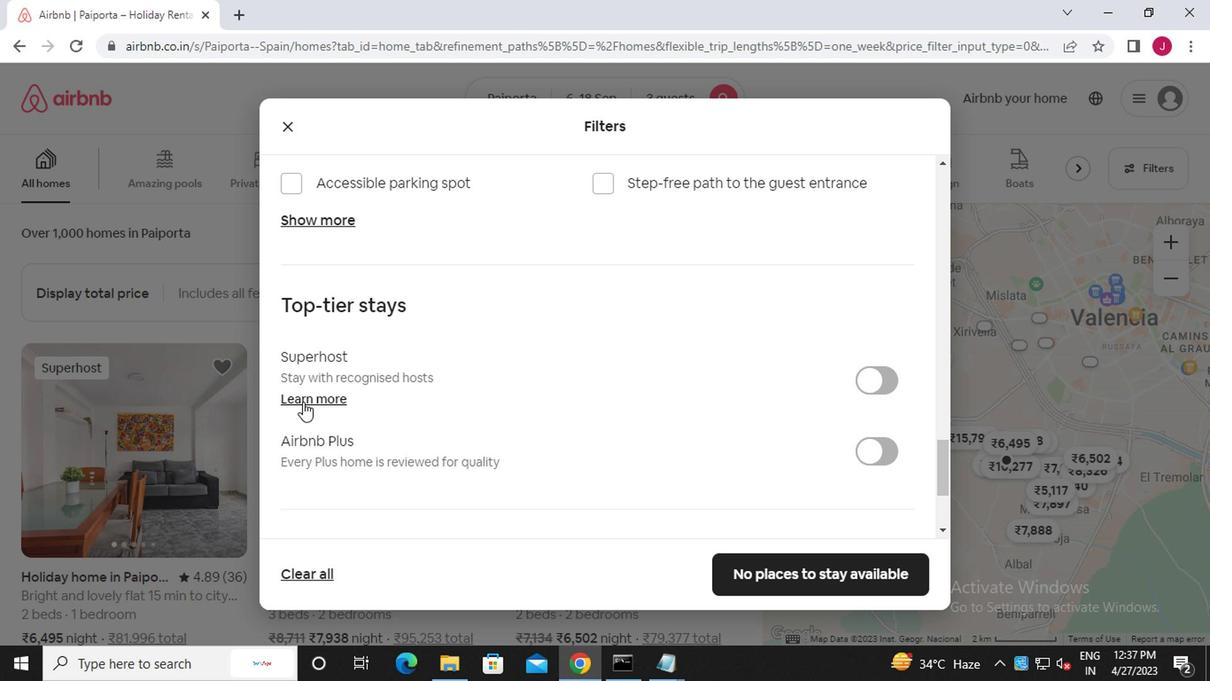 
Action: Mouse scrolled (302, 399) with delta (0, -1)
Screenshot: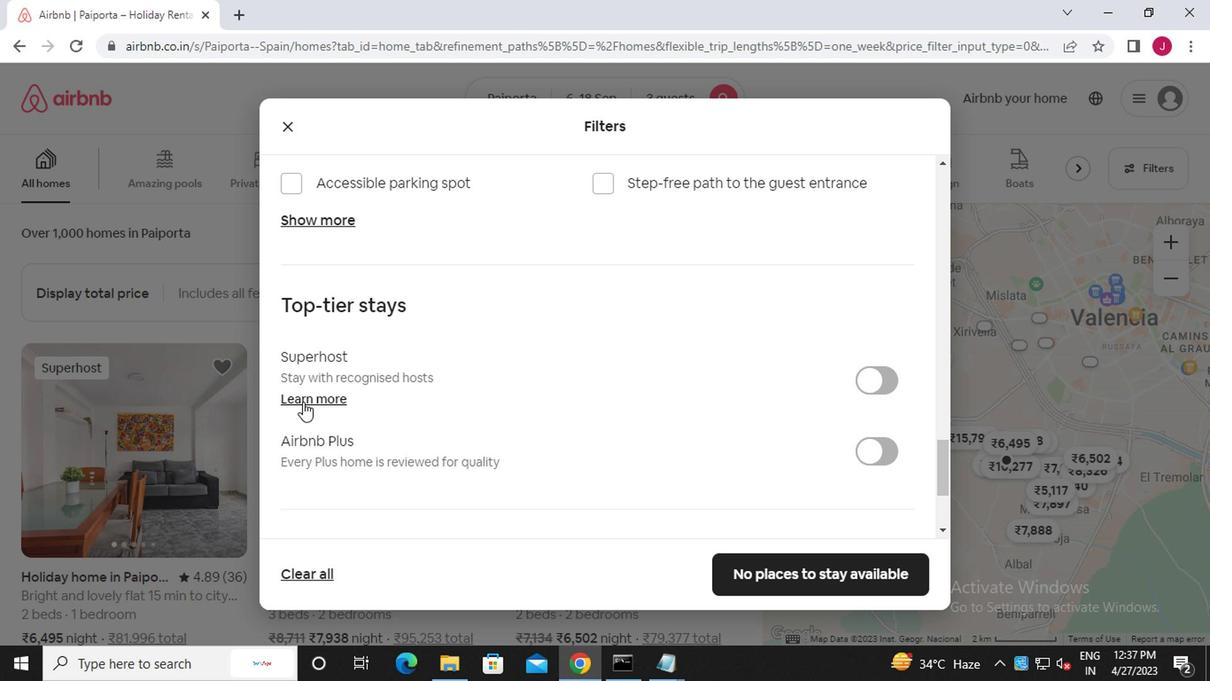 
Action: Mouse moved to (303, 401)
Screenshot: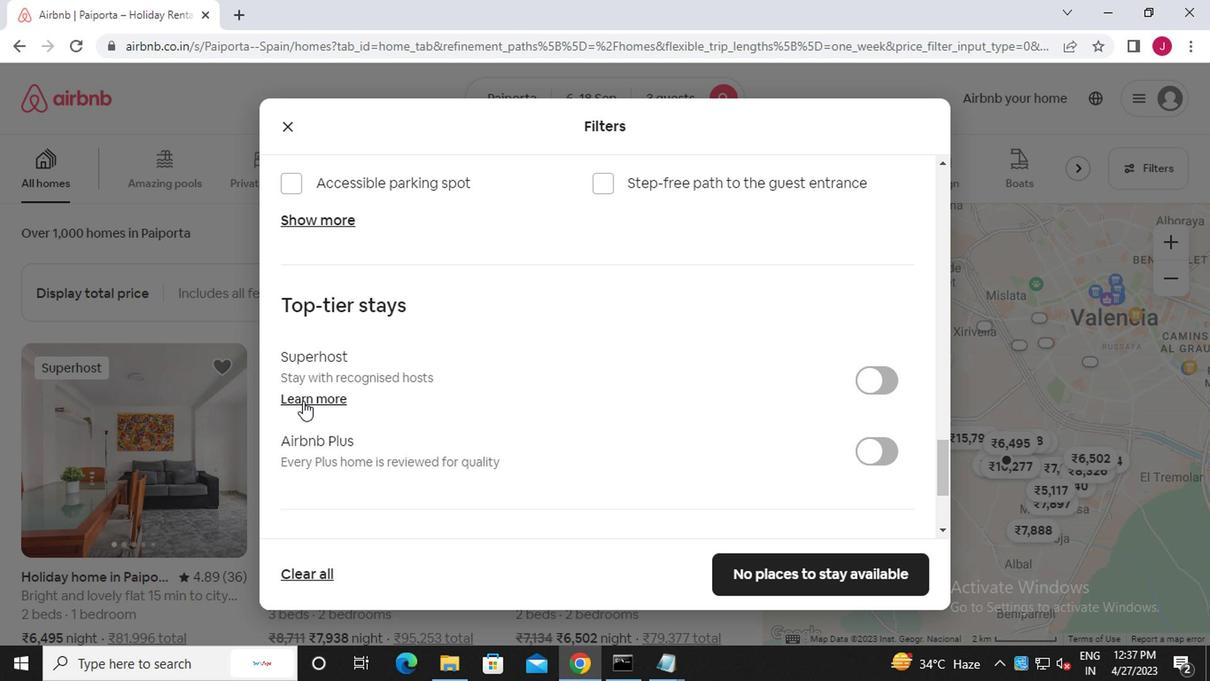 
Action: Mouse scrolled (303, 400) with delta (0, 0)
Screenshot: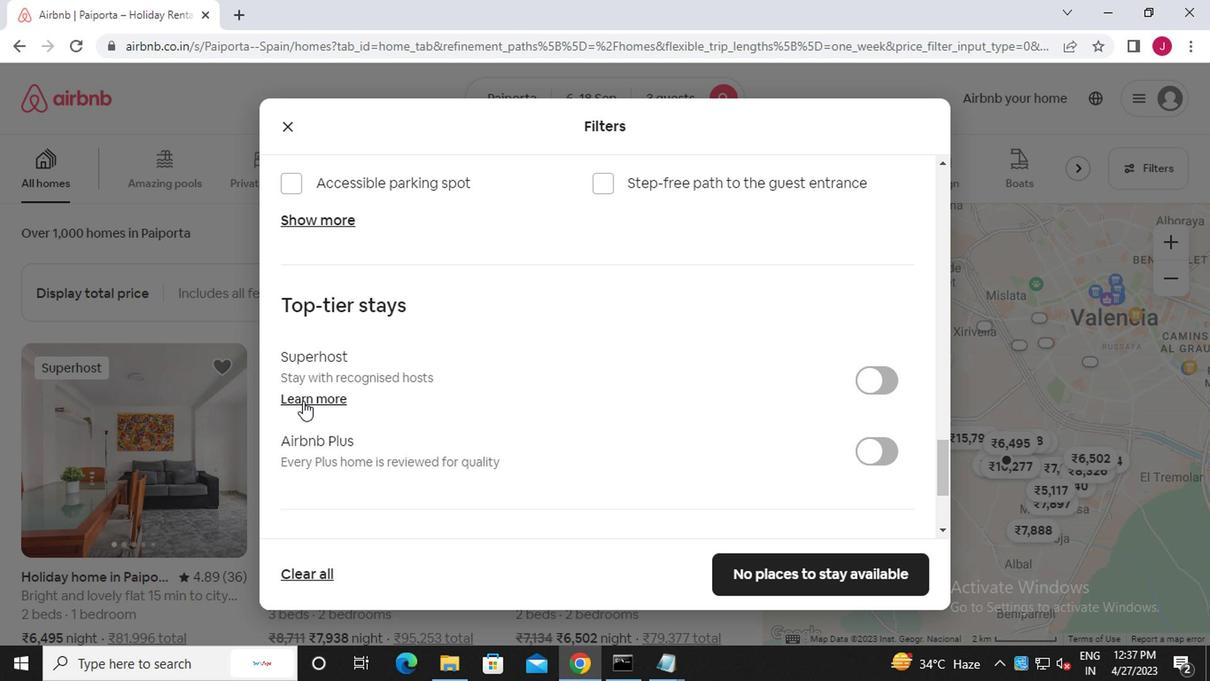 
Action: Mouse moved to (293, 411)
Screenshot: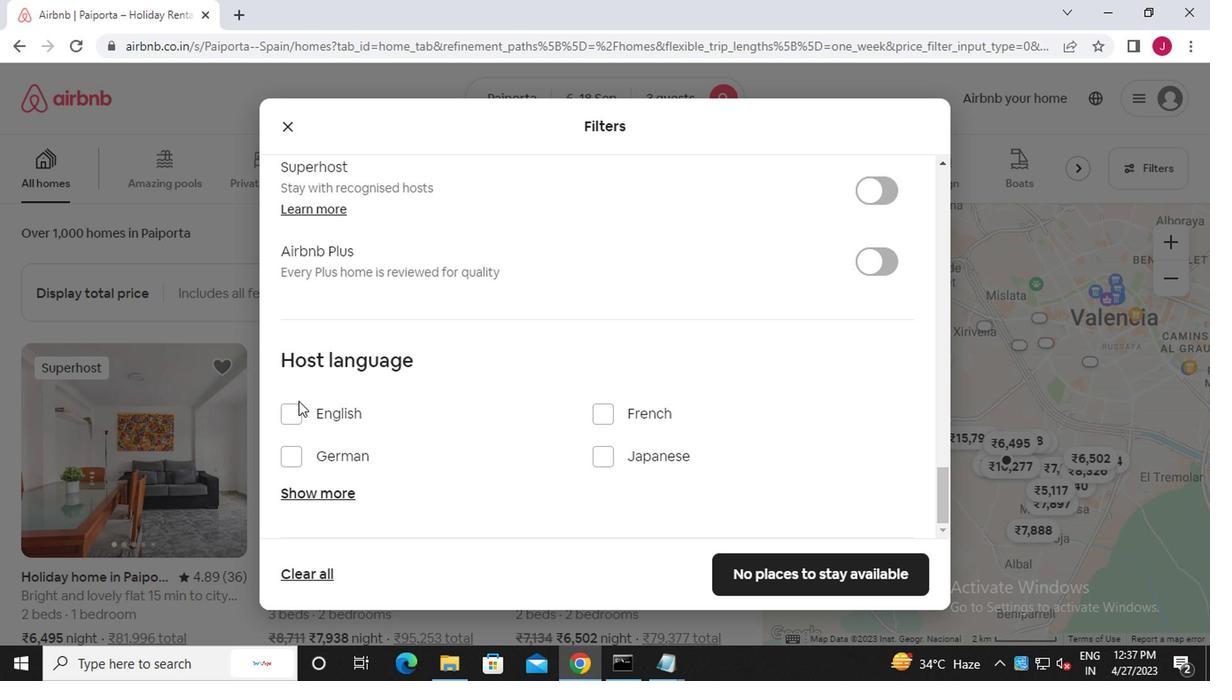 
Action: Mouse pressed left at (293, 411)
Screenshot: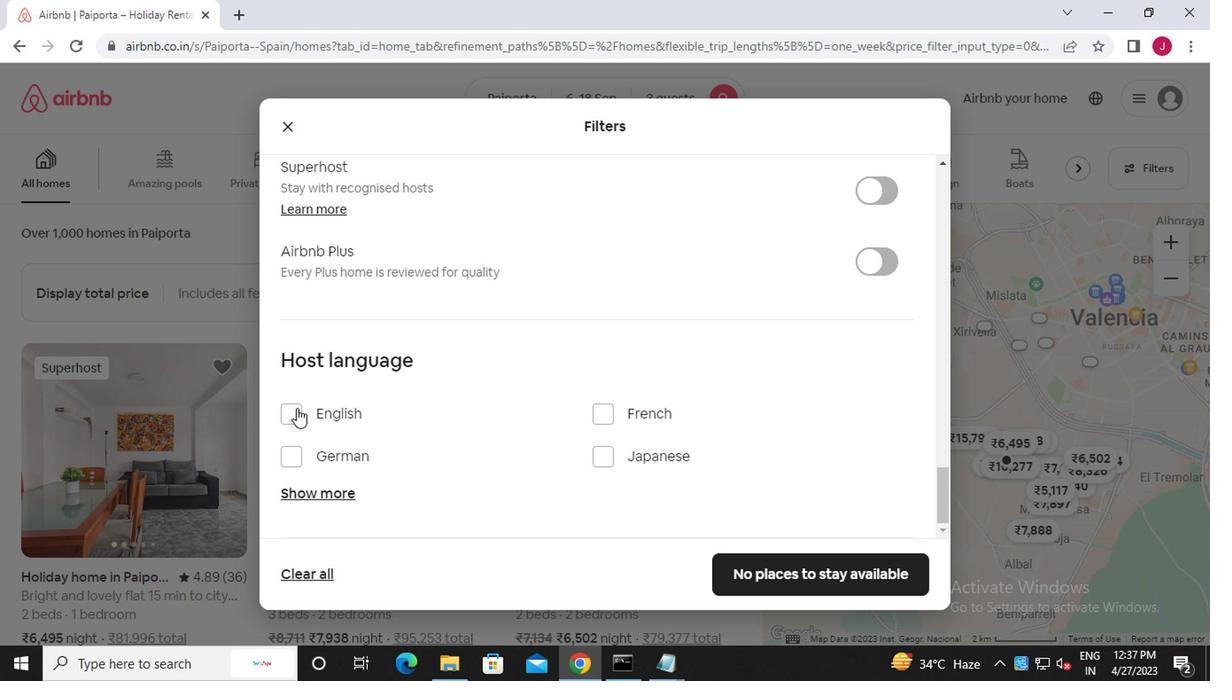 
Action: Mouse moved to (773, 581)
Screenshot: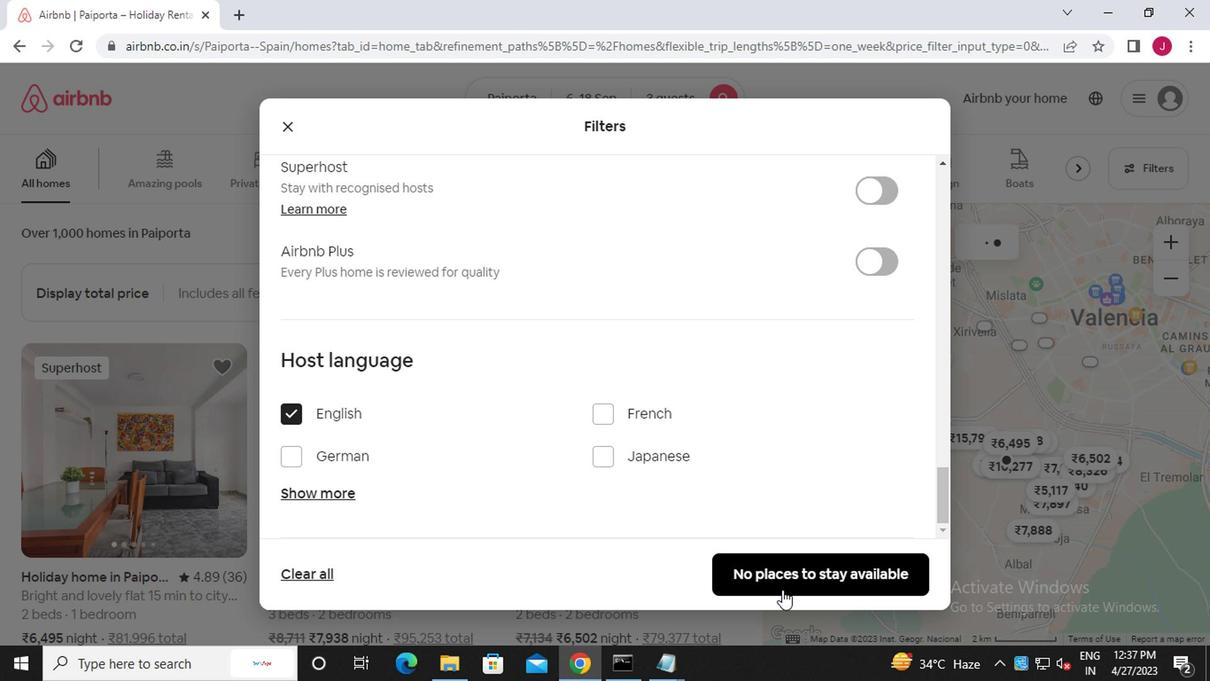 
Action: Mouse pressed left at (773, 581)
Screenshot: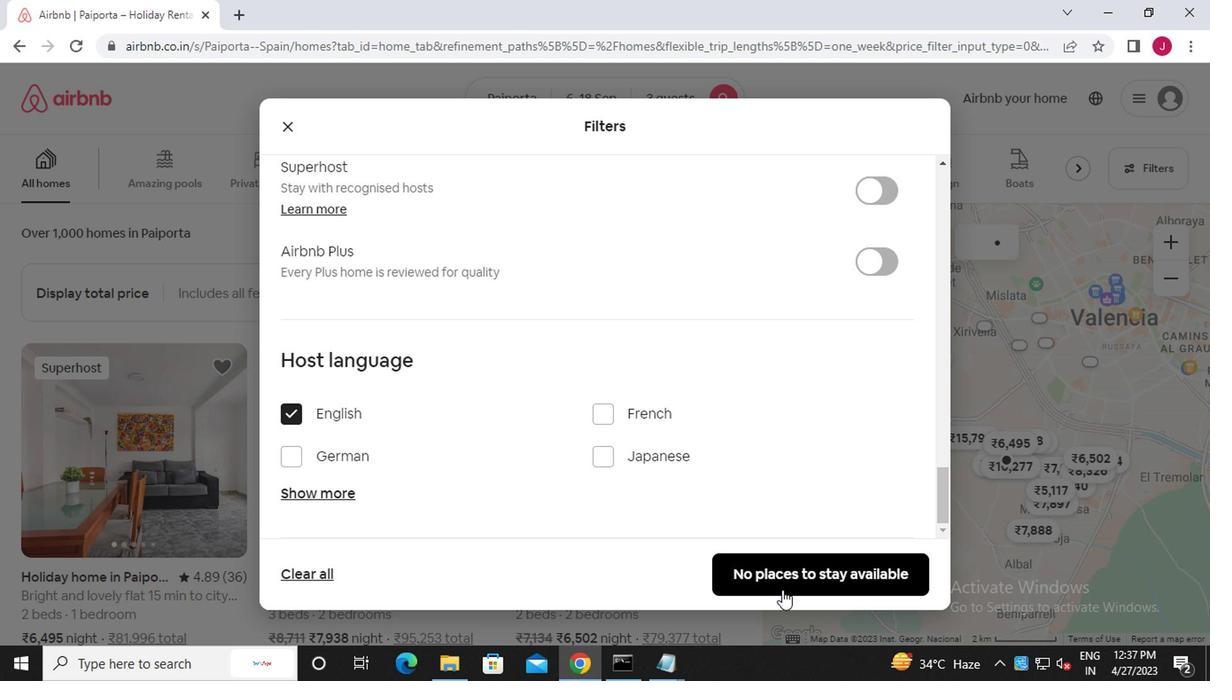 
Action: Mouse moved to (751, 563)
Screenshot: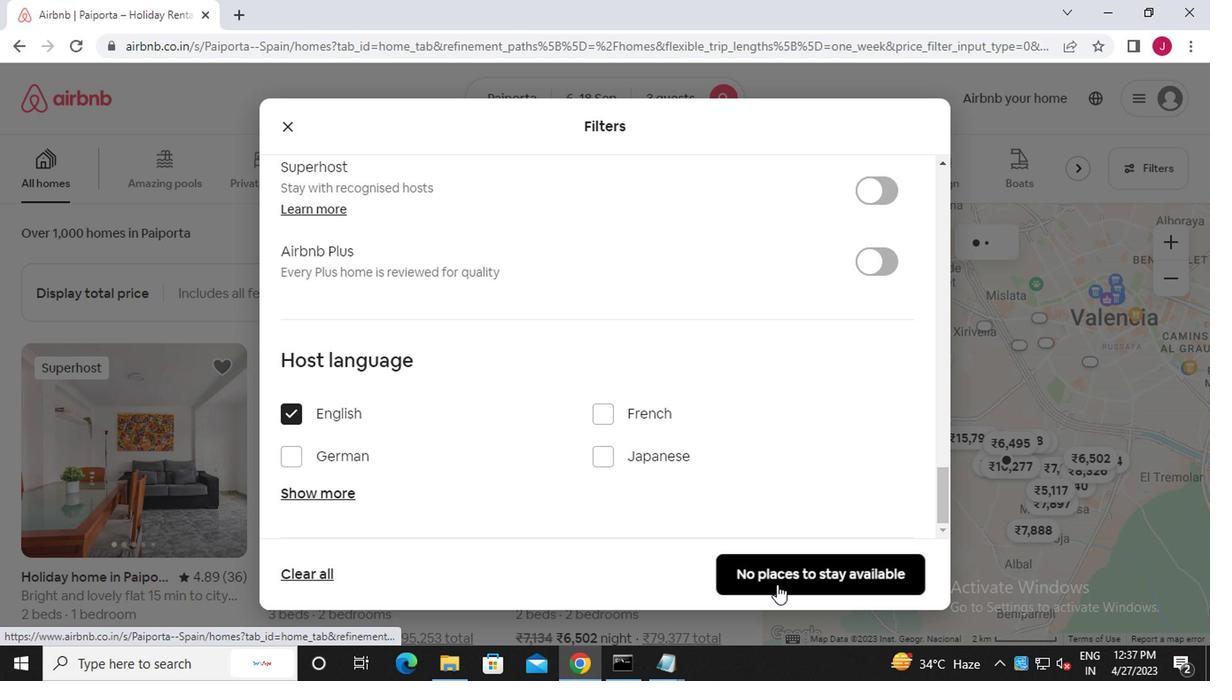 
